 Task: Look for space in Buguma, Nigeria from 6th September, 2023 to 10th September, 2023 for 1 adult in price range Rs.10000 to Rs.15000. Place can be private room with 1  bedroom having 1 bed and 1 bathroom. Property type can be house, flat, guest house, hotel. Booking option can be shelf check-in. Required host language is English.
Action: Mouse moved to (473, 104)
Screenshot: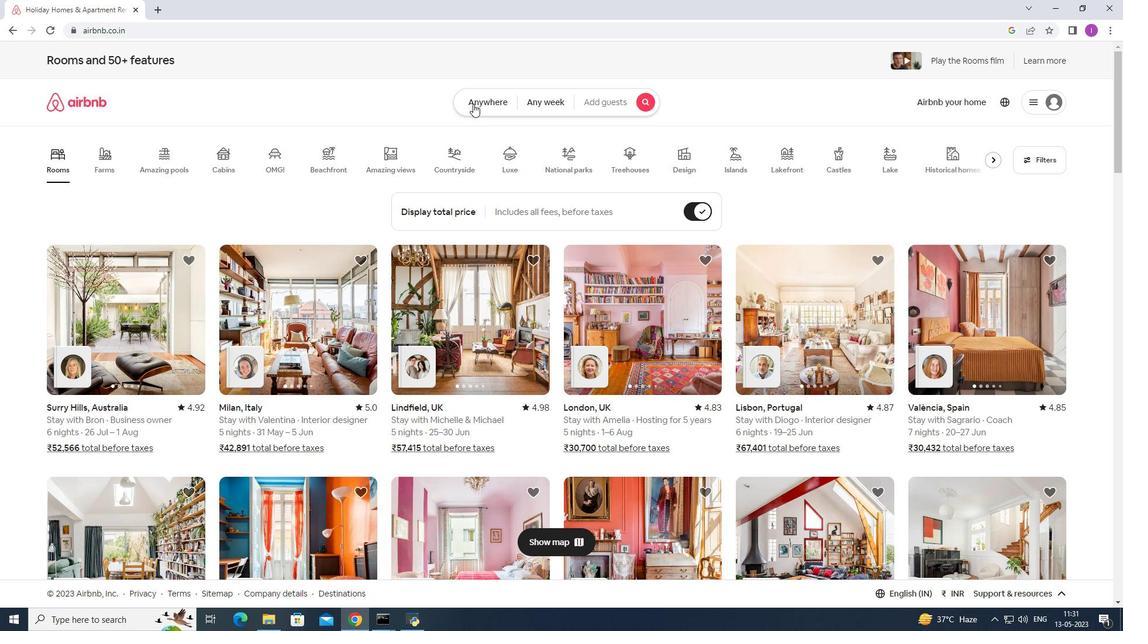 
Action: Mouse pressed left at (473, 104)
Screenshot: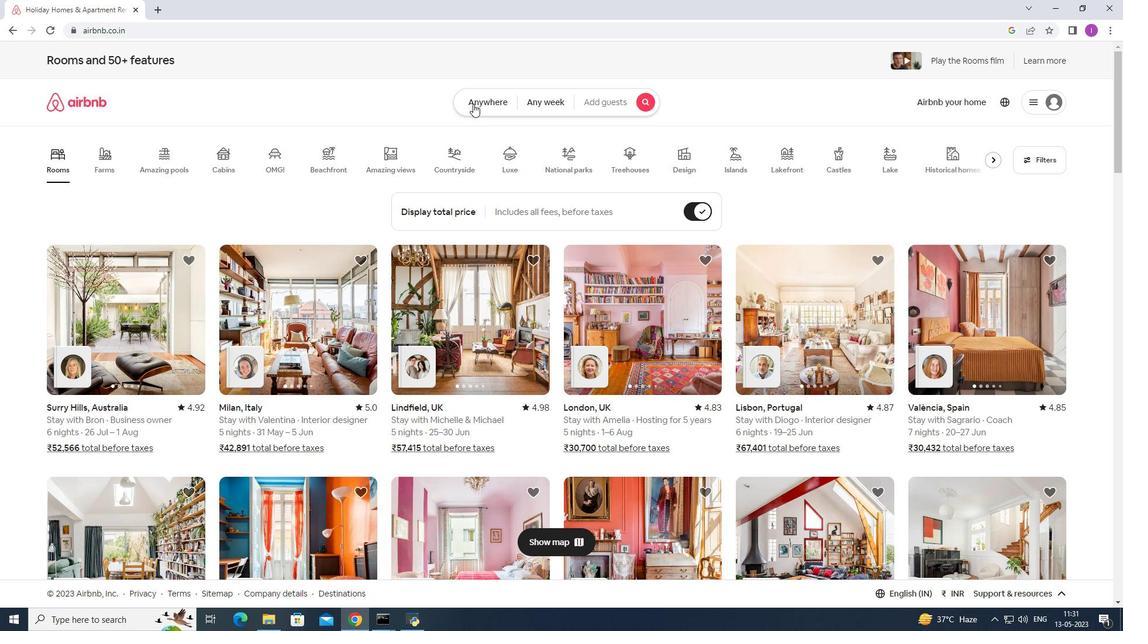 
Action: Mouse moved to (403, 145)
Screenshot: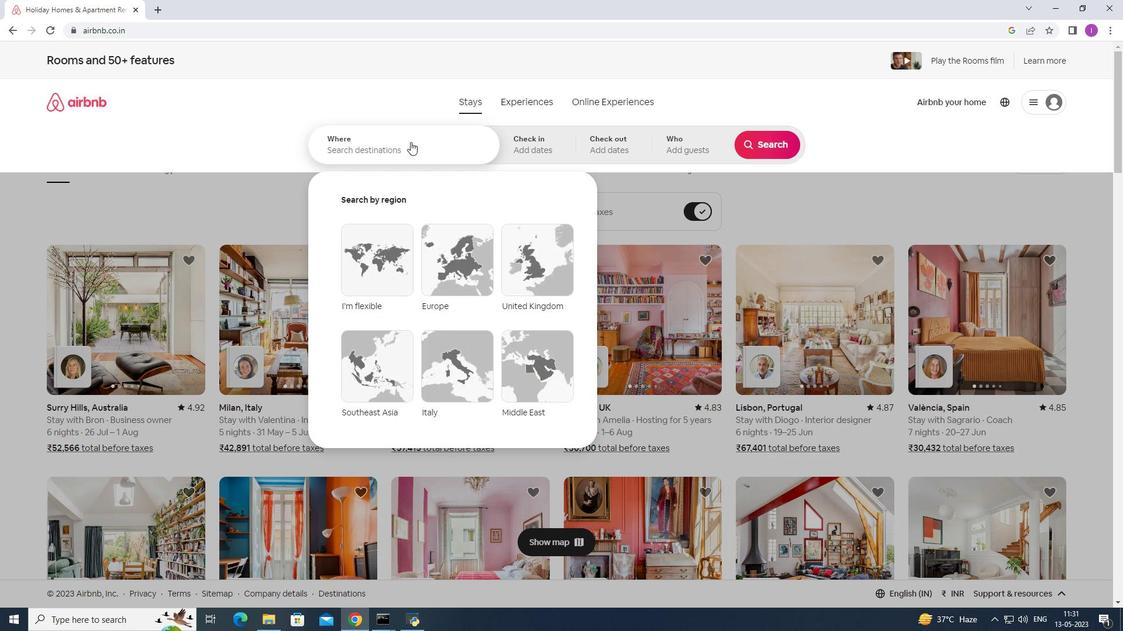 
Action: Mouse pressed left at (403, 145)
Screenshot: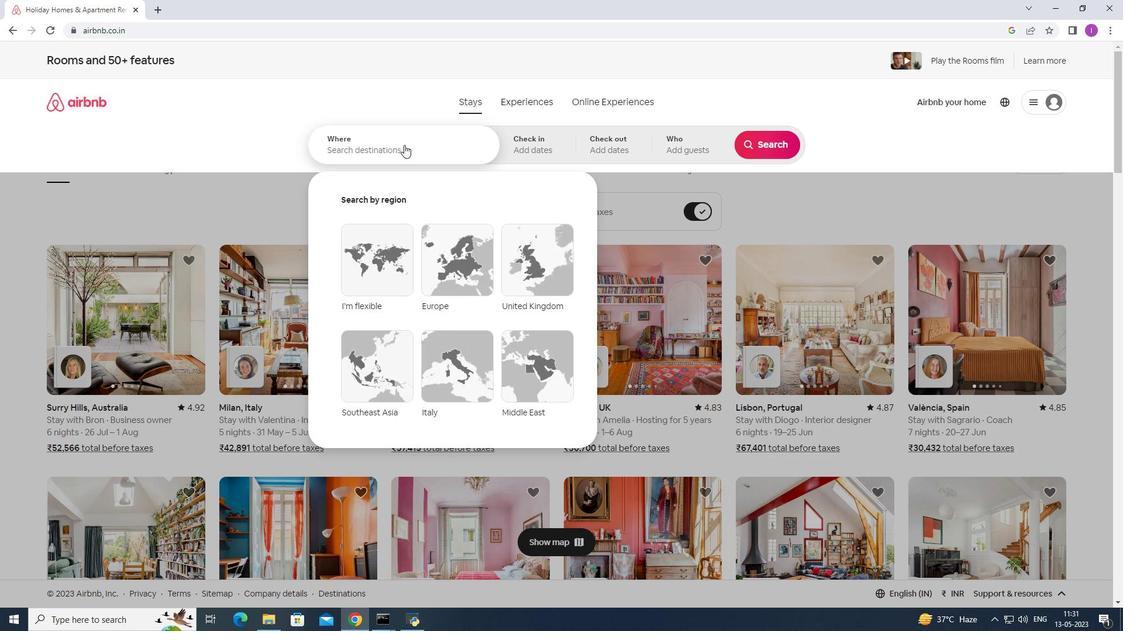 
Action: Mouse moved to (403, 147)
Screenshot: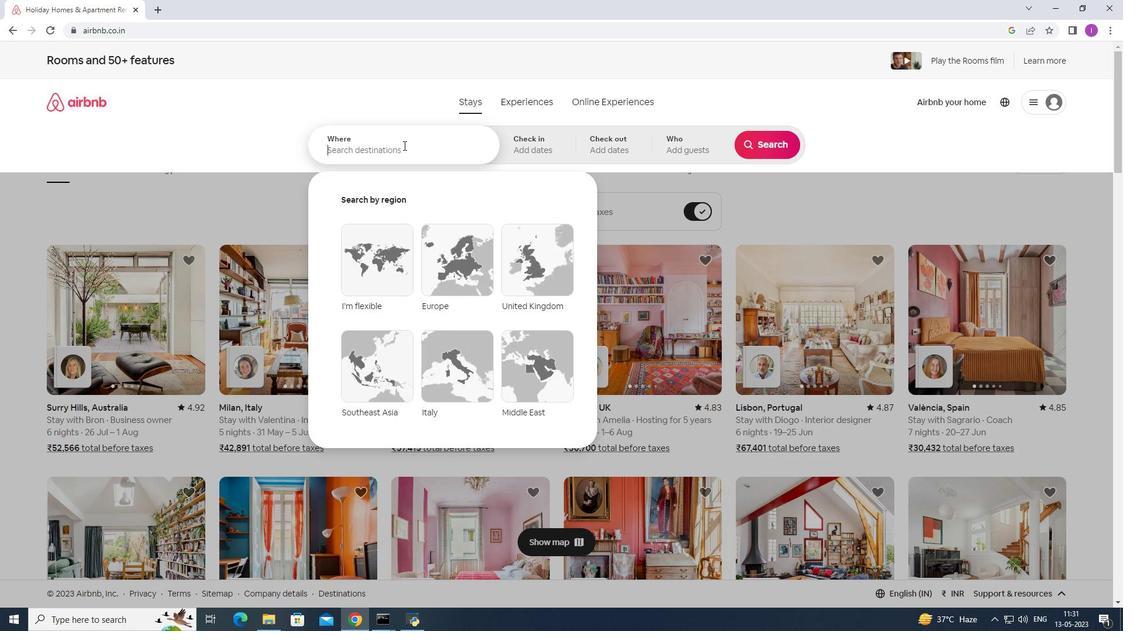 
Action: Key pressed <Key.shift>Bugun<Key.backspace>ma
Screenshot: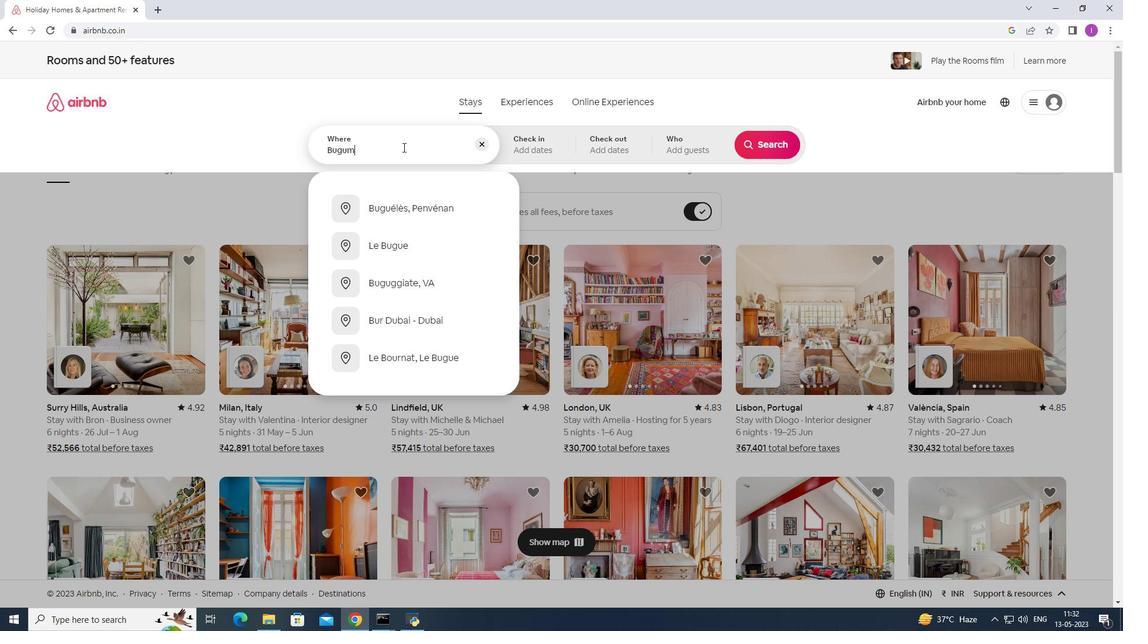 
Action: Mouse moved to (382, 206)
Screenshot: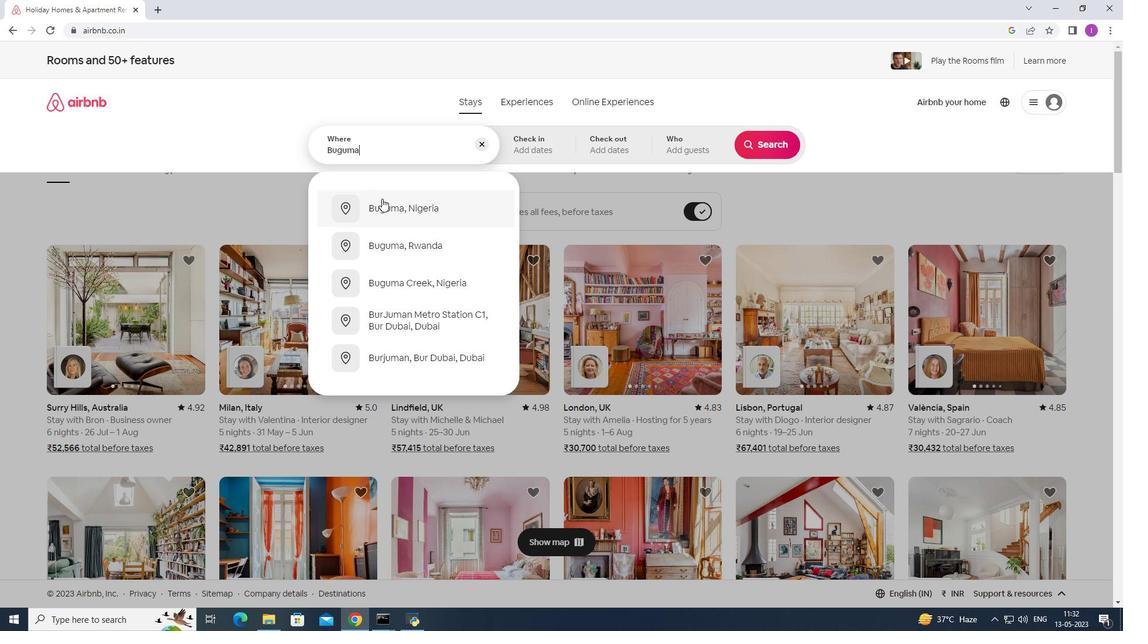 
Action: Mouse pressed left at (382, 206)
Screenshot: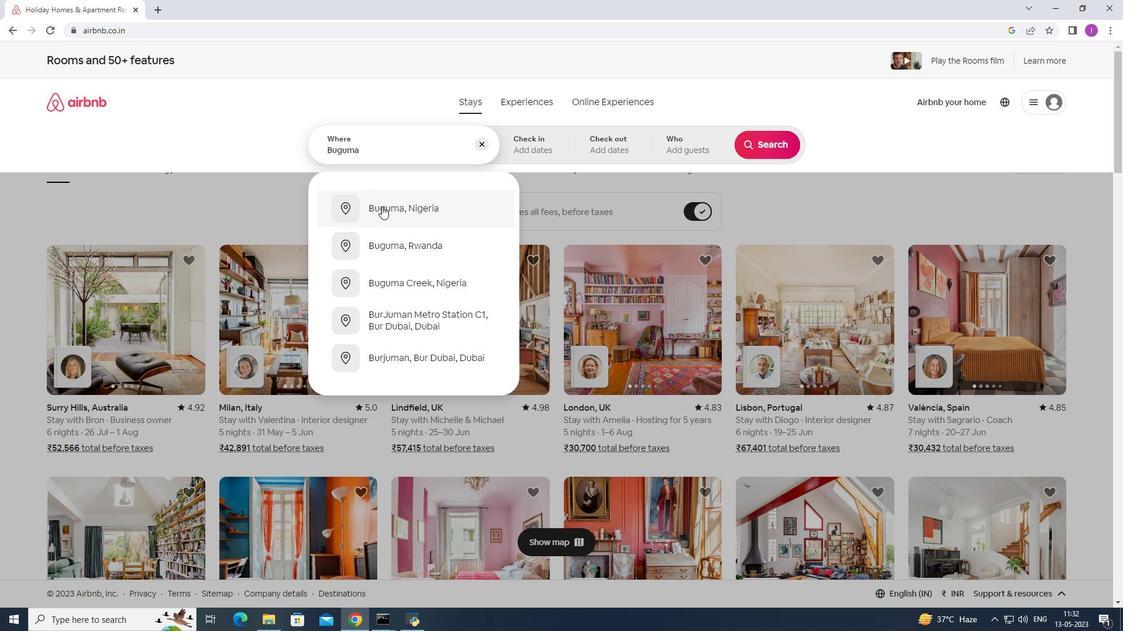 
Action: Mouse moved to (774, 238)
Screenshot: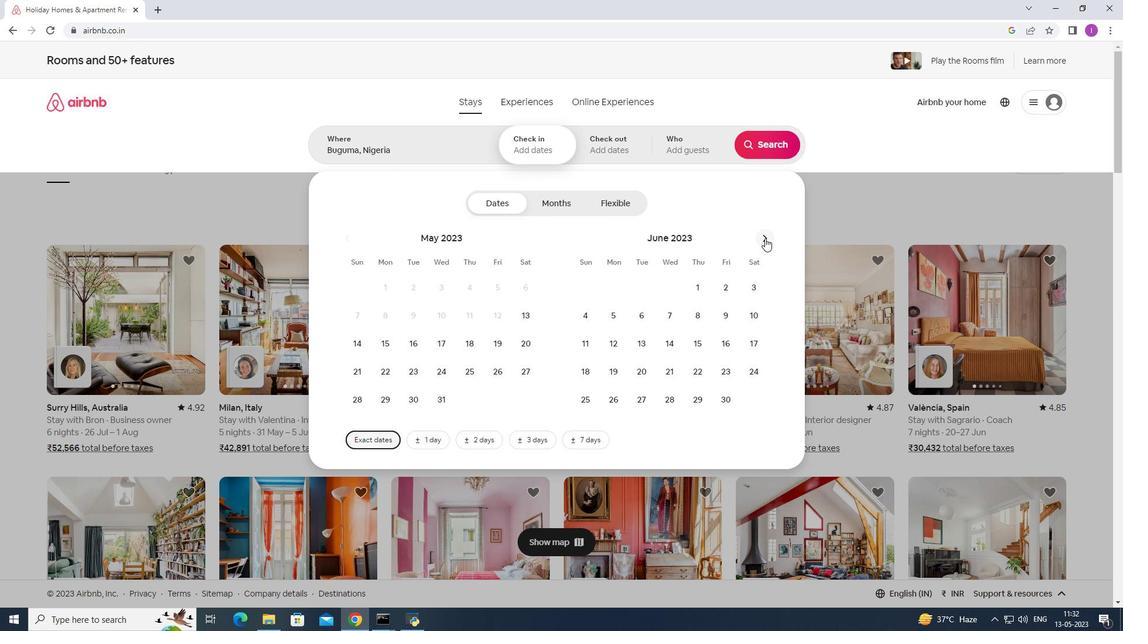 
Action: Mouse pressed left at (774, 238)
Screenshot: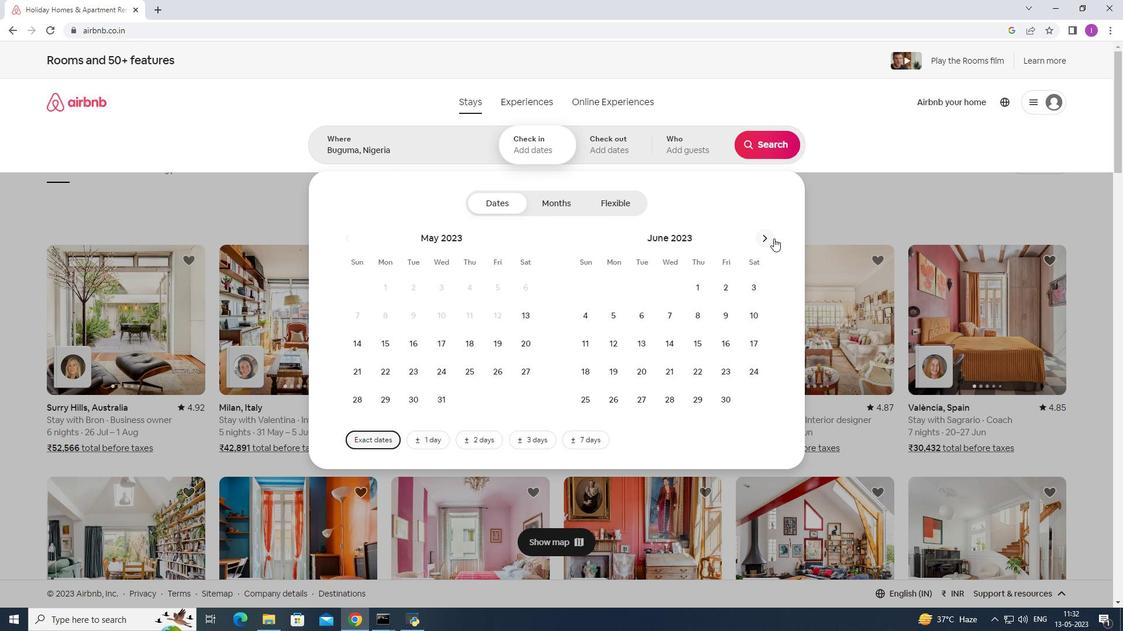 
Action: Mouse pressed left at (774, 238)
Screenshot: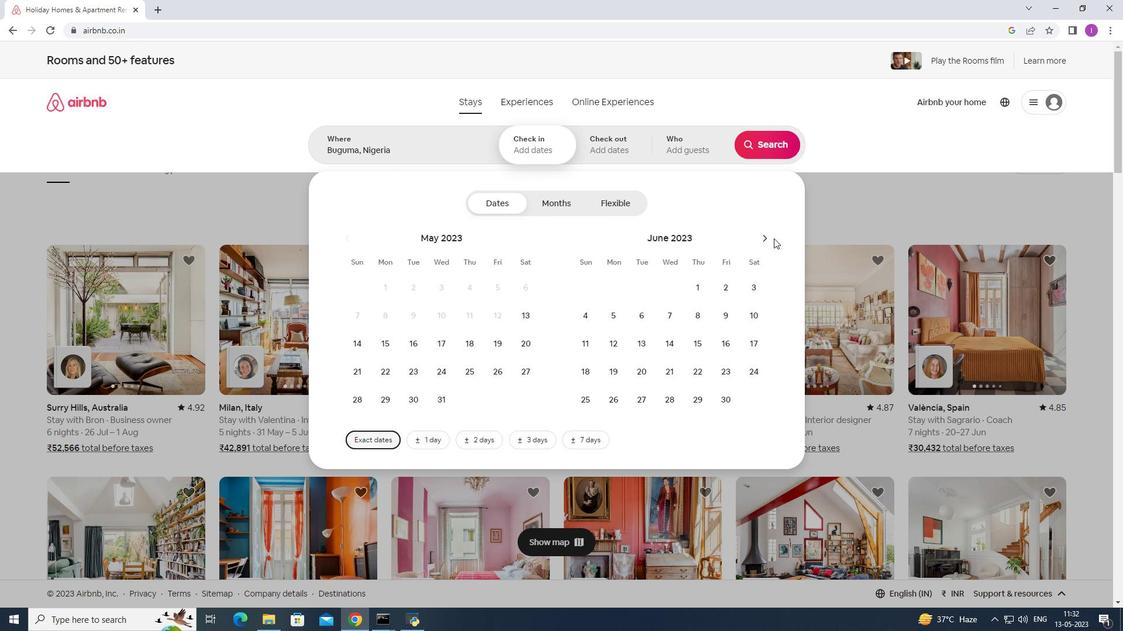
Action: Mouse moved to (774, 238)
Screenshot: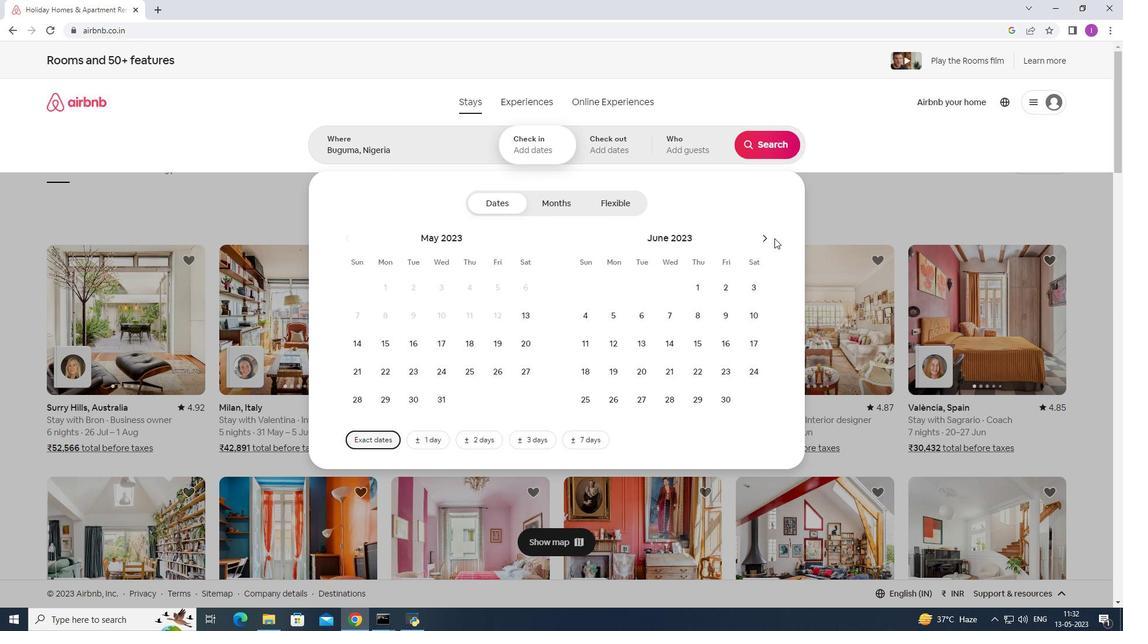 
Action: Mouse pressed left at (774, 238)
Screenshot: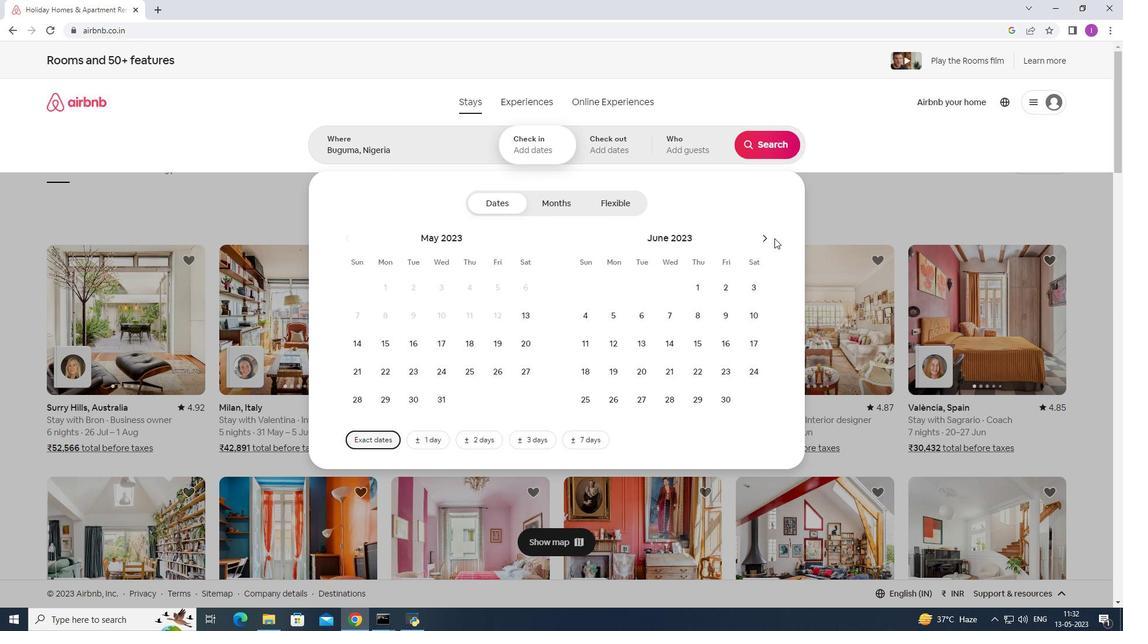 
Action: Mouse moved to (769, 239)
Screenshot: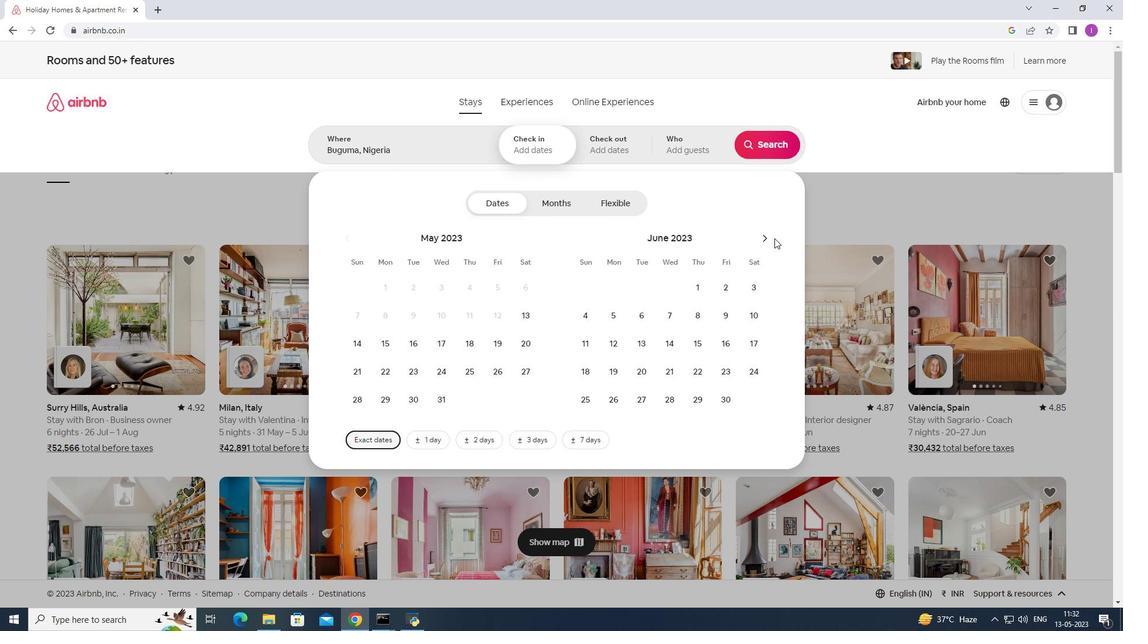
Action: Mouse pressed left at (769, 239)
Screenshot: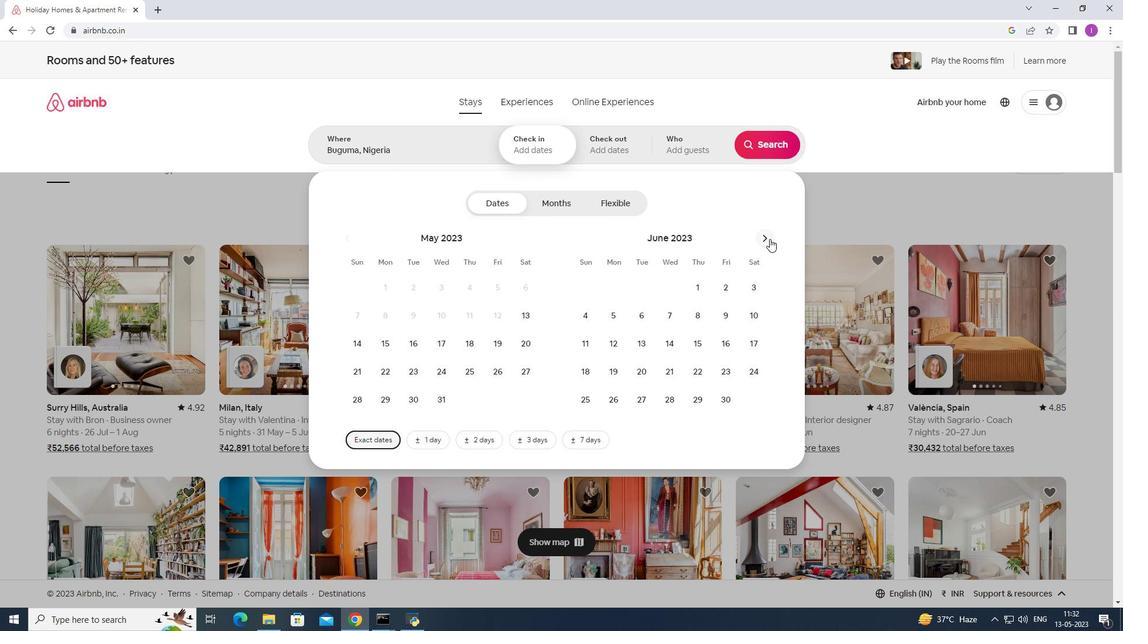 
Action: Mouse moved to (769, 239)
Screenshot: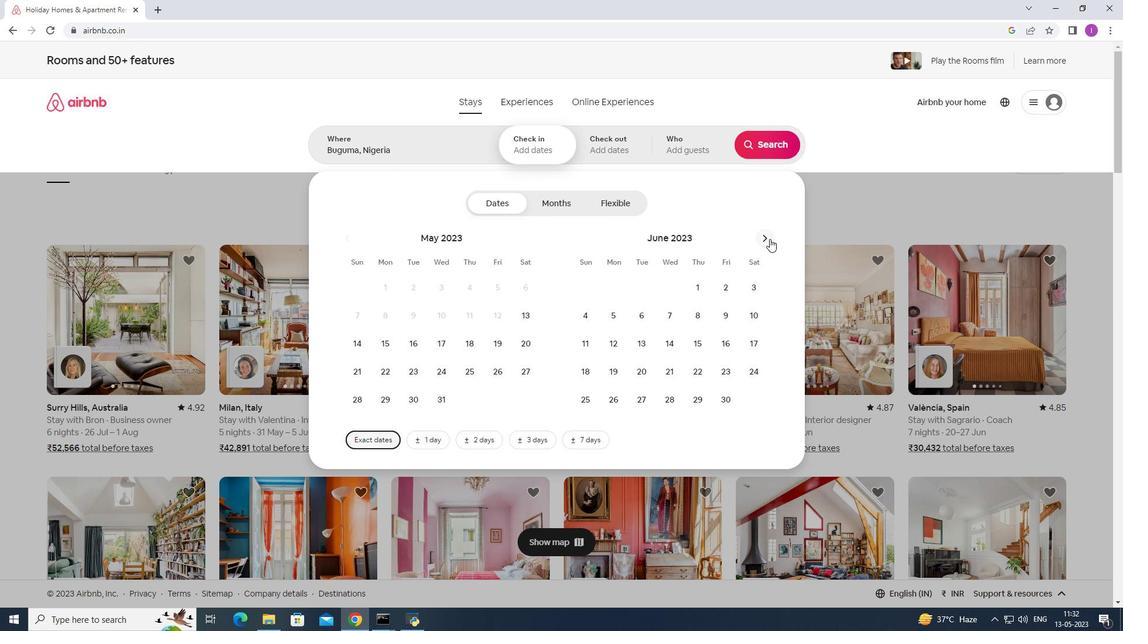 
Action: Mouse pressed left at (769, 239)
Screenshot: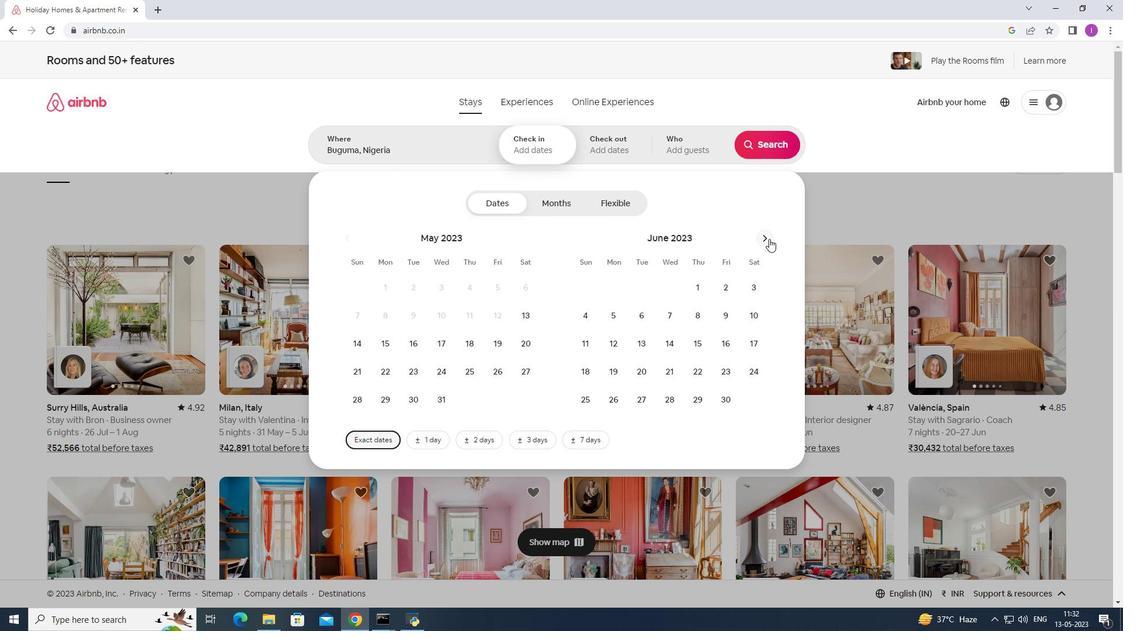 
Action: Mouse pressed left at (769, 239)
Screenshot: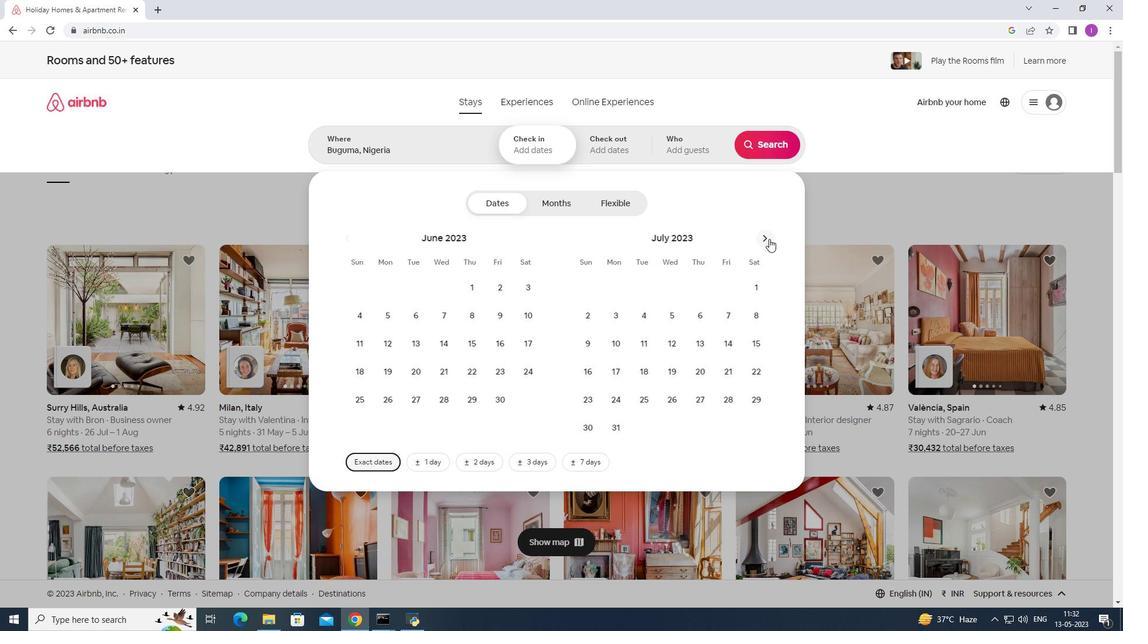 
Action: Mouse moved to (673, 315)
Screenshot: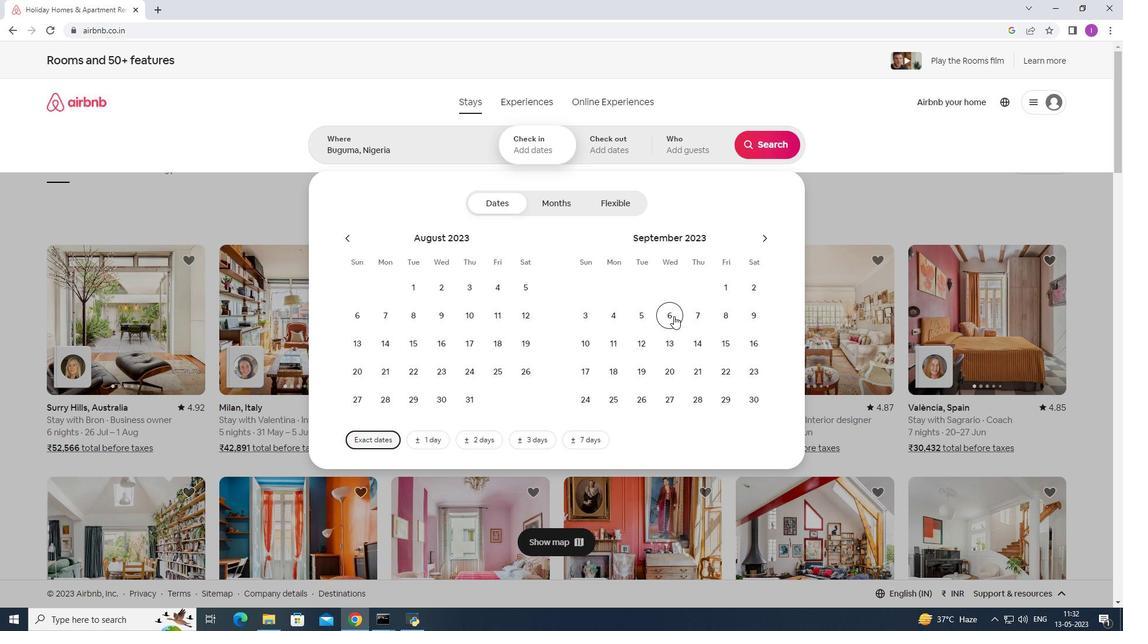 
Action: Mouse pressed left at (673, 315)
Screenshot: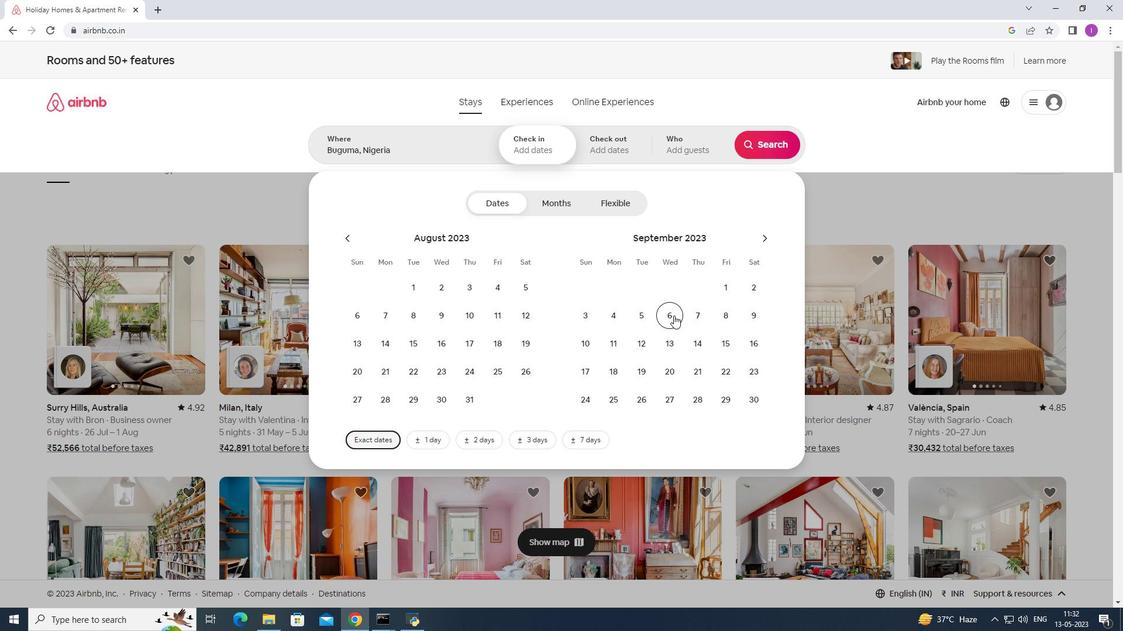 
Action: Mouse pressed left at (673, 315)
Screenshot: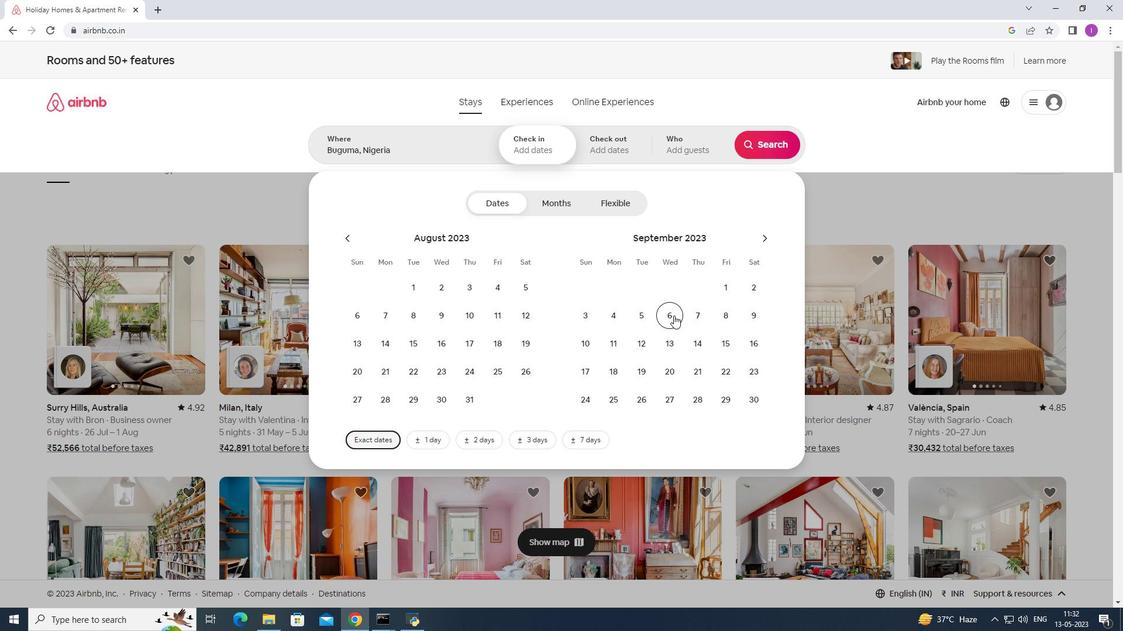 
Action: Mouse moved to (592, 340)
Screenshot: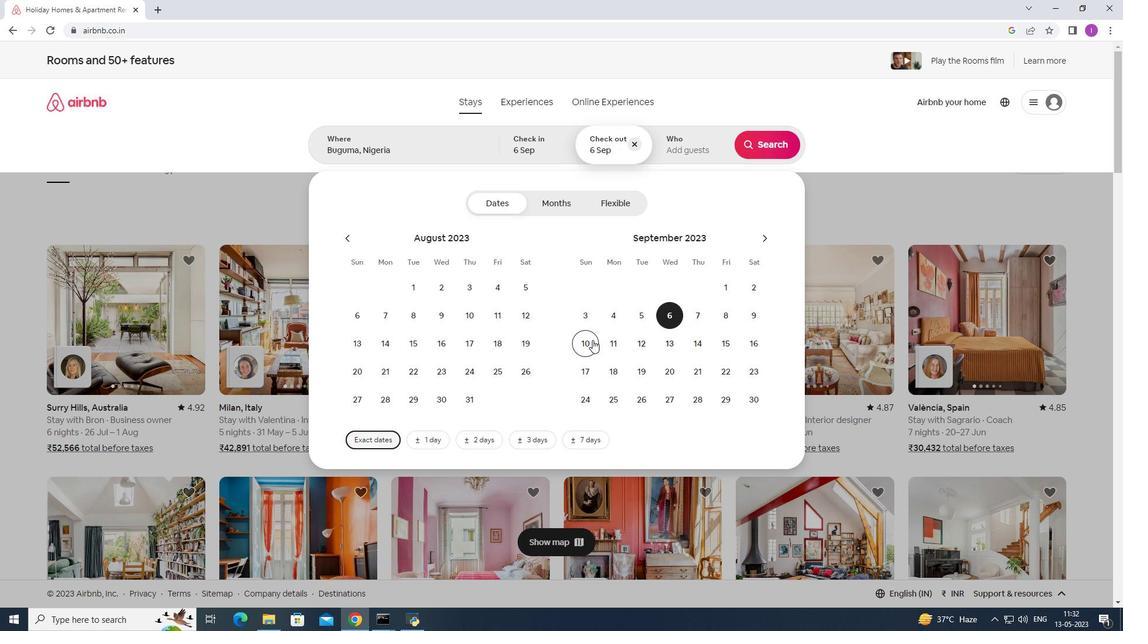 
Action: Mouse pressed left at (592, 340)
Screenshot: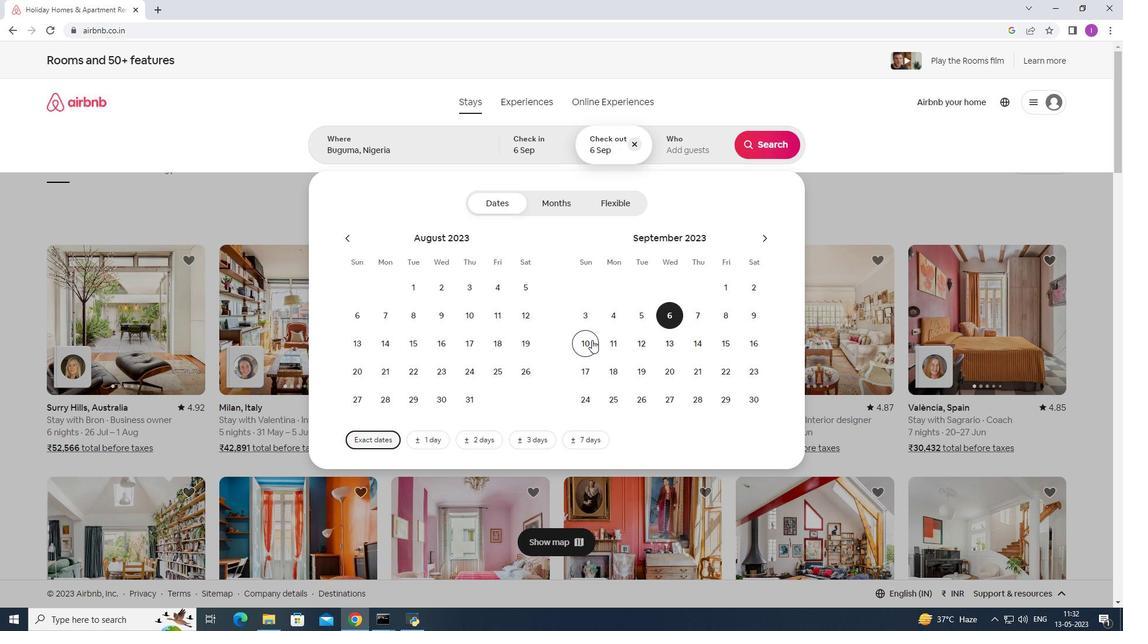 
Action: Mouse moved to (696, 159)
Screenshot: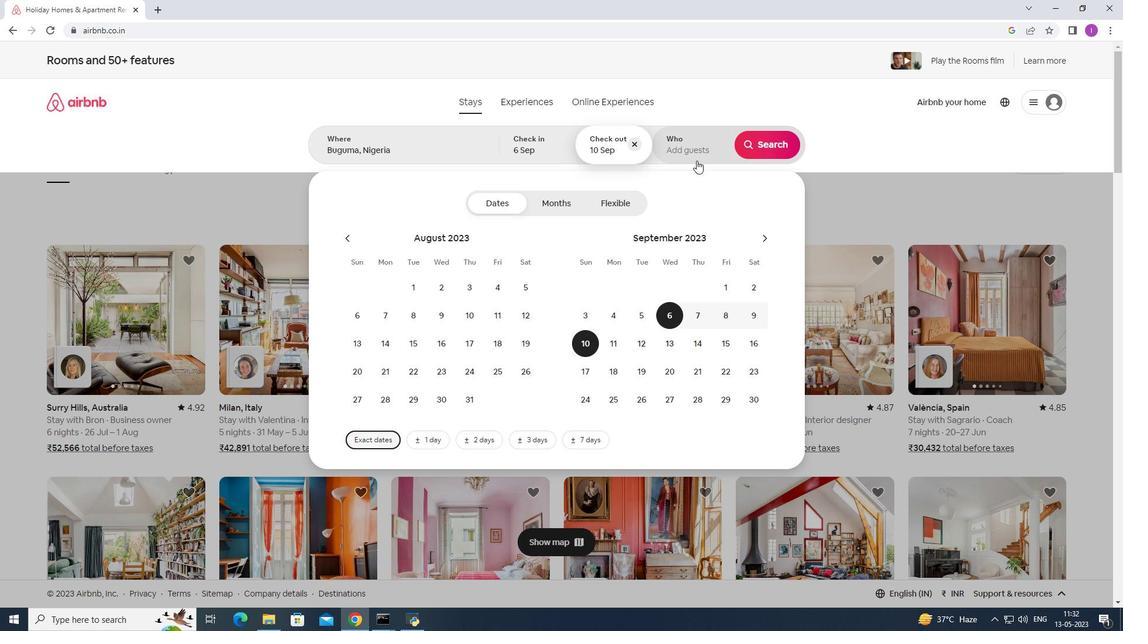 
Action: Mouse pressed left at (696, 159)
Screenshot: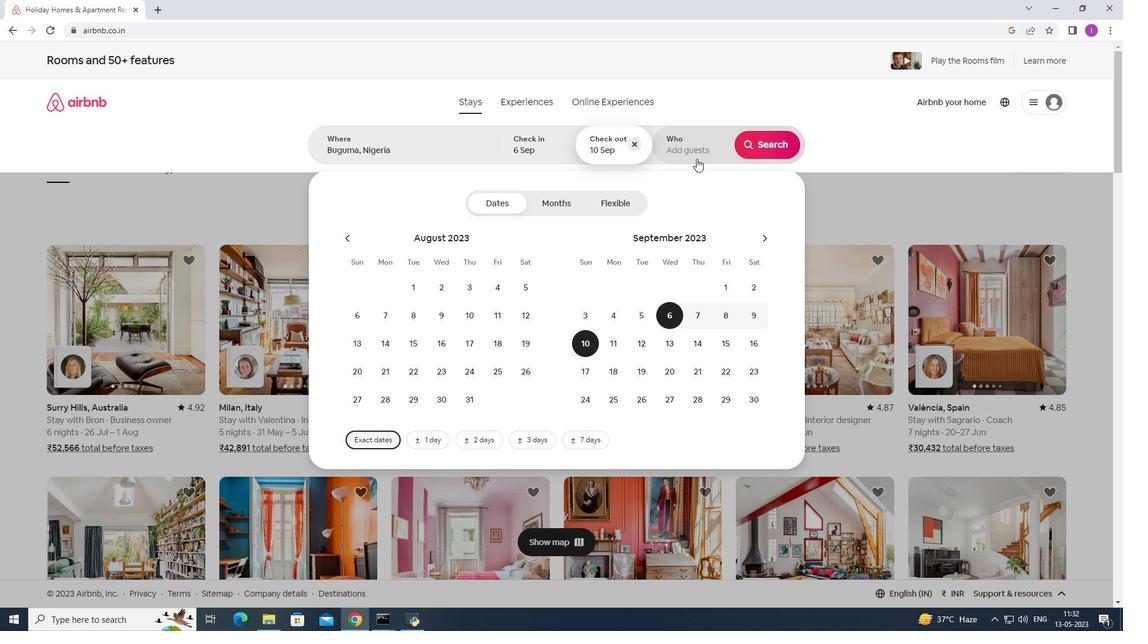 
Action: Mouse moved to (774, 205)
Screenshot: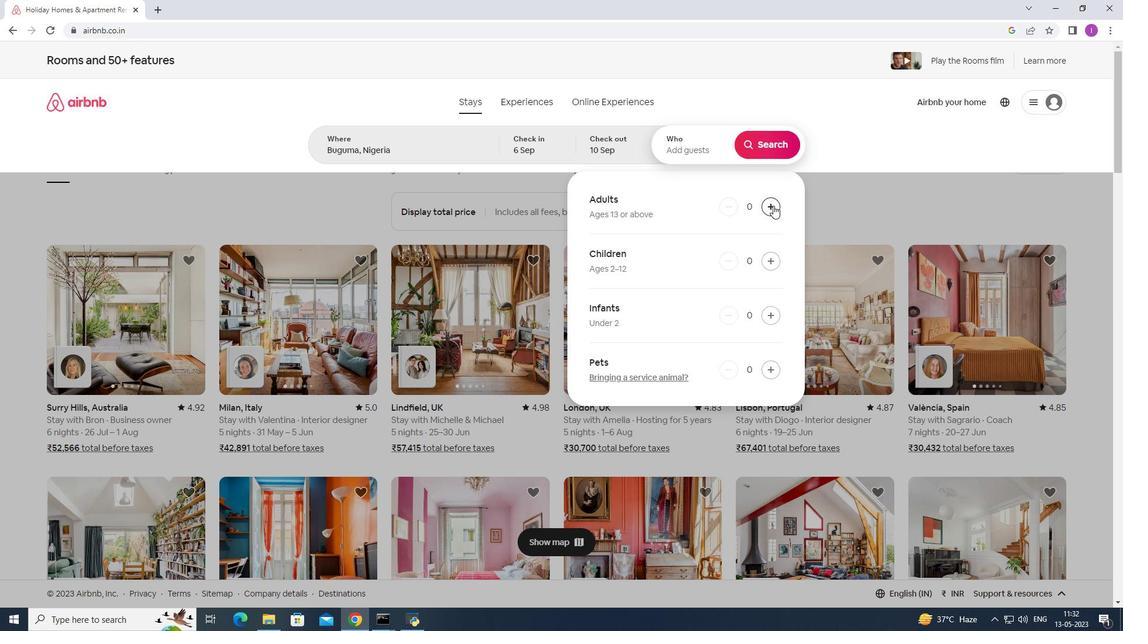 
Action: Mouse pressed left at (774, 205)
Screenshot: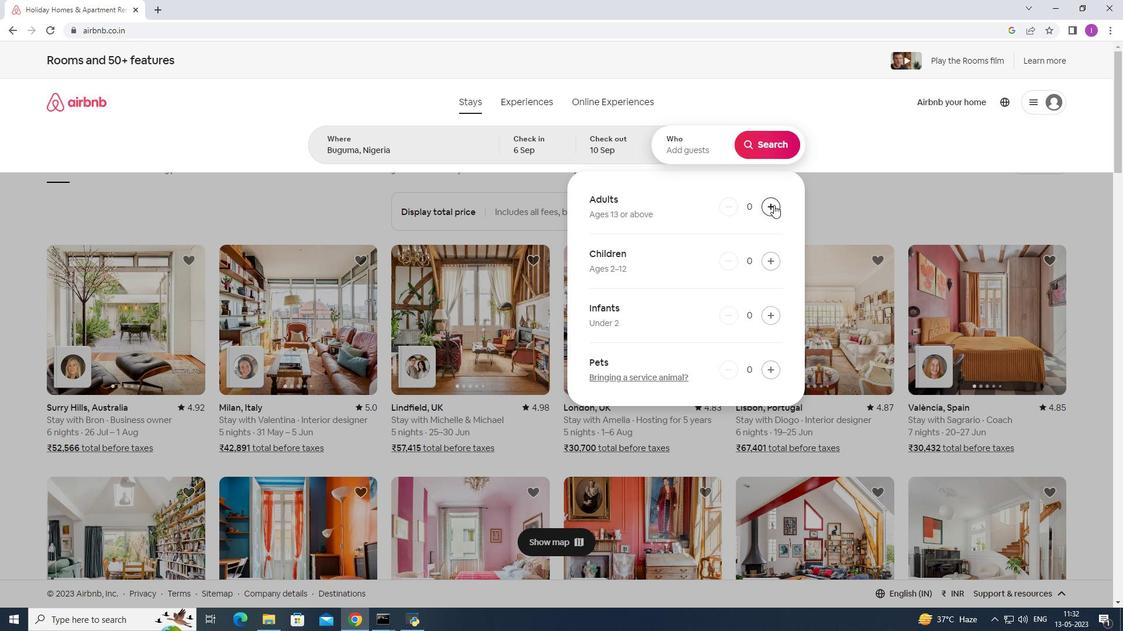 
Action: Mouse moved to (774, 204)
Screenshot: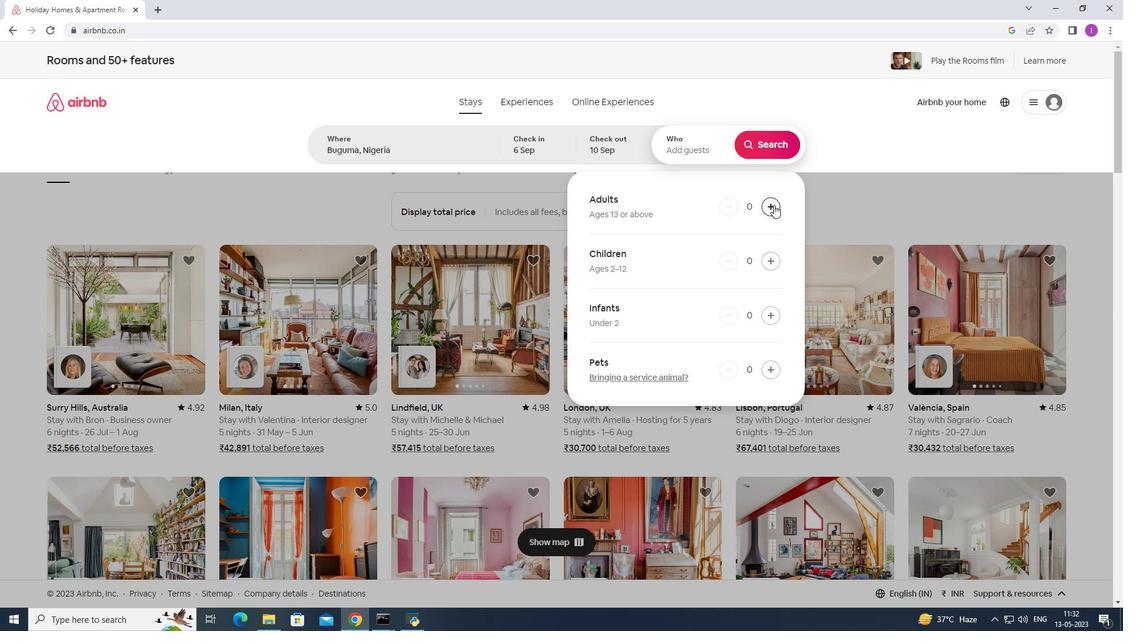 
Action: Mouse pressed left at (774, 204)
Screenshot: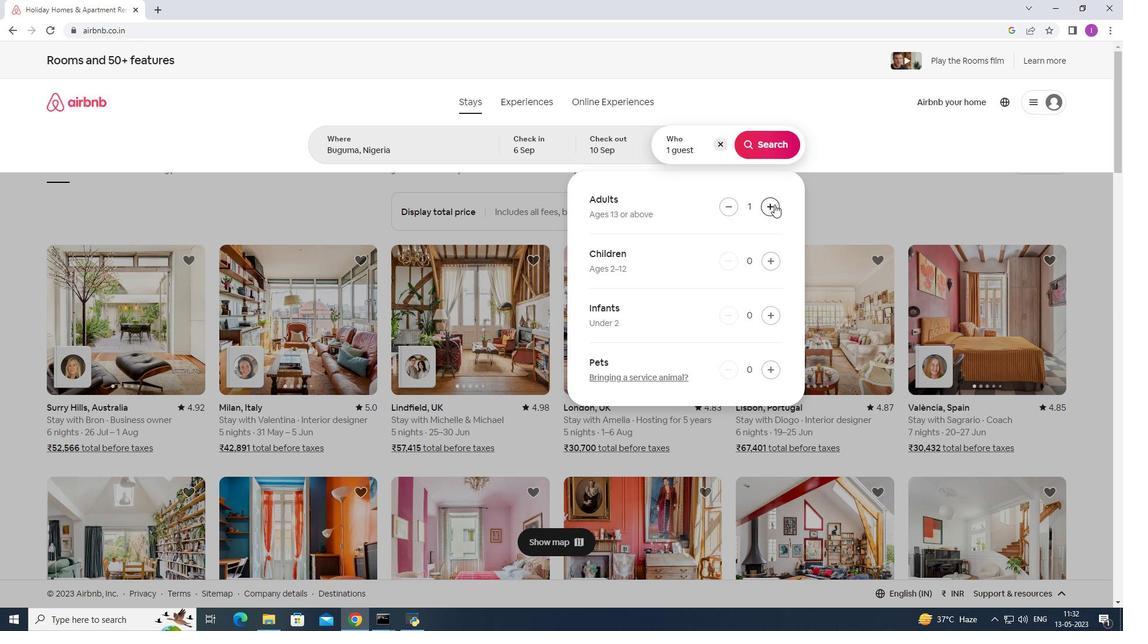 
Action: Mouse moved to (730, 204)
Screenshot: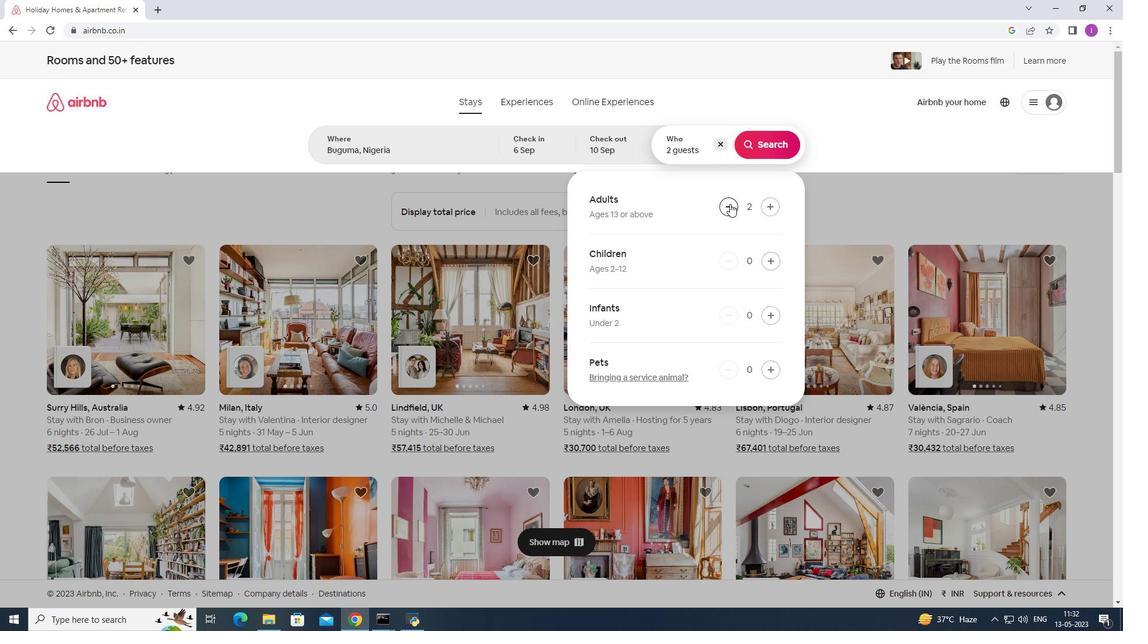 
Action: Mouse pressed left at (730, 204)
Screenshot: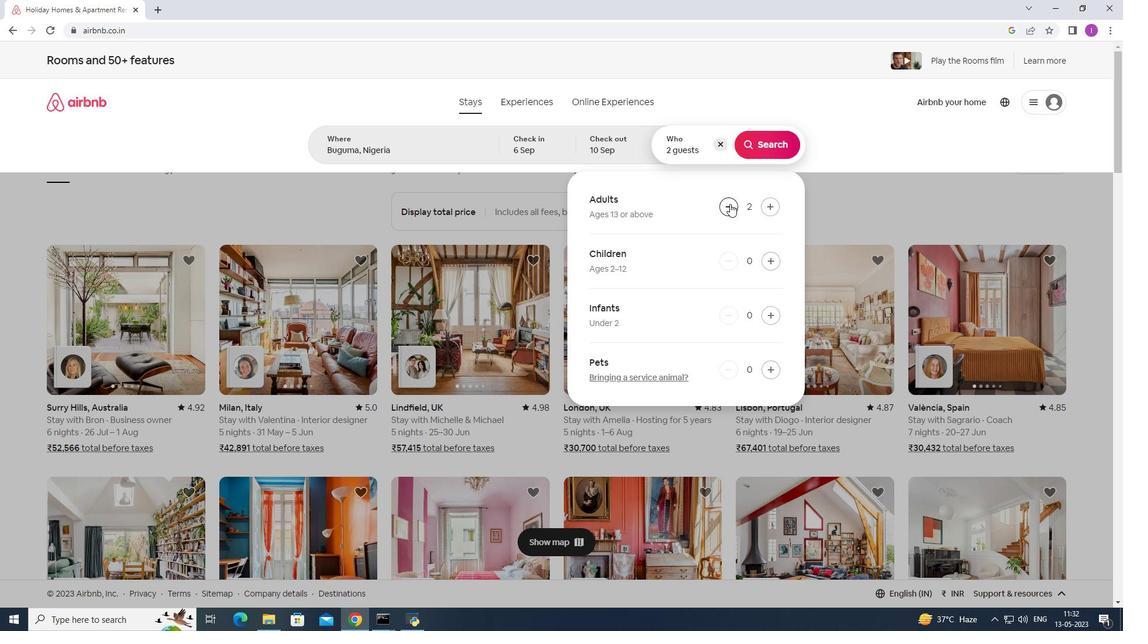 
Action: Mouse moved to (768, 151)
Screenshot: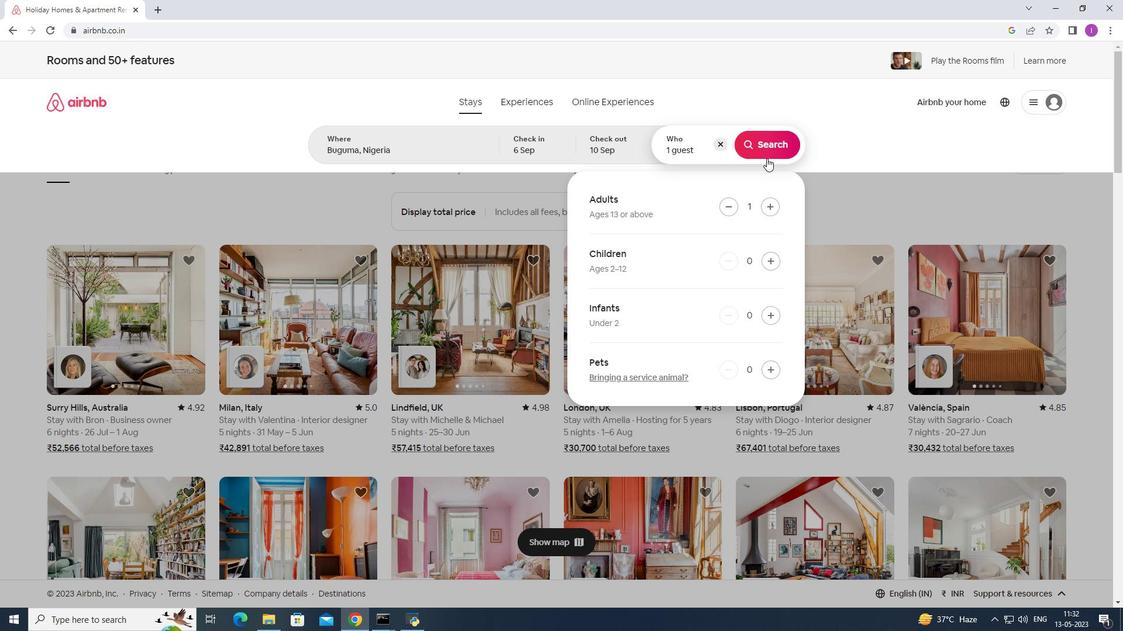 
Action: Mouse pressed left at (768, 151)
Screenshot: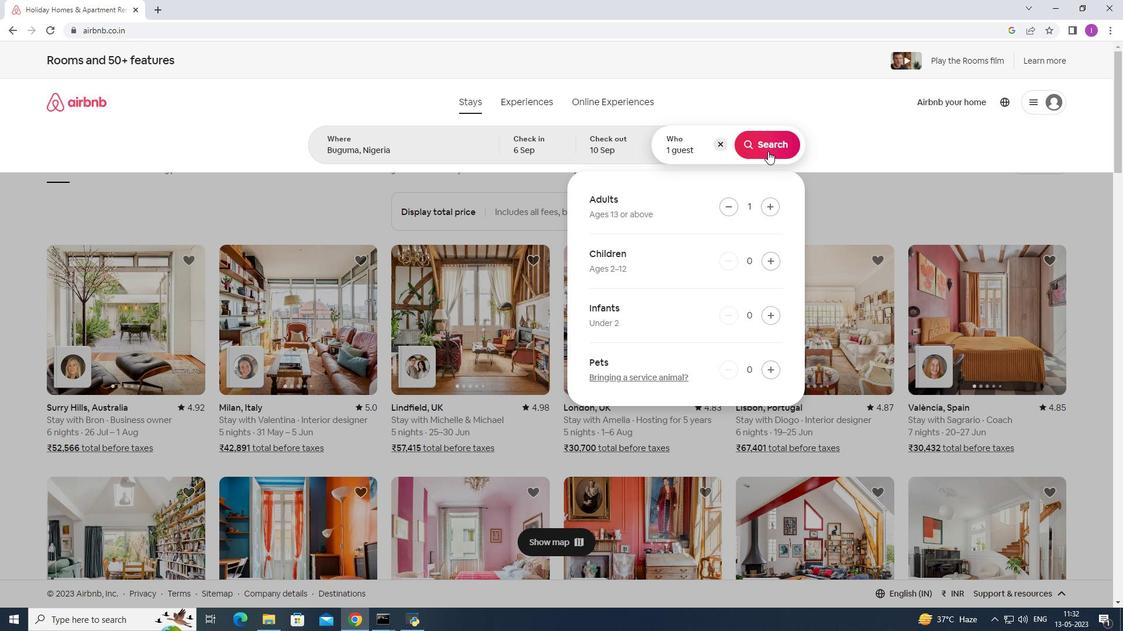 
Action: Mouse moved to (1070, 115)
Screenshot: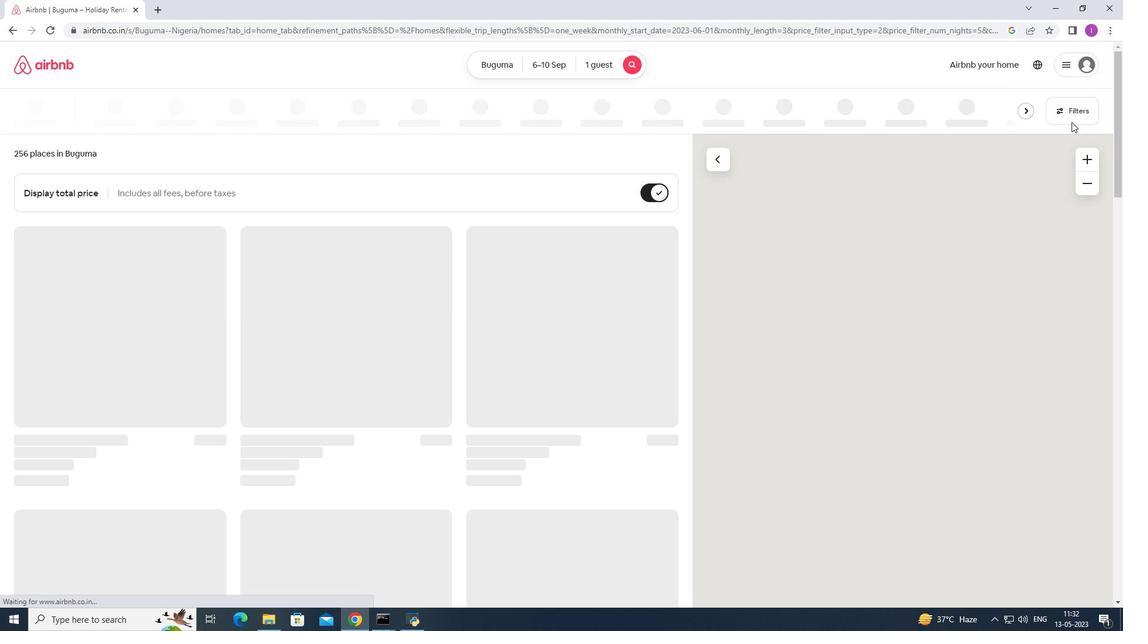 
Action: Mouse pressed left at (1070, 115)
Screenshot: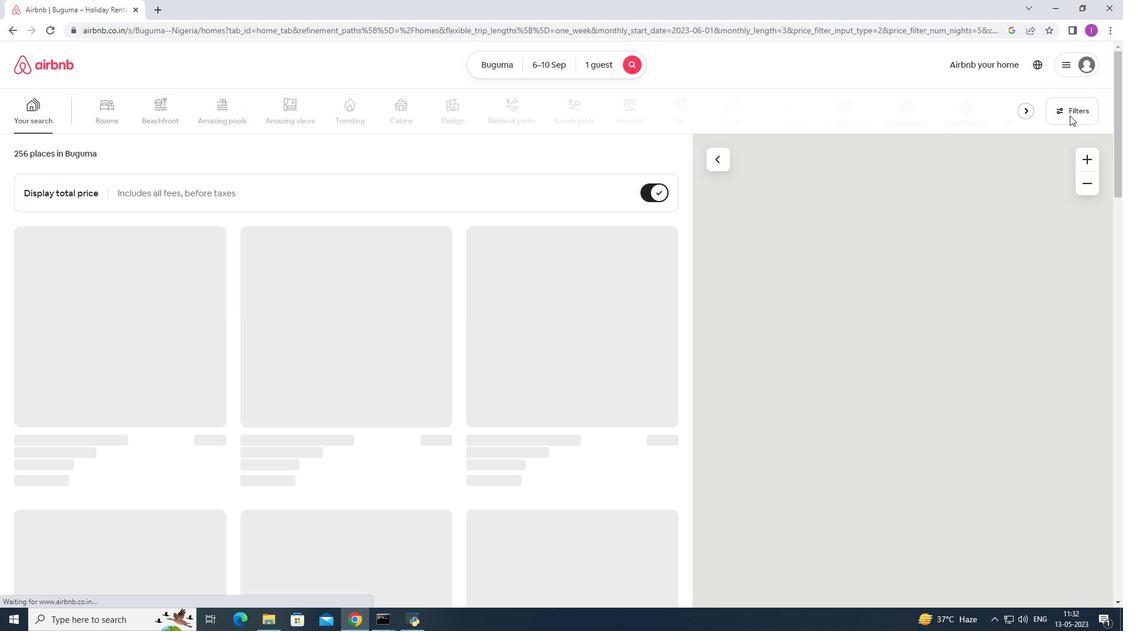 
Action: Mouse moved to (627, 398)
Screenshot: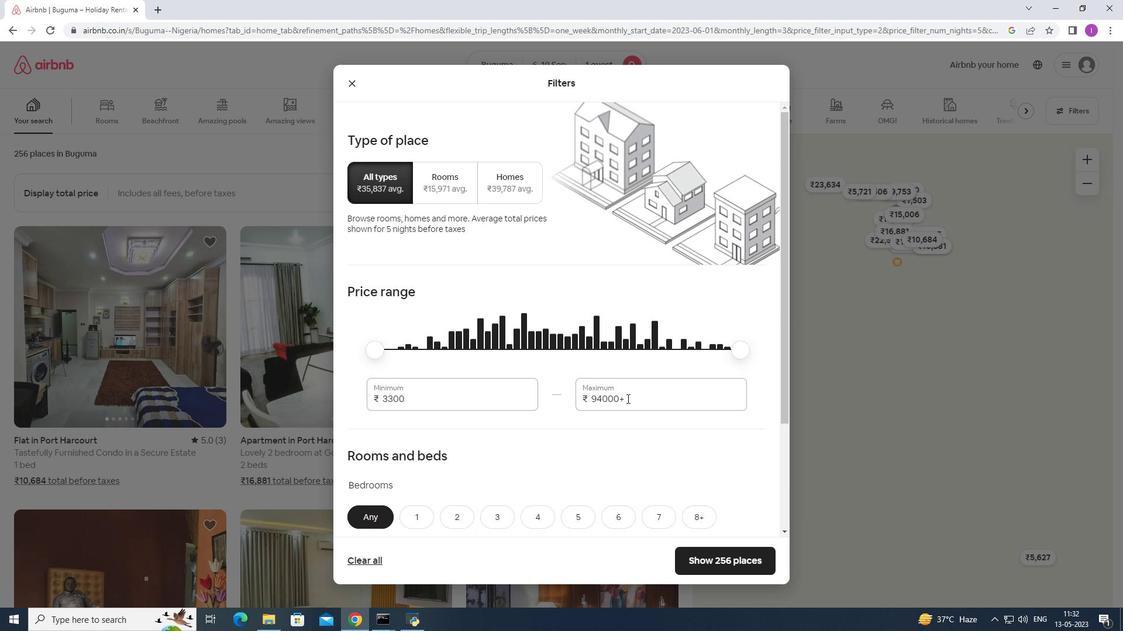 
Action: Mouse pressed left at (627, 398)
Screenshot: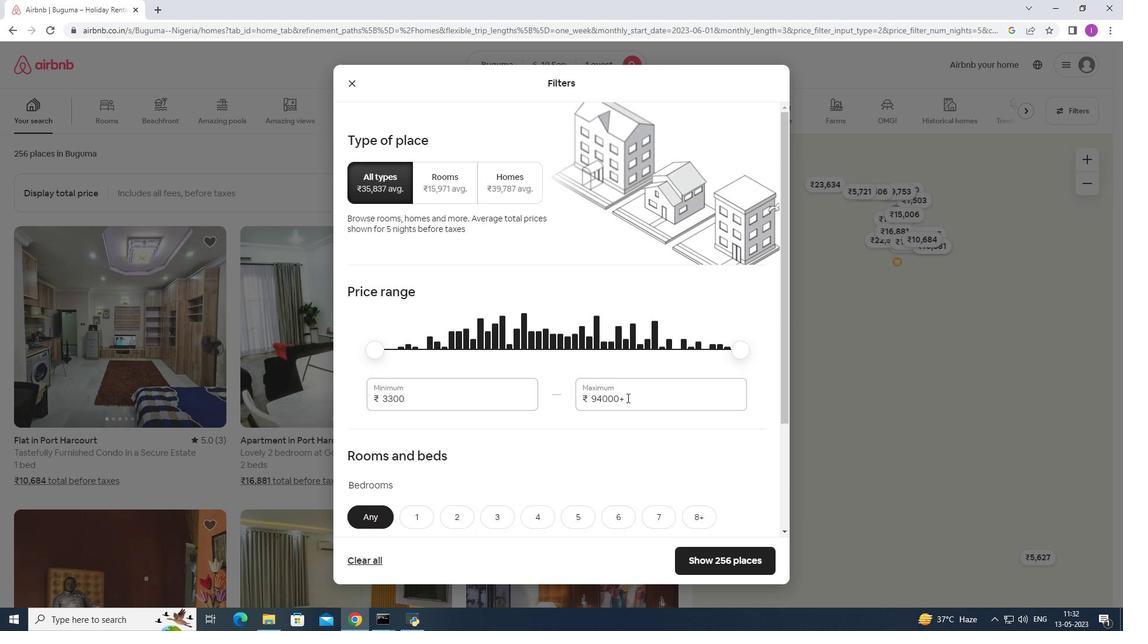 
Action: Mouse moved to (682, 418)
Screenshot: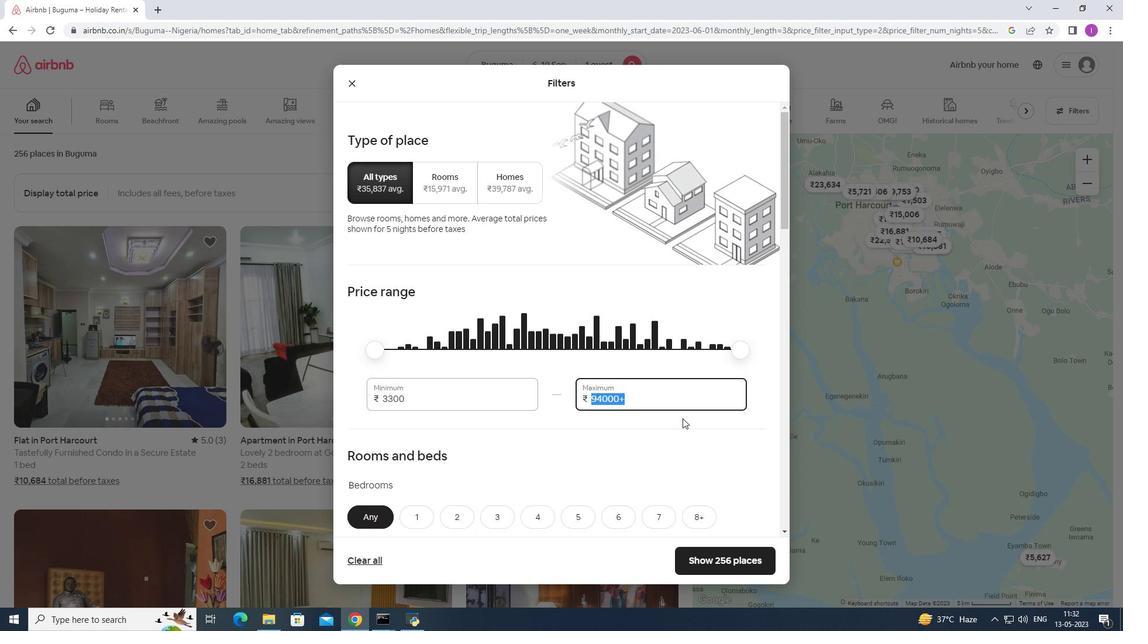 
Action: Key pressed 156000
Screenshot: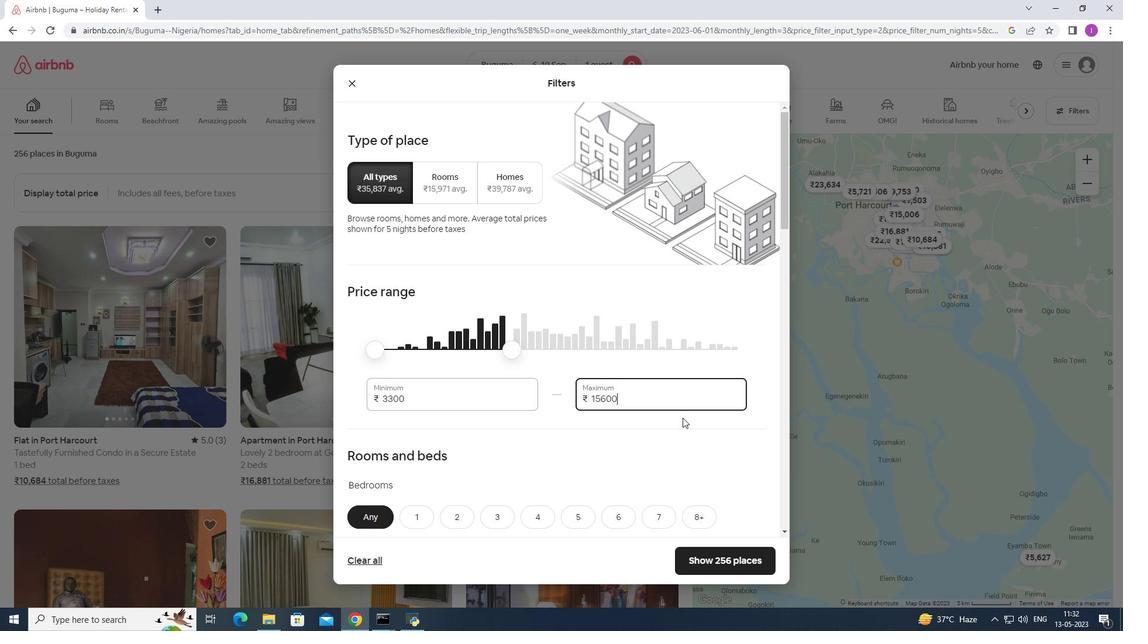 
Action: Mouse moved to (682, 418)
Screenshot: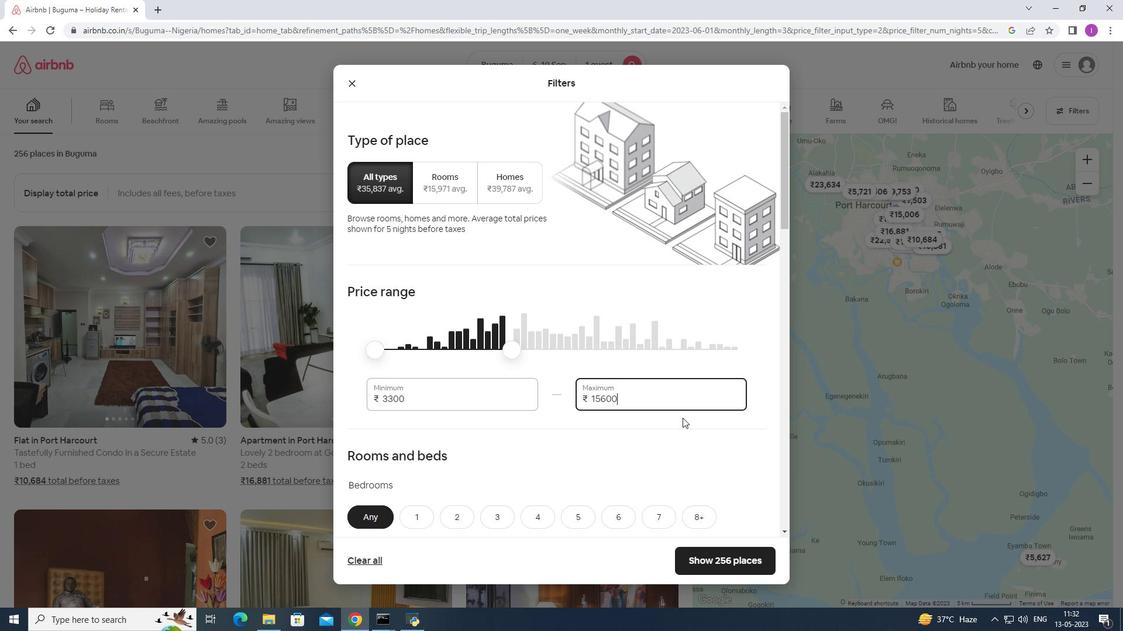 
Action: Key pressed <Key.backspace><Key.backspace><Key.backspace><Key.backspace>
Screenshot: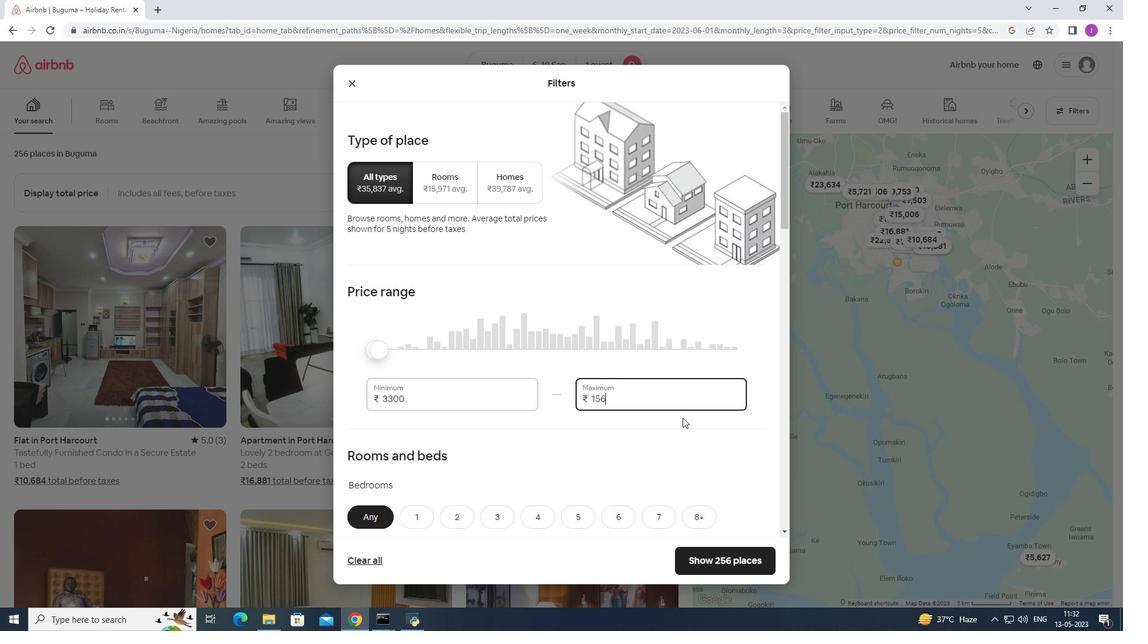 
Action: Mouse moved to (680, 419)
Screenshot: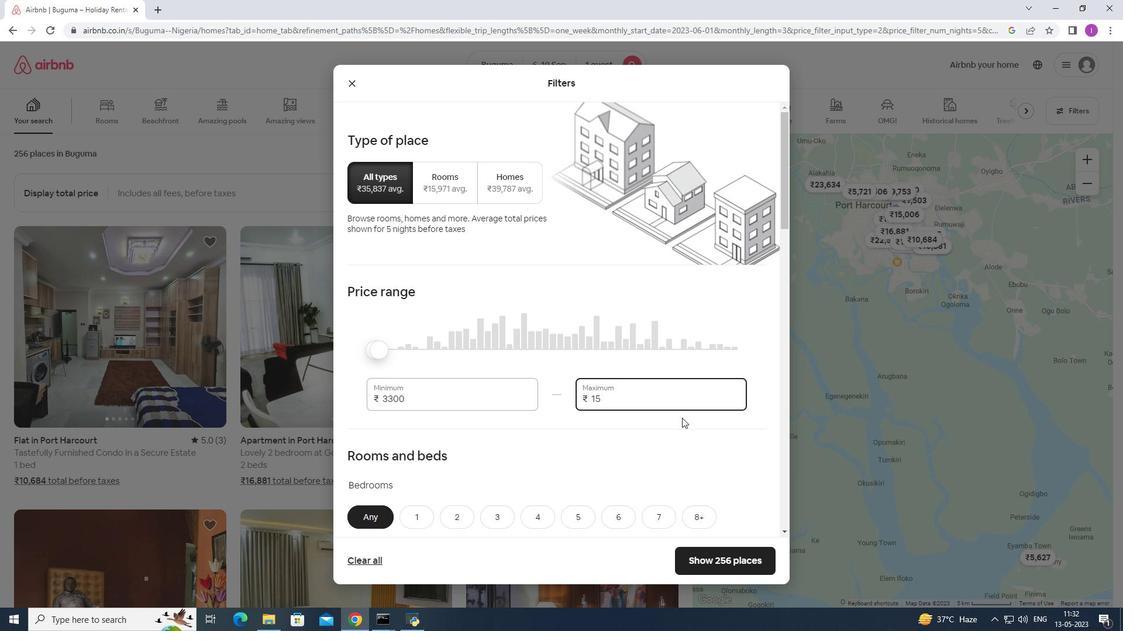 
Action: Key pressed 000
Screenshot: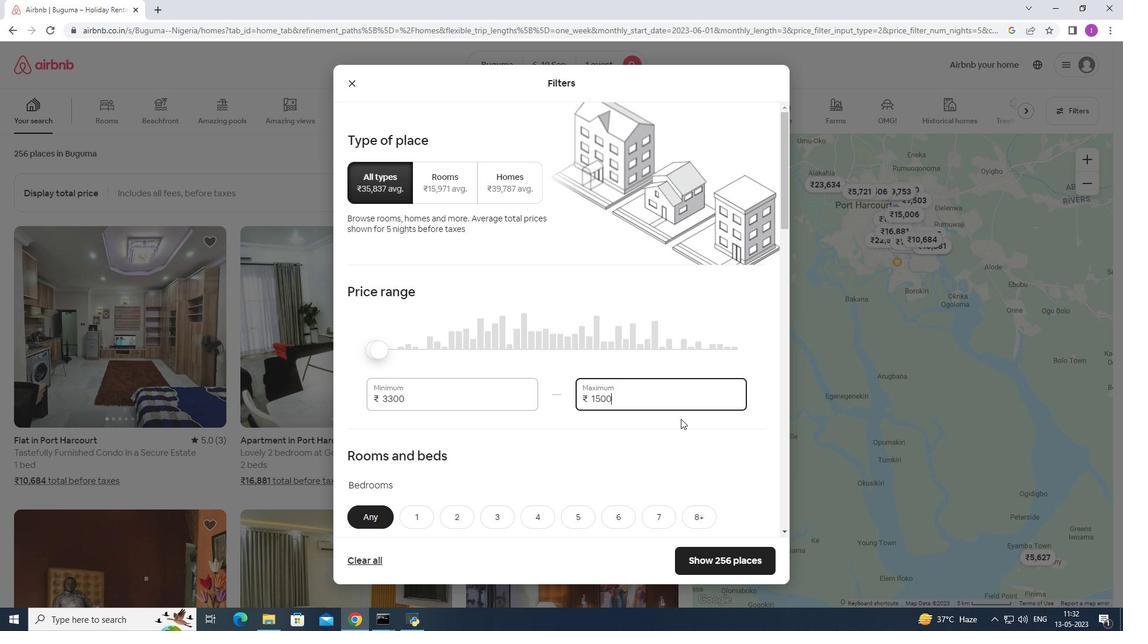 
Action: Mouse moved to (421, 398)
Screenshot: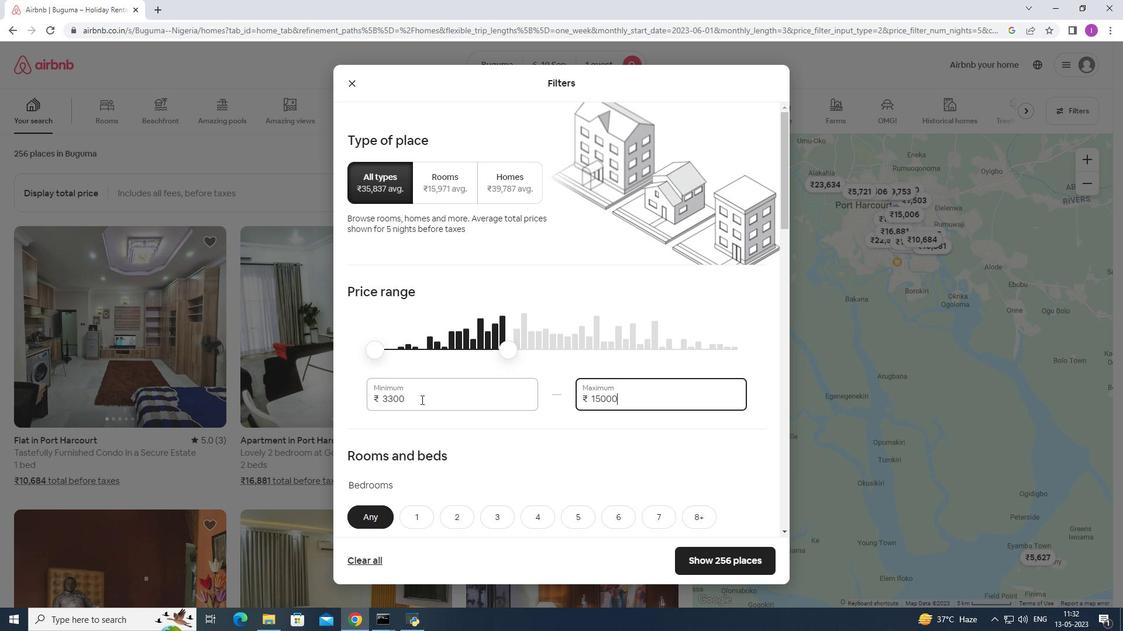 
Action: Mouse pressed left at (421, 398)
Screenshot: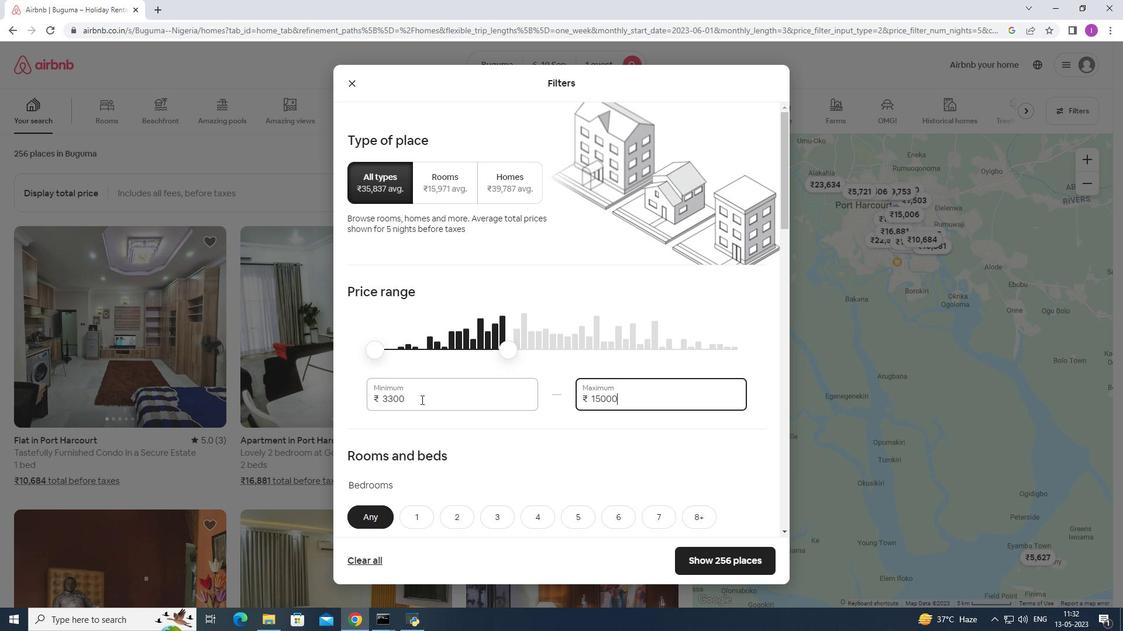 
Action: Mouse moved to (475, 406)
Screenshot: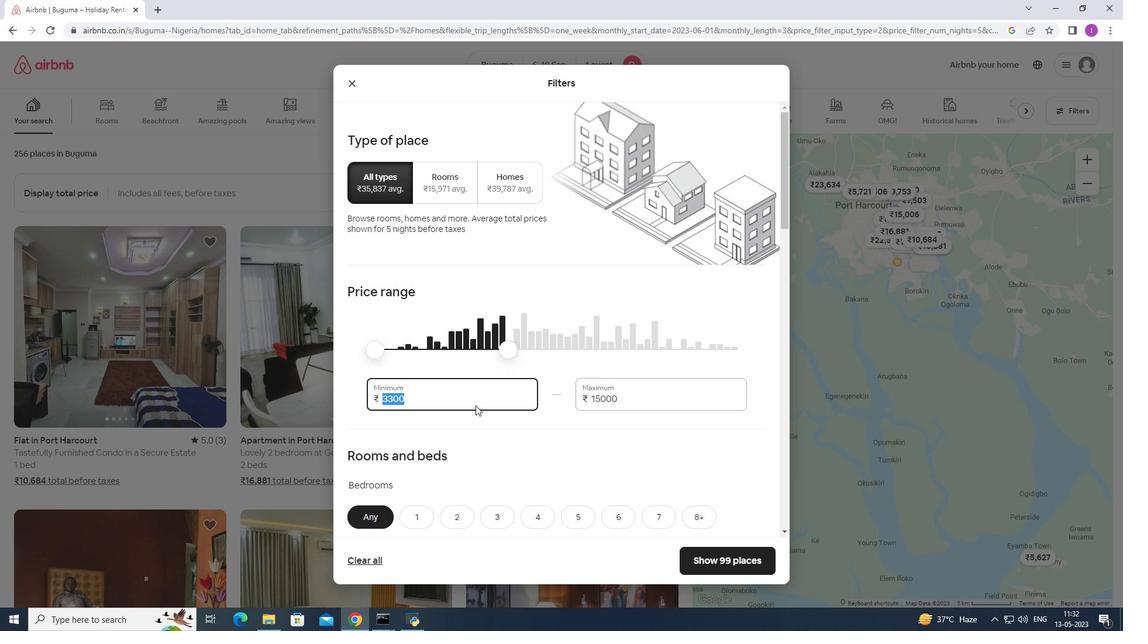 
Action: Key pressed 1
Screenshot: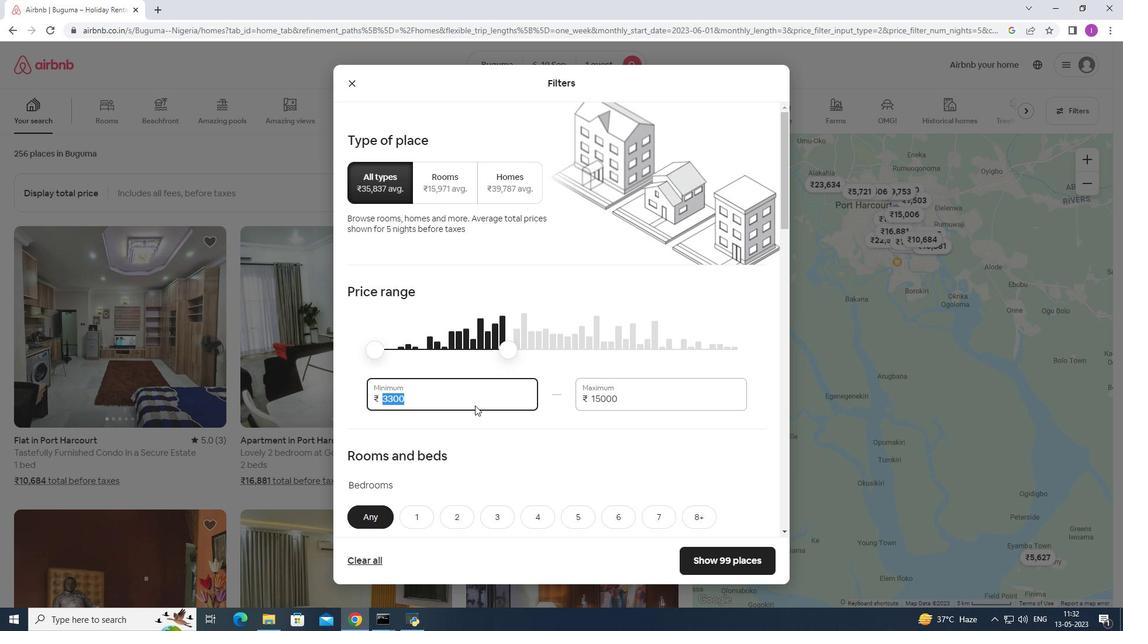 
Action: Mouse moved to (475, 406)
Screenshot: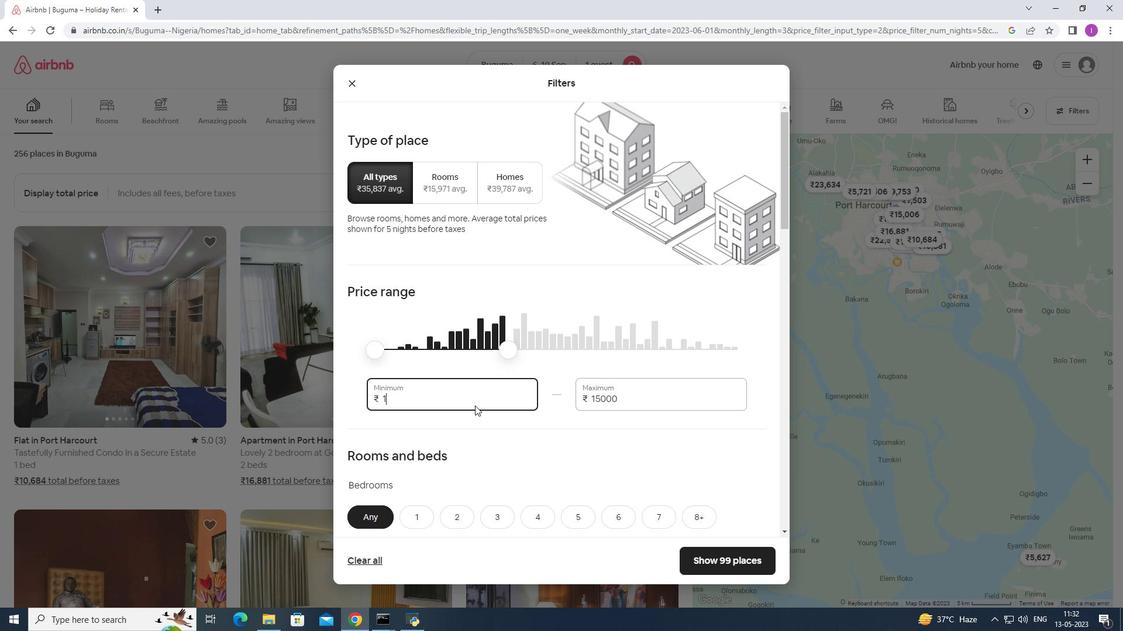 
Action: Key pressed 00
Screenshot: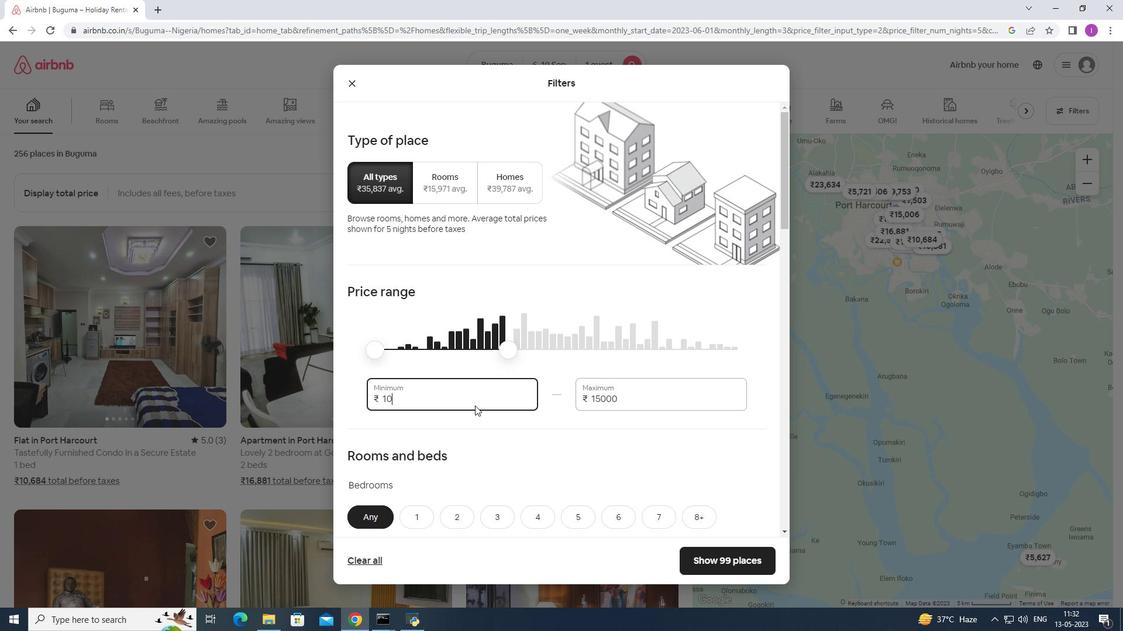 
Action: Mouse moved to (473, 406)
Screenshot: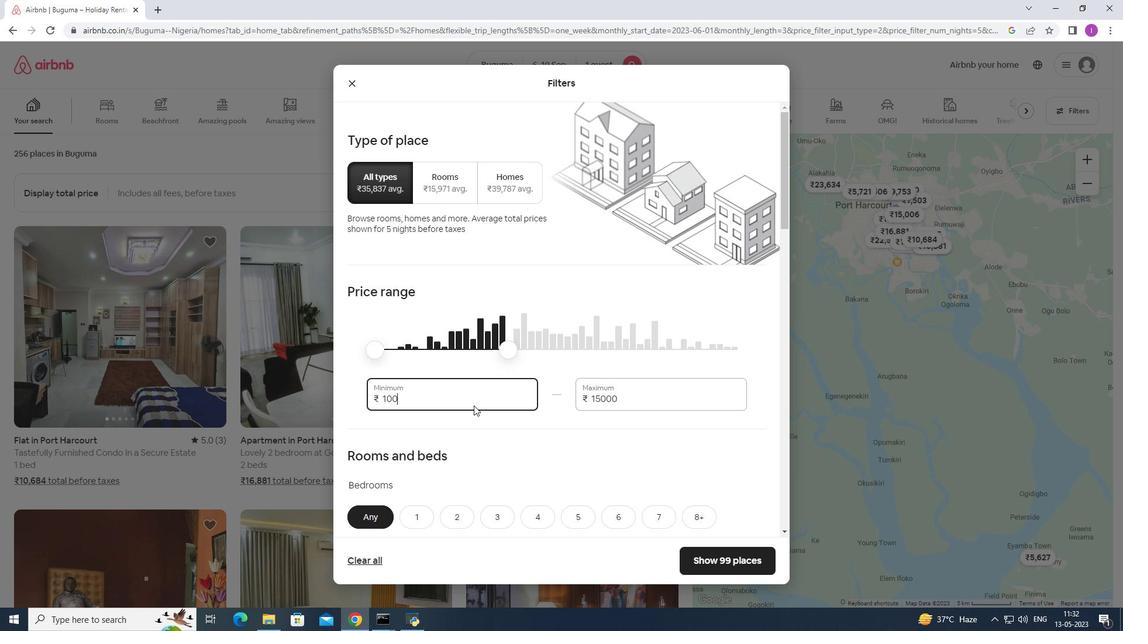 
Action: Key pressed 0
Screenshot: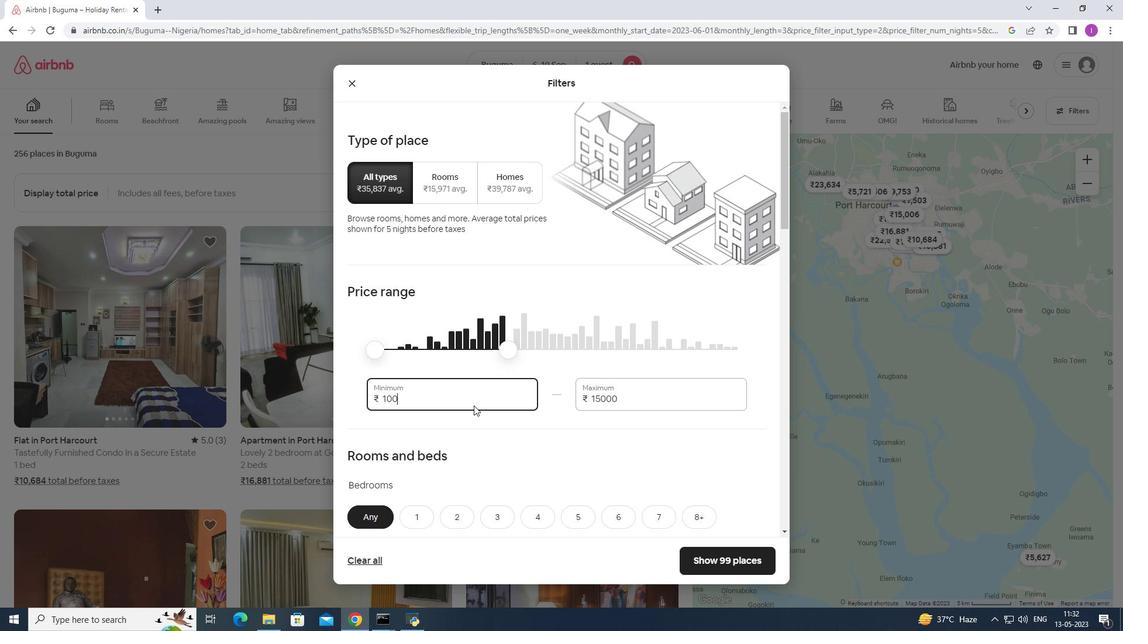 
Action: Mouse moved to (469, 406)
Screenshot: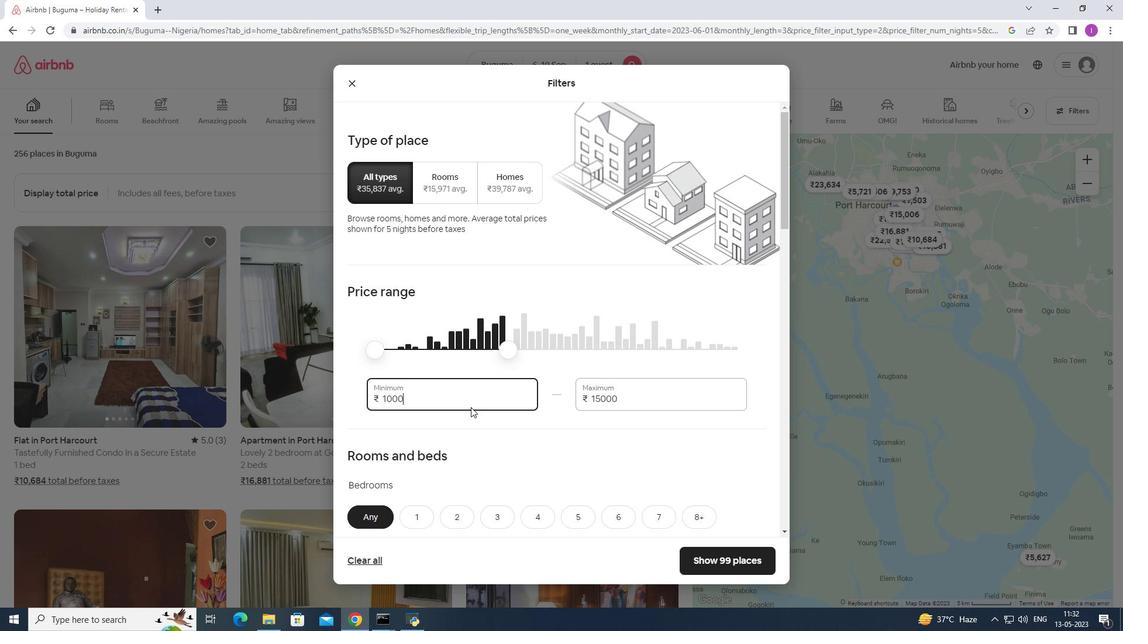 
Action: Key pressed 0
Screenshot: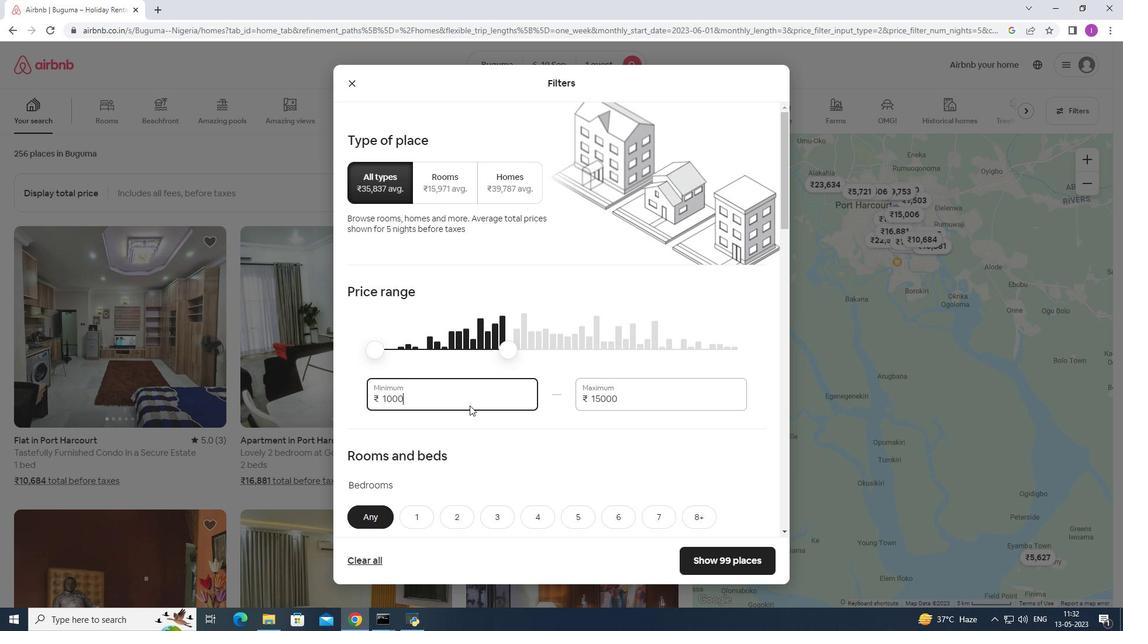 
Action: Mouse moved to (448, 397)
Screenshot: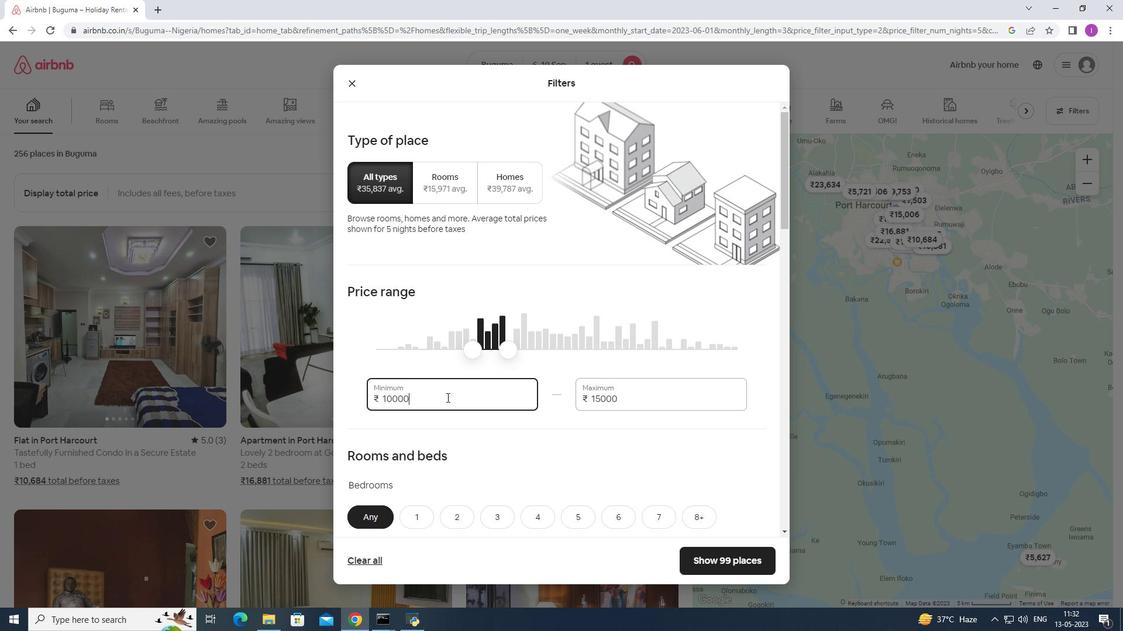 
Action: Mouse scrolled (448, 397) with delta (0, 0)
Screenshot: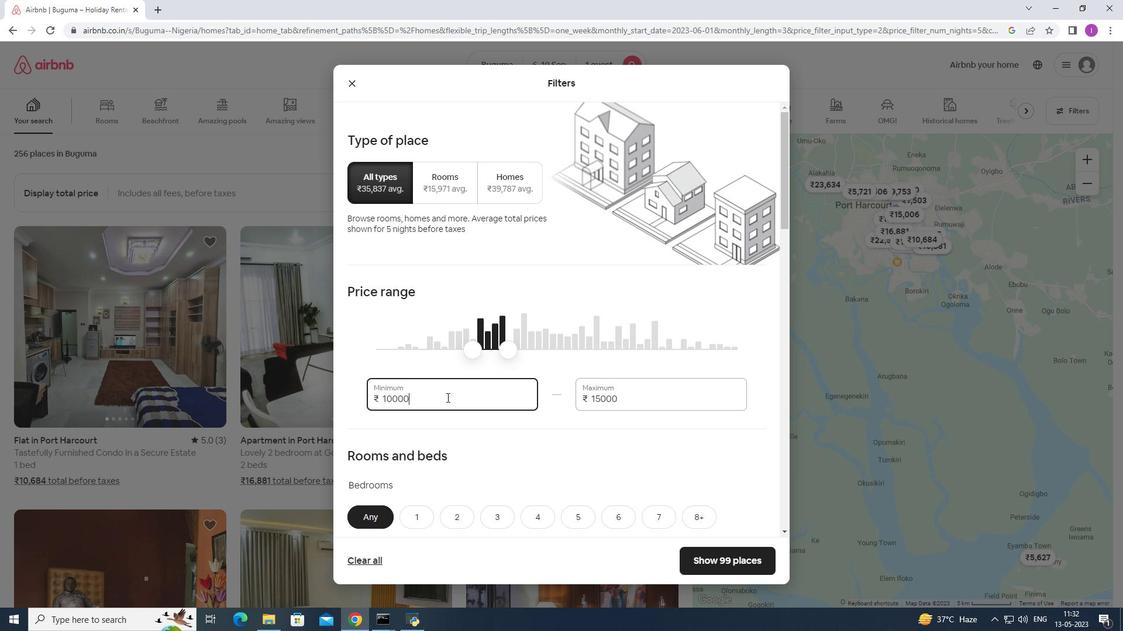 
Action: Mouse moved to (450, 399)
Screenshot: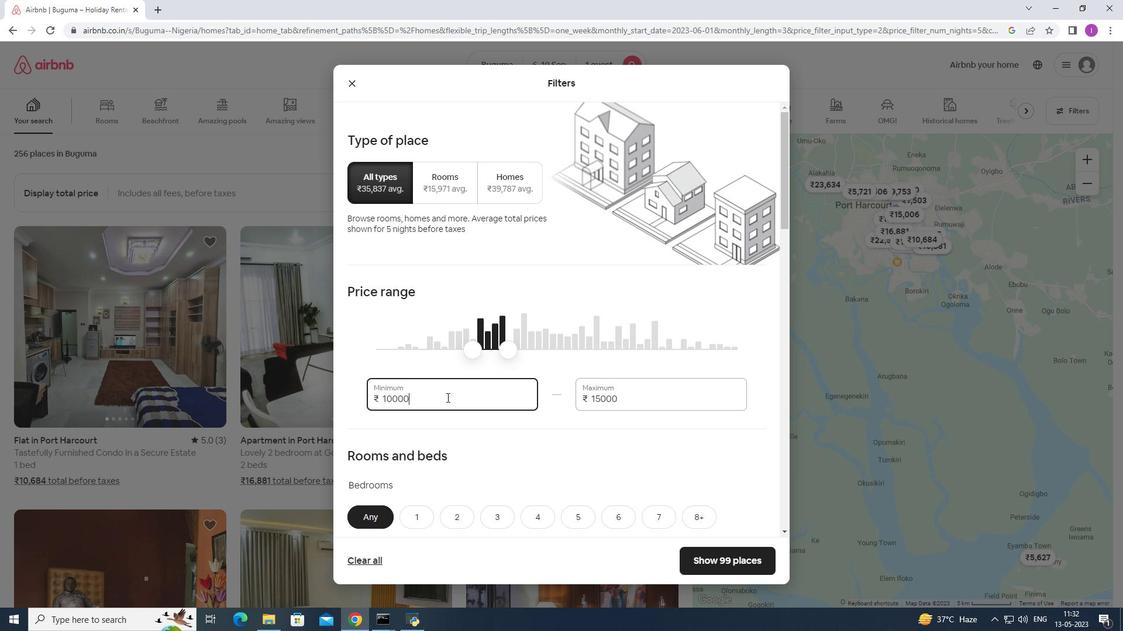 
Action: Mouse scrolled (450, 399) with delta (0, 0)
Screenshot: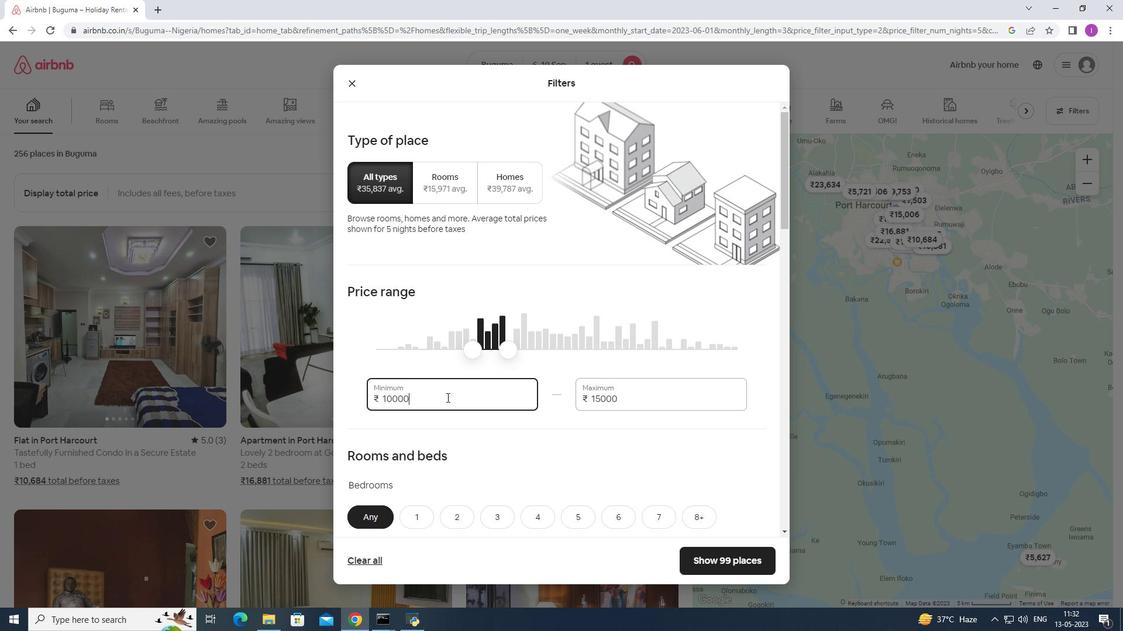 
Action: Mouse scrolled (450, 399) with delta (0, 0)
Screenshot: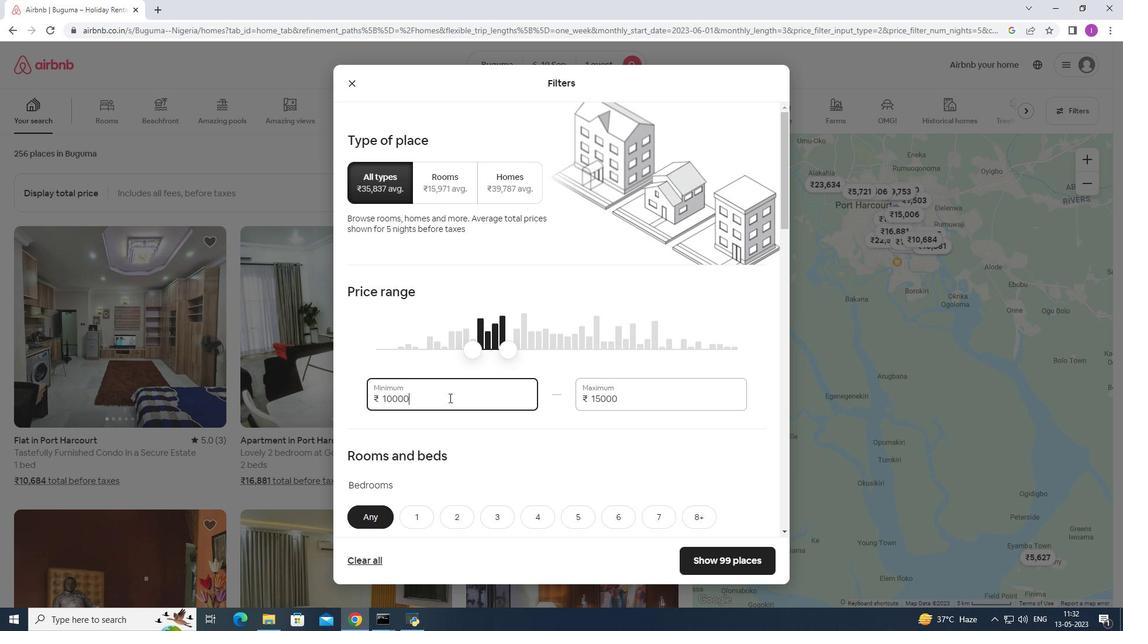 
Action: Mouse moved to (418, 346)
Screenshot: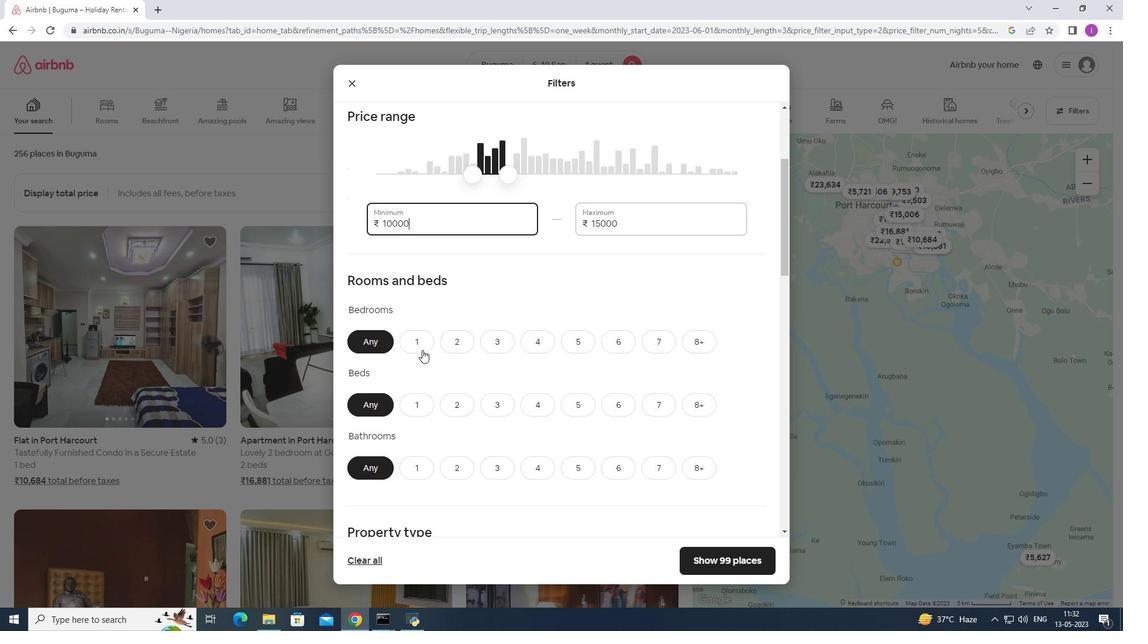 
Action: Mouse pressed left at (418, 346)
Screenshot: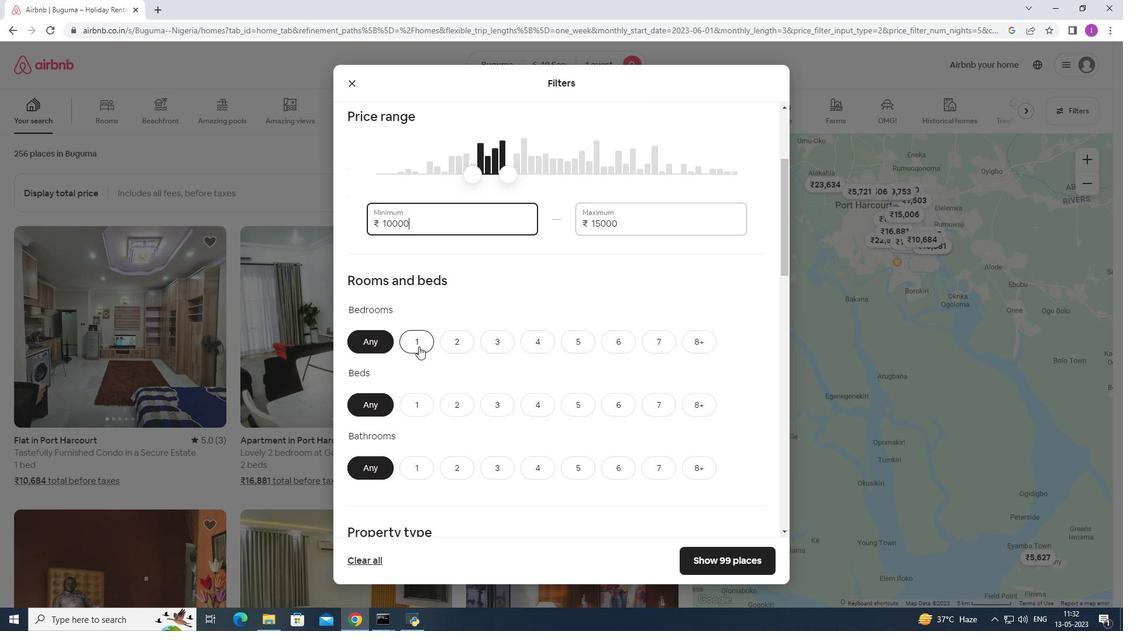 
Action: Mouse moved to (417, 401)
Screenshot: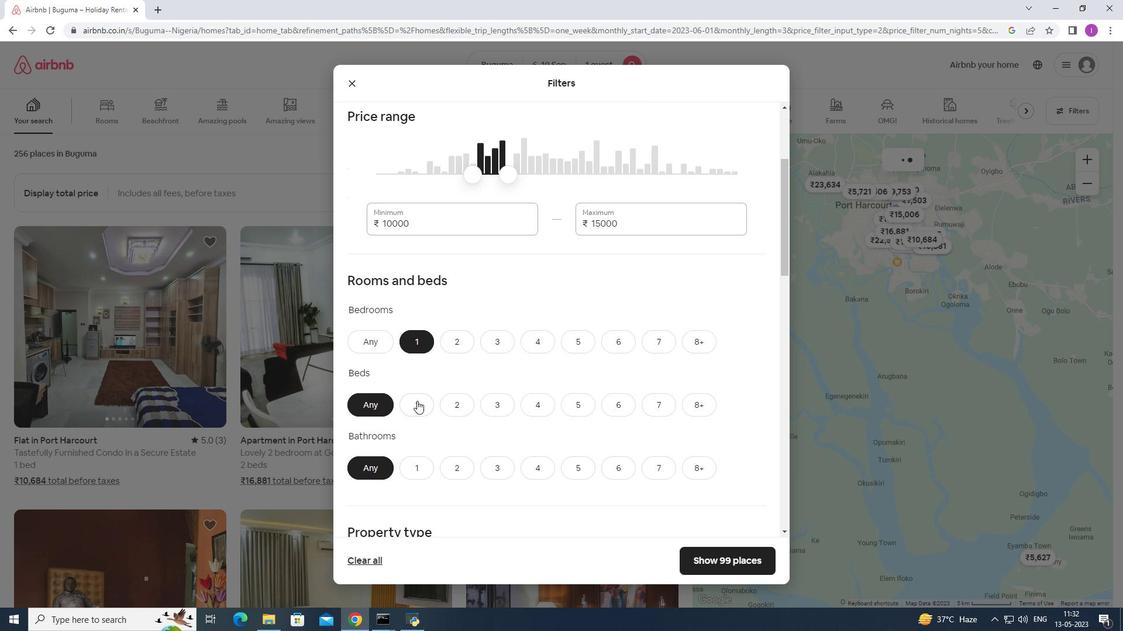 
Action: Mouse pressed left at (417, 401)
Screenshot: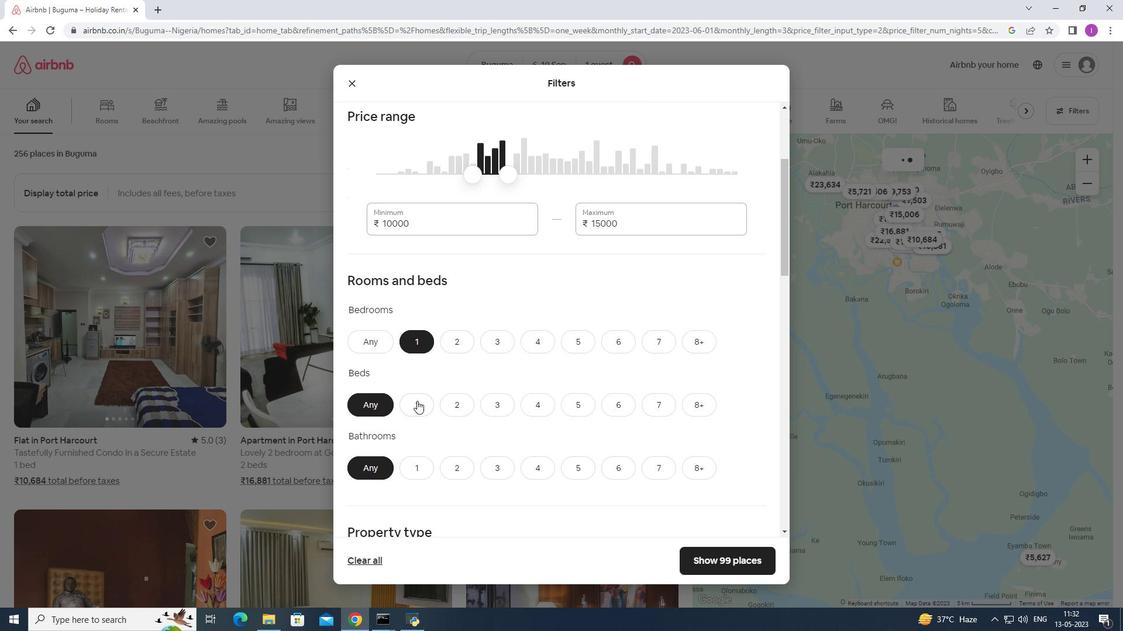 
Action: Mouse moved to (415, 461)
Screenshot: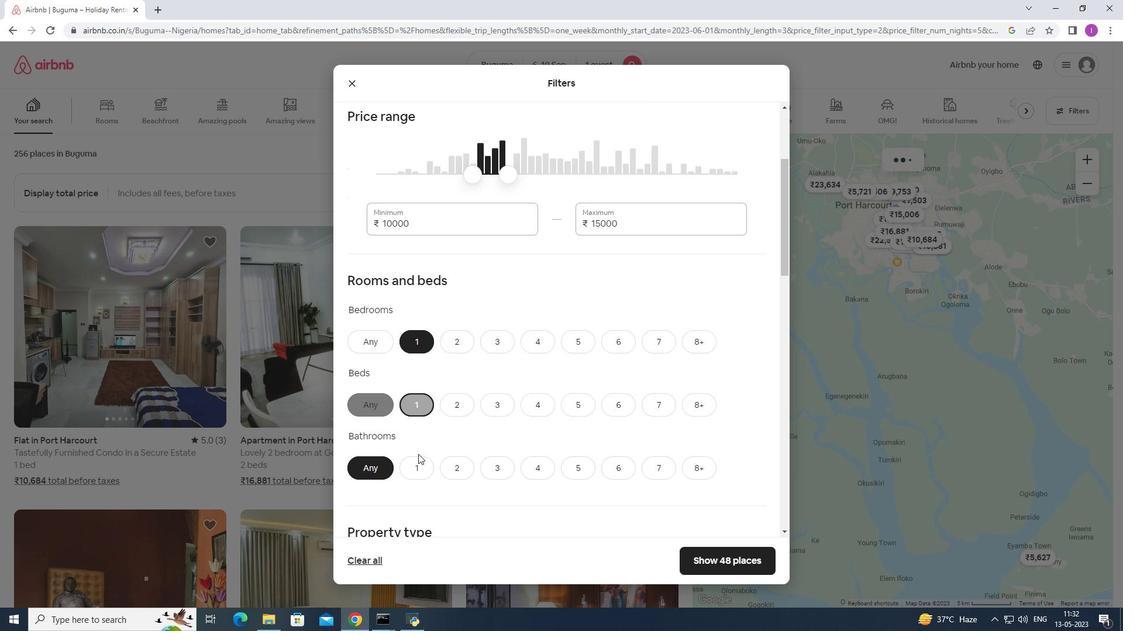 
Action: Mouse pressed left at (415, 461)
Screenshot: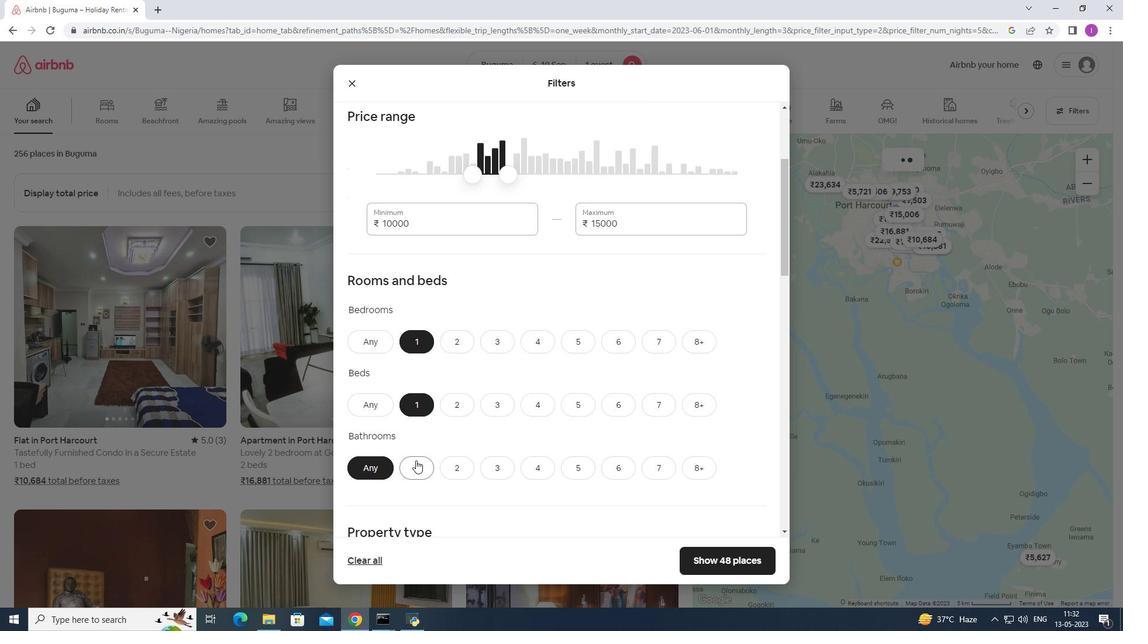 
Action: Mouse moved to (441, 394)
Screenshot: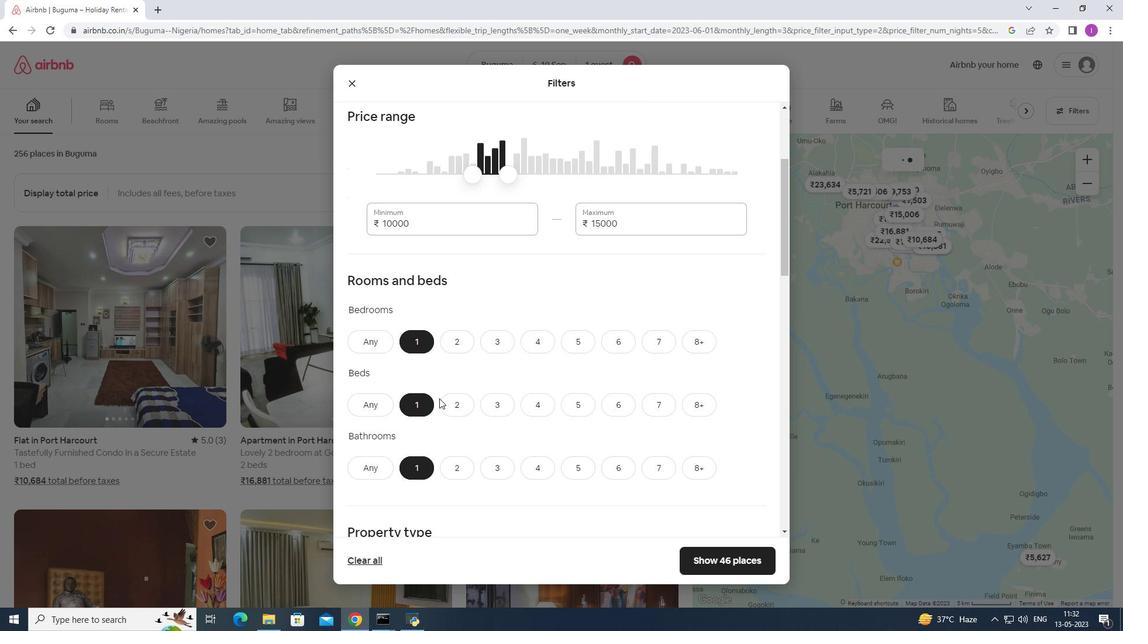 
Action: Mouse scrolled (441, 393) with delta (0, 0)
Screenshot: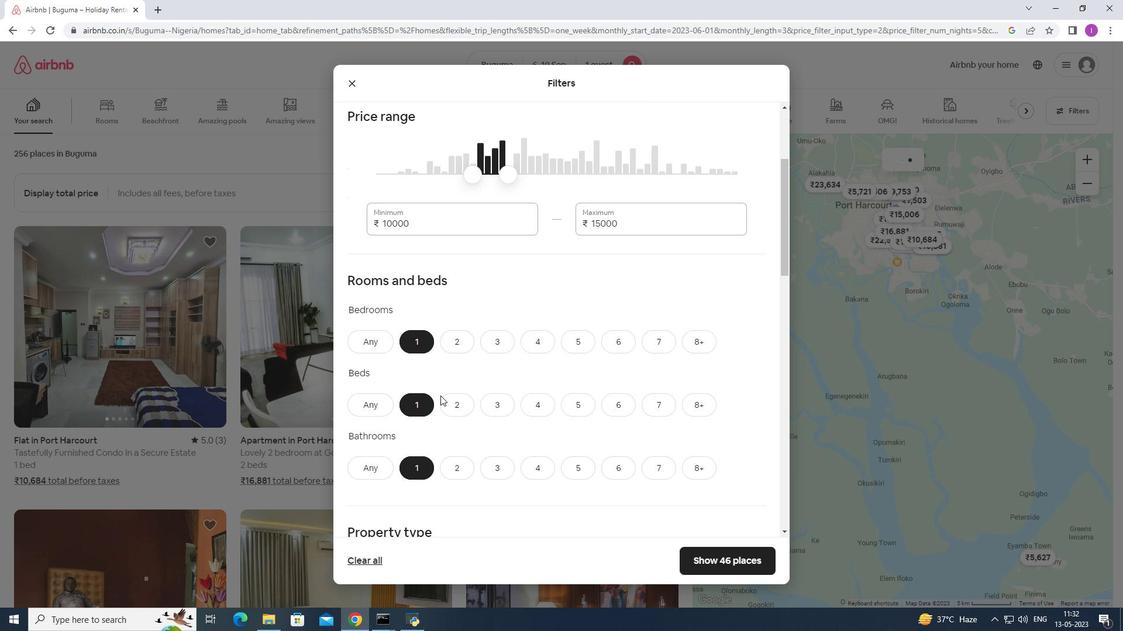 
Action: Mouse scrolled (441, 393) with delta (0, 0)
Screenshot: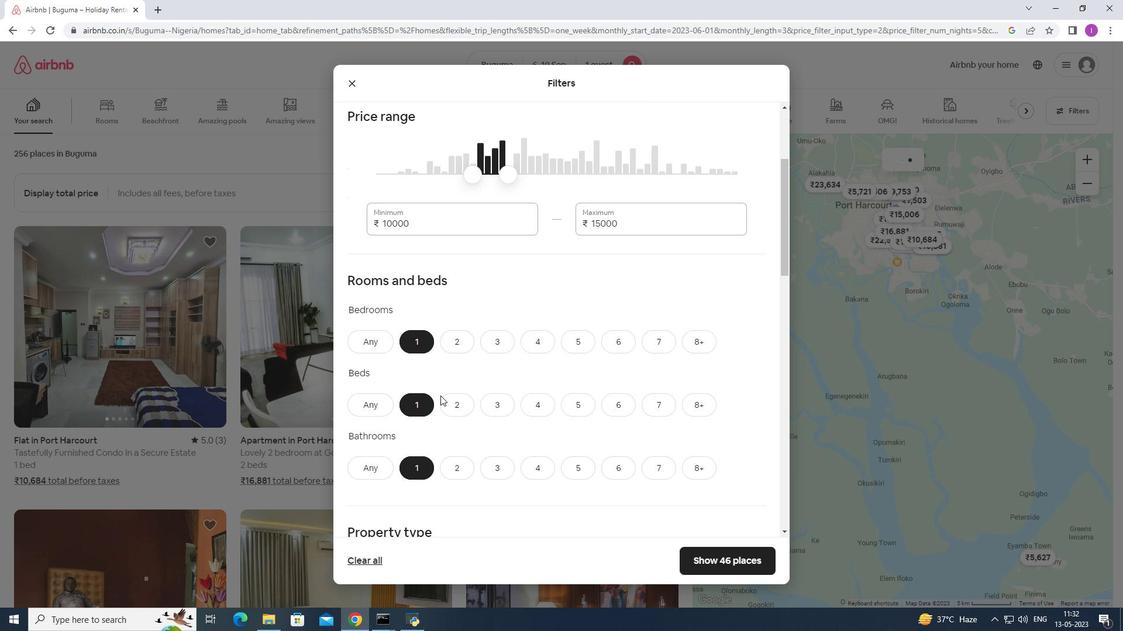 
Action: Mouse scrolled (441, 393) with delta (0, 0)
Screenshot: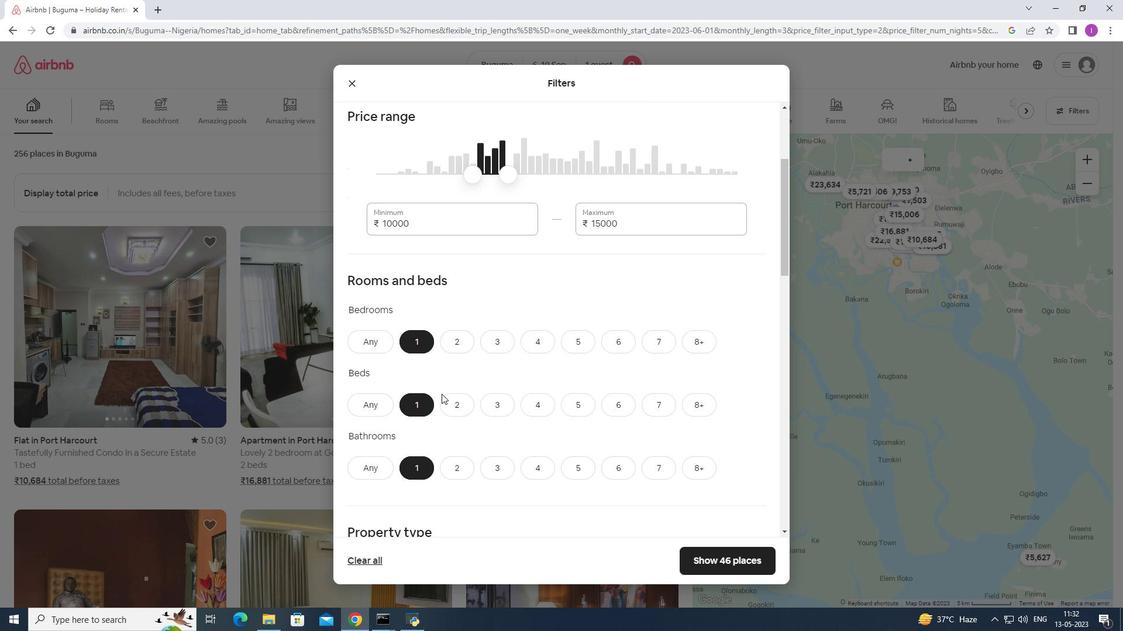 
Action: Mouse scrolled (441, 393) with delta (0, 0)
Screenshot: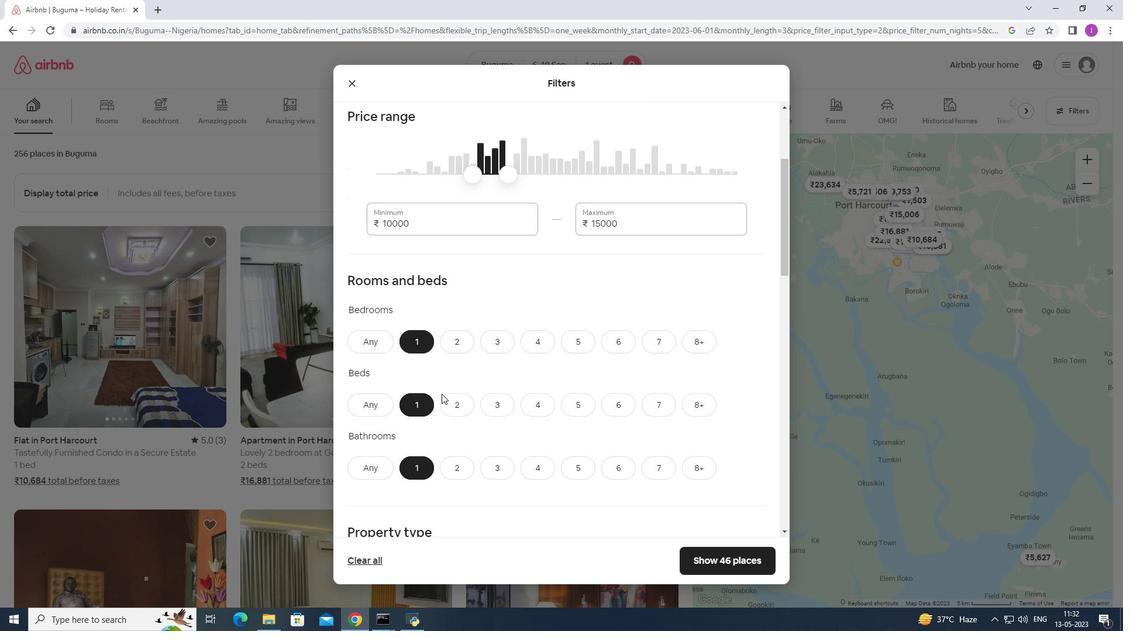 
Action: Mouse scrolled (441, 393) with delta (0, 0)
Screenshot: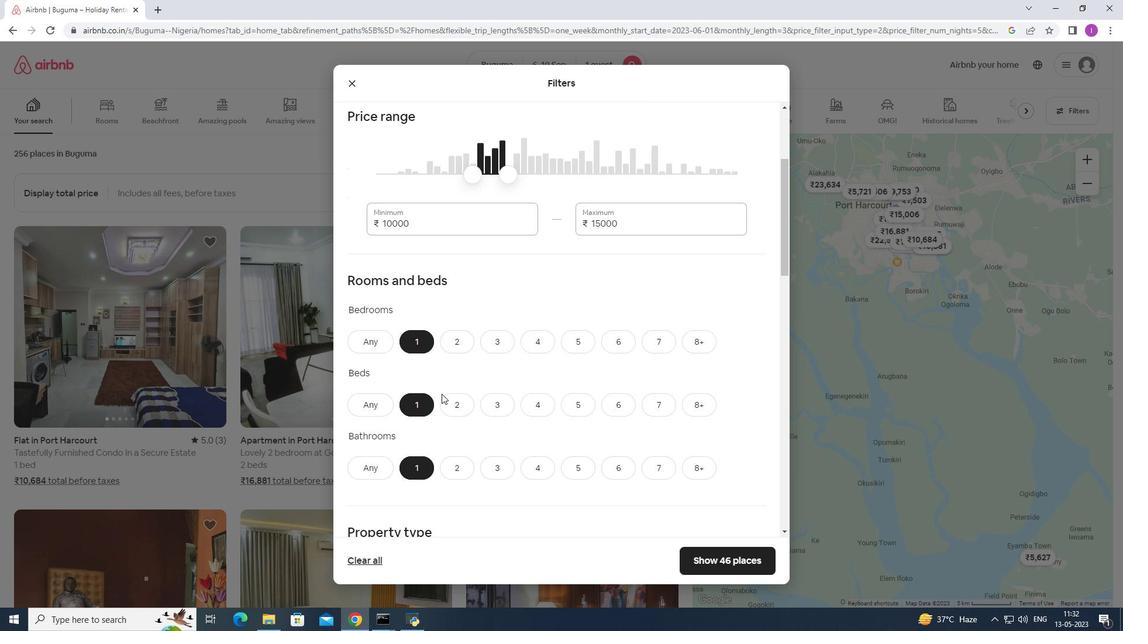 
Action: Mouse moved to (396, 324)
Screenshot: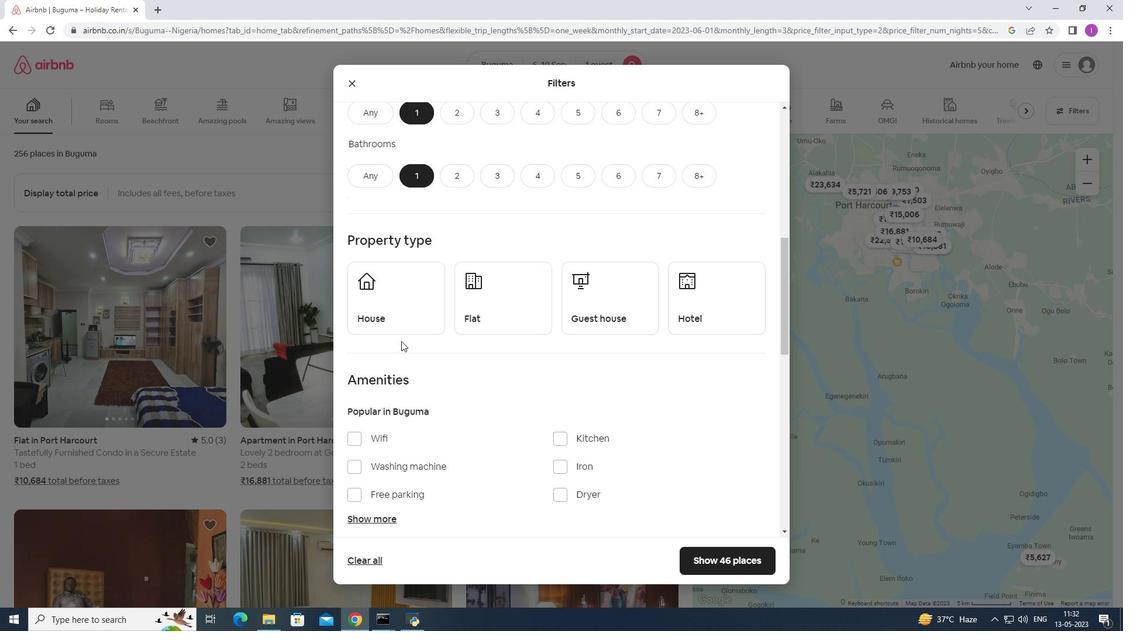 
Action: Mouse pressed left at (396, 324)
Screenshot: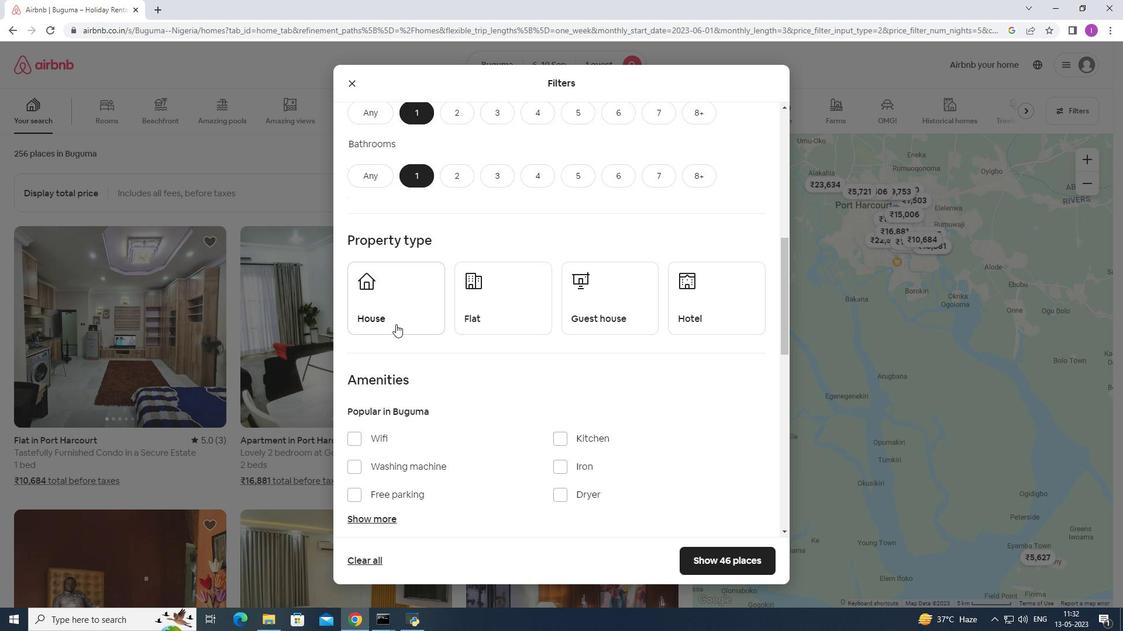 
Action: Mouse moved to (511, 320)
Screenshot: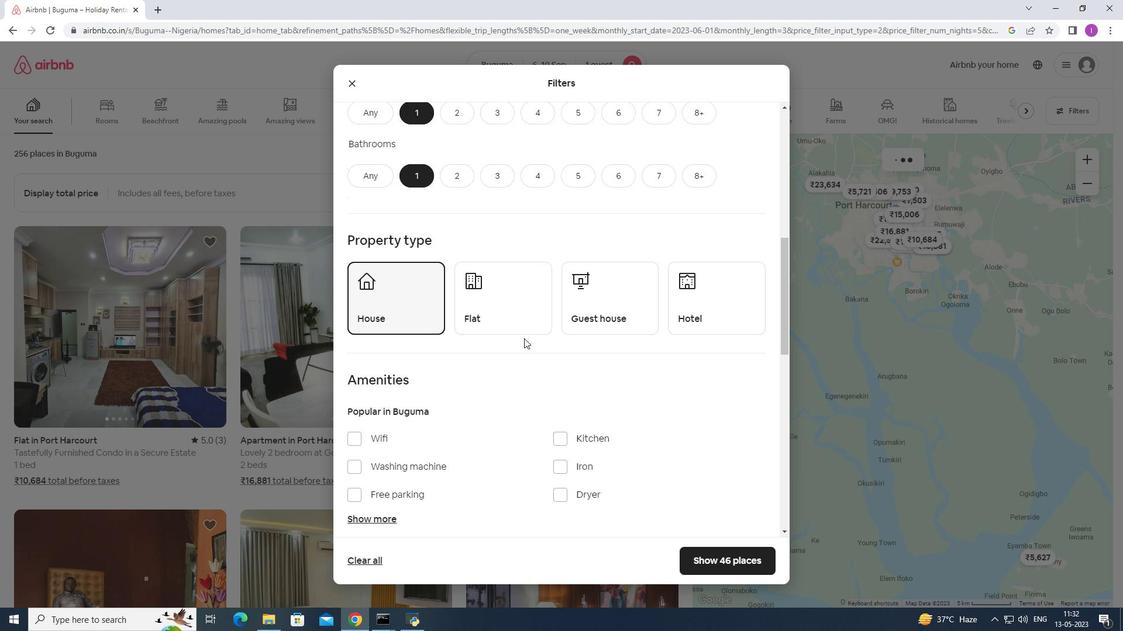 
Action: Mouse pressed left at (511, 320)
Screenshot: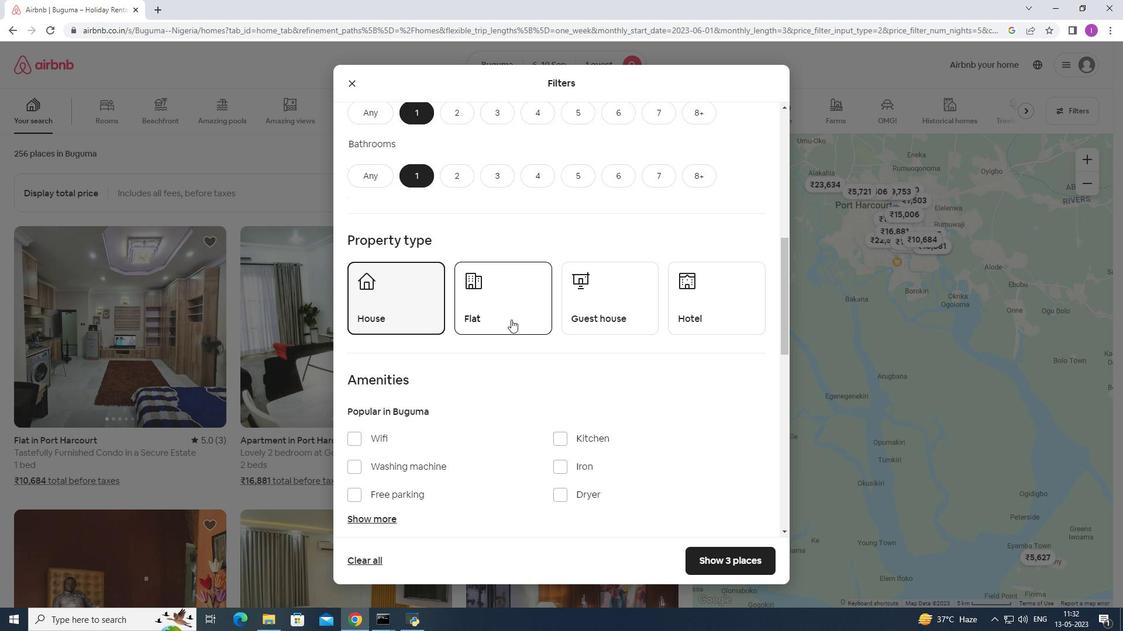 
Action: Mouse moved to (590, 315)
Screenshot: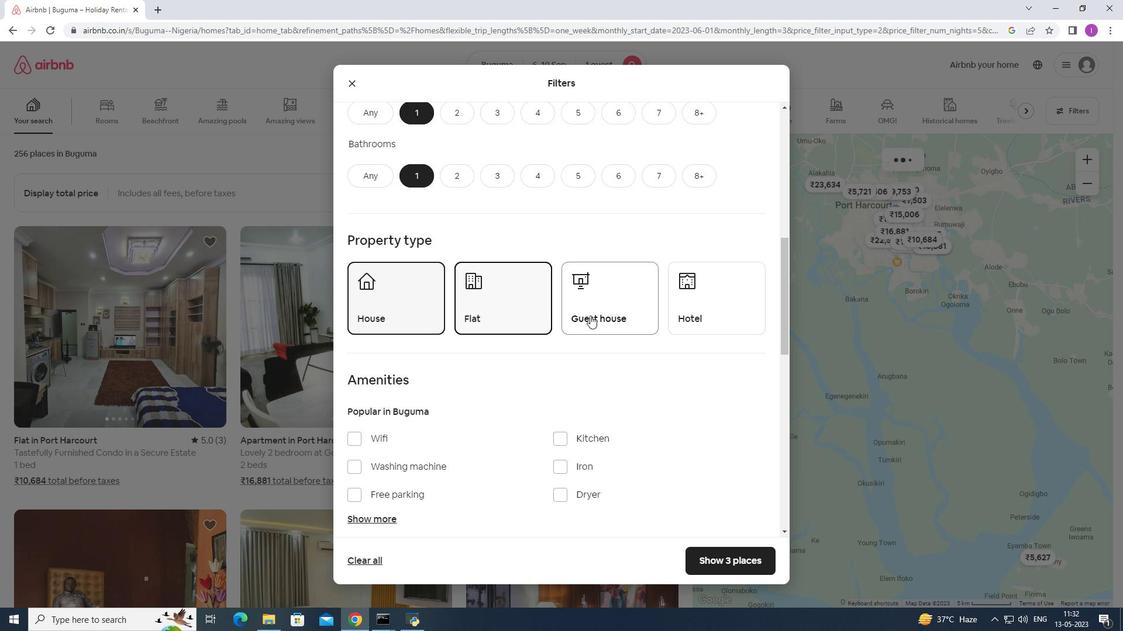 
Action: Mouse pressed left at (590, 315)
Screenshot: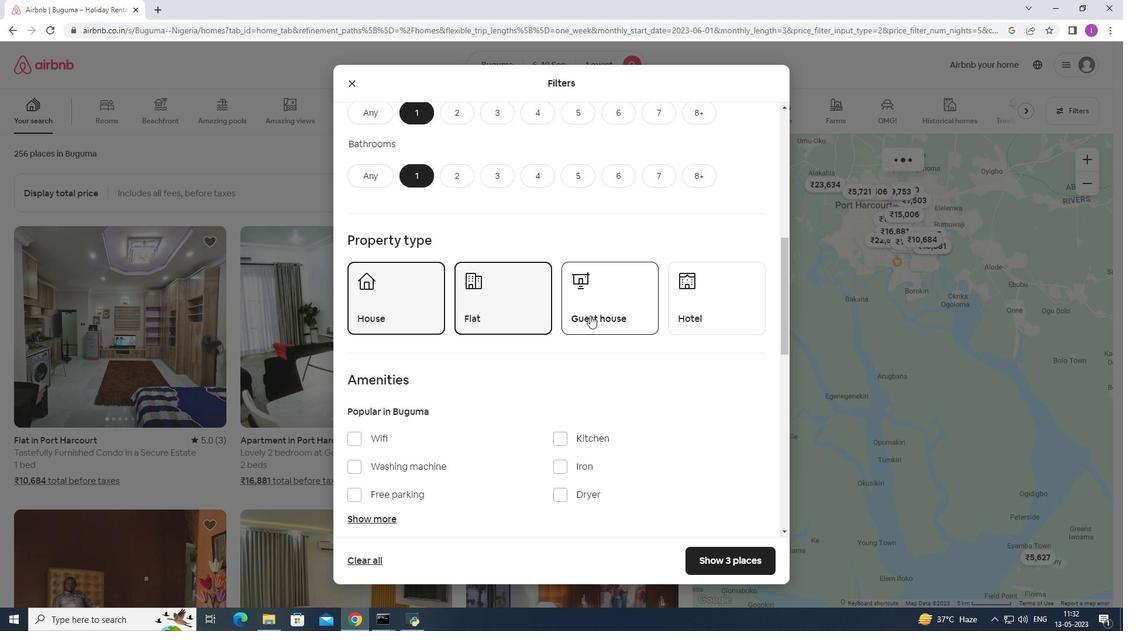 
Action: Mouse moved to (709, 314)
Screenshot: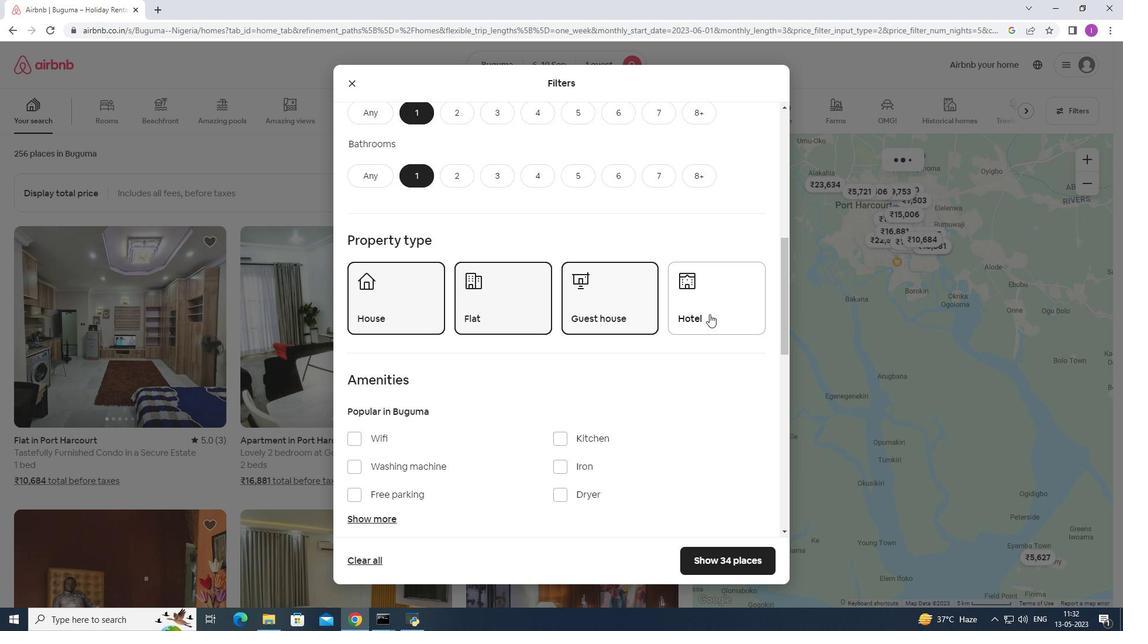 
Action: Mouse pressed left at (709, 314)
Screenshot: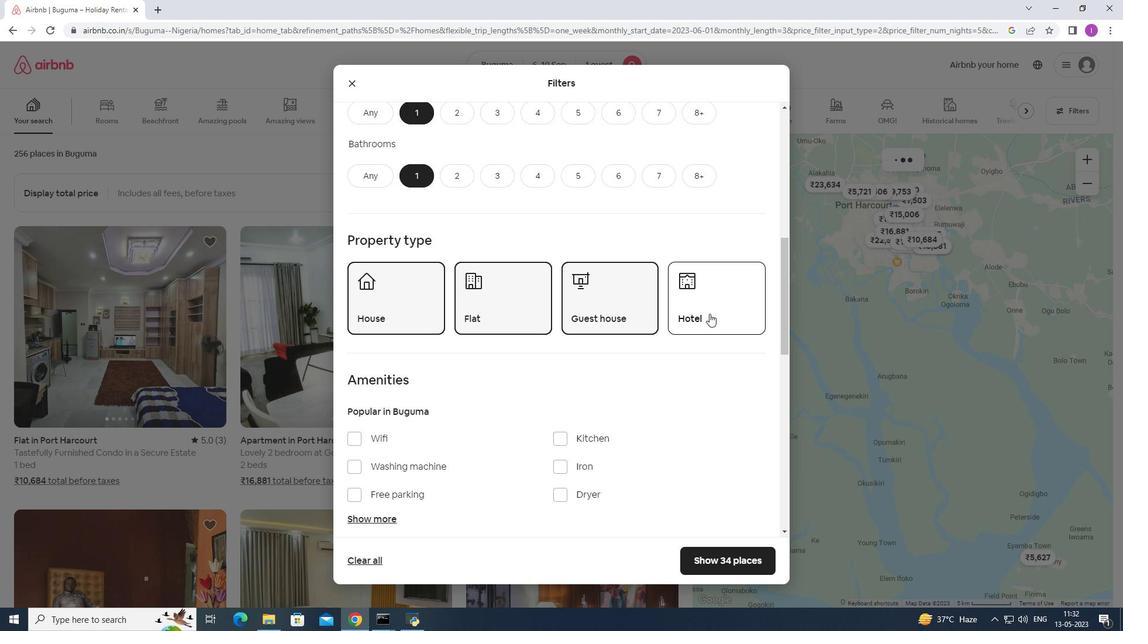 
Action: Mouse moved to (607, 349)
Screenshot: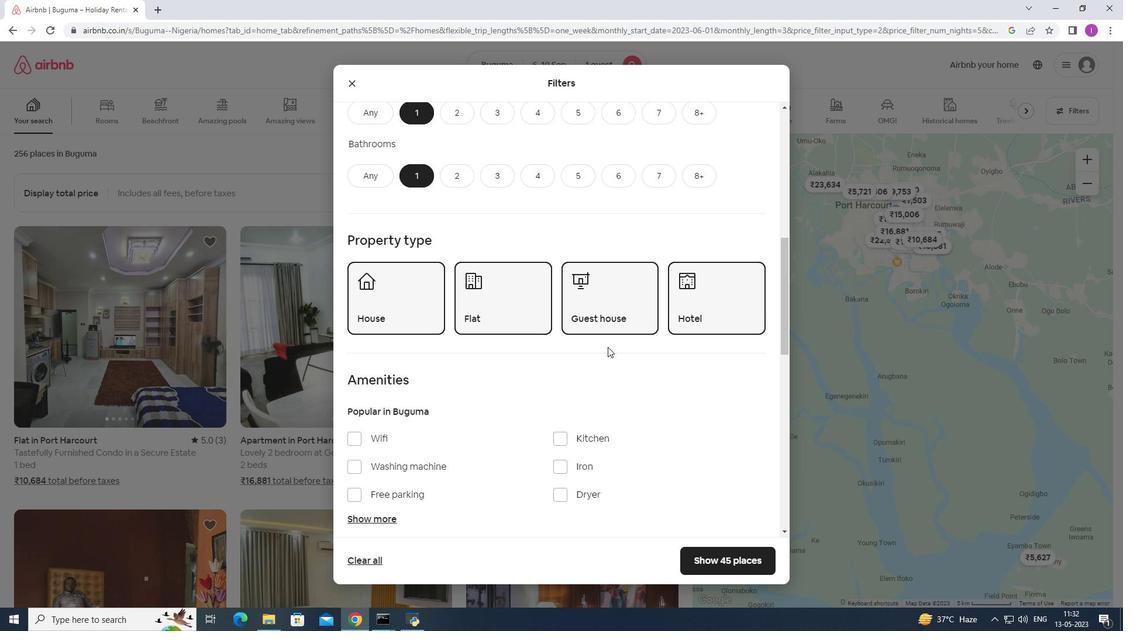 
Action: Mouse scrolled (607, 348) with delta (0, 0)
Screenshot: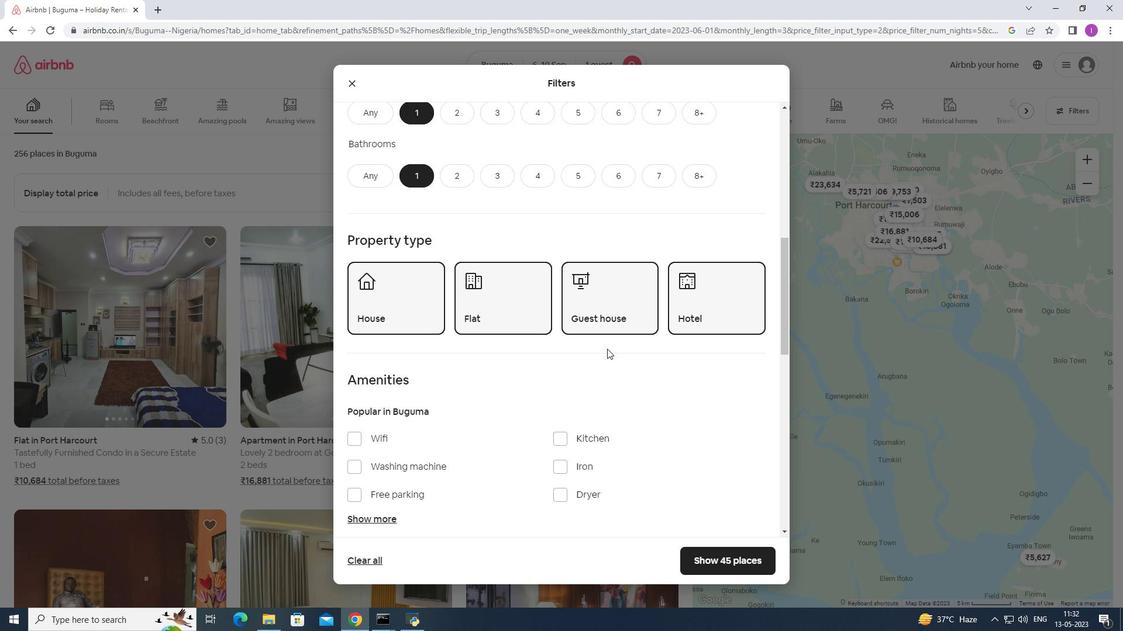 
Action: Mouse moved to (605, 349)
Screenshot: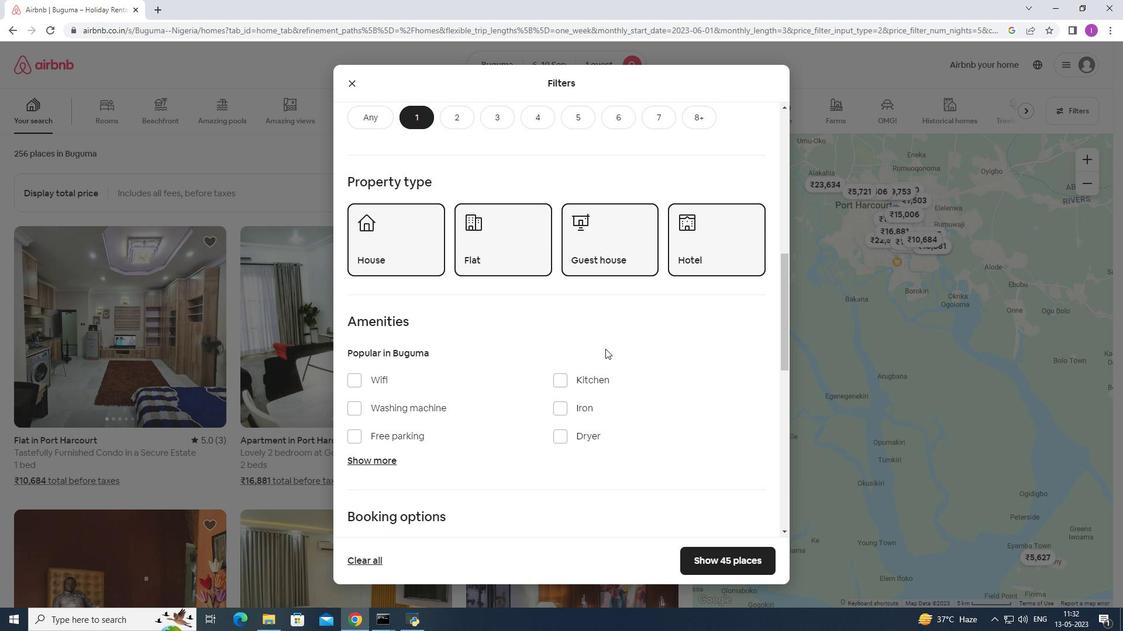 
Action: Mouse scrolled (605, 348) with delta (0, 0)
Screenshot: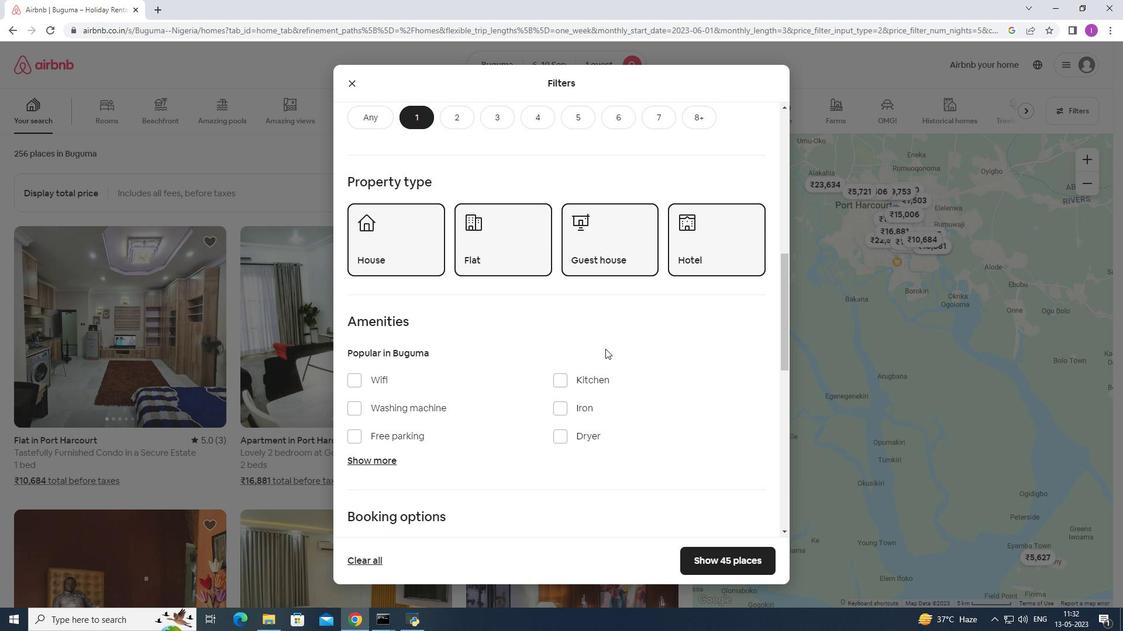 
Action: Mouse moved to (606, 343)
Screenshot: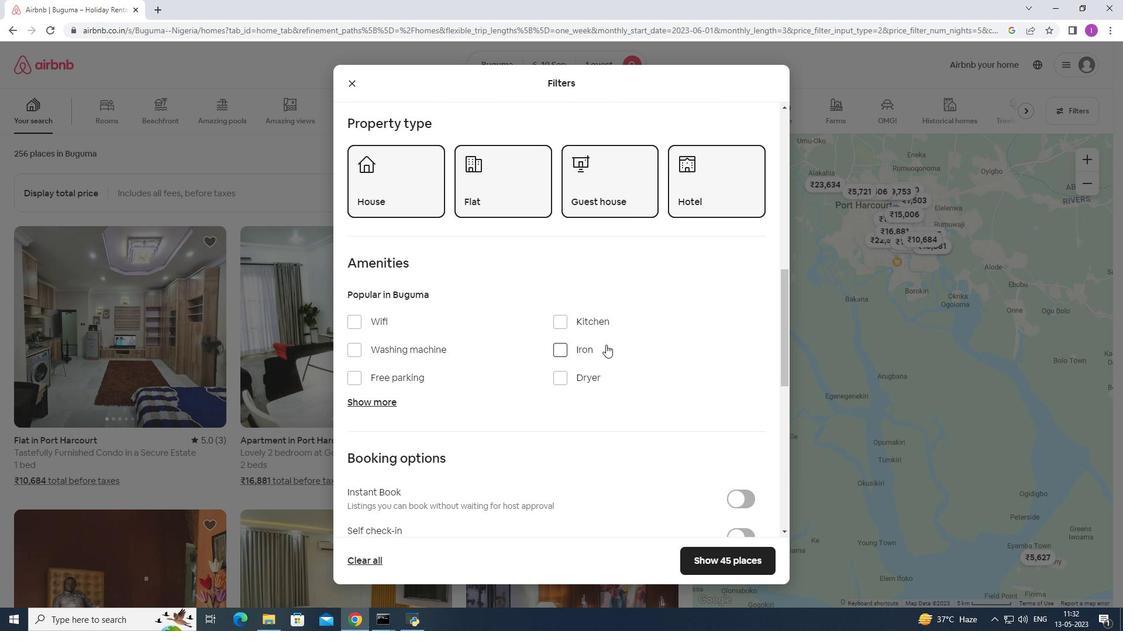 
Action: Mouse scrolled (606, 342) with delta (0, 0)
Screenshot: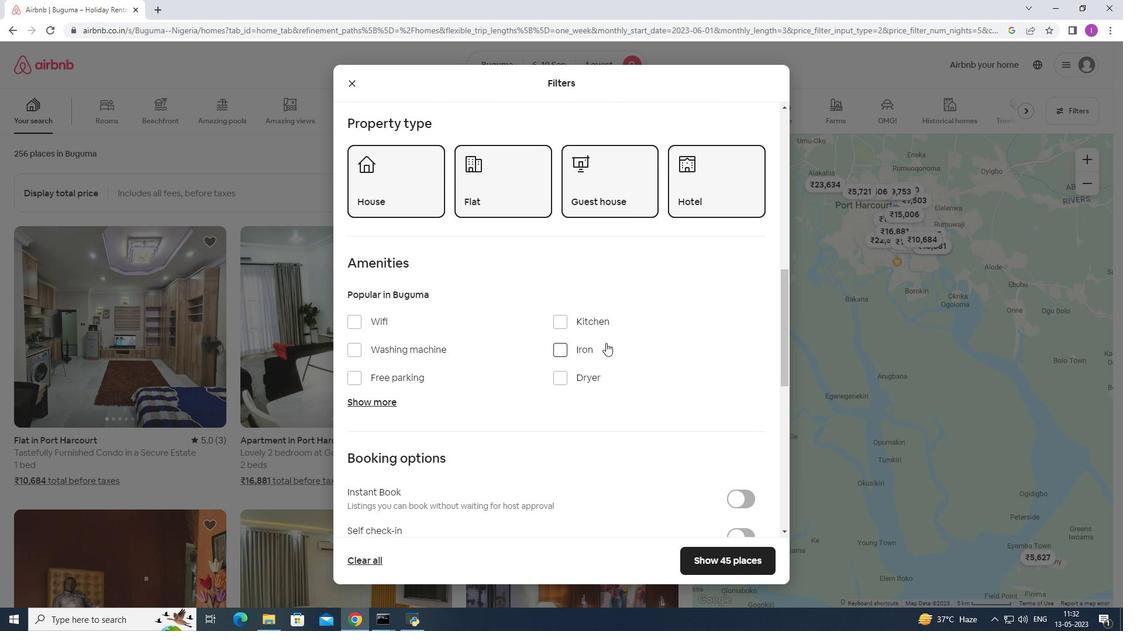 
Action: Mouse moved to (622, 358)
Screenshot: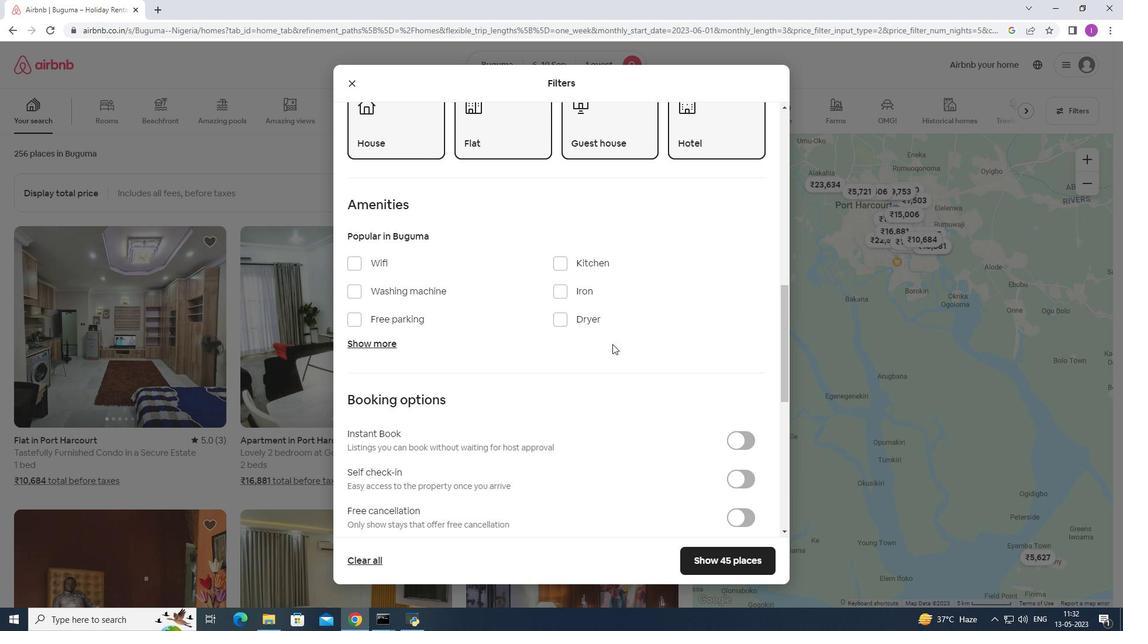 
Action: Mouse scrolled (622, 358) with delta (0, 0)
Screenshot: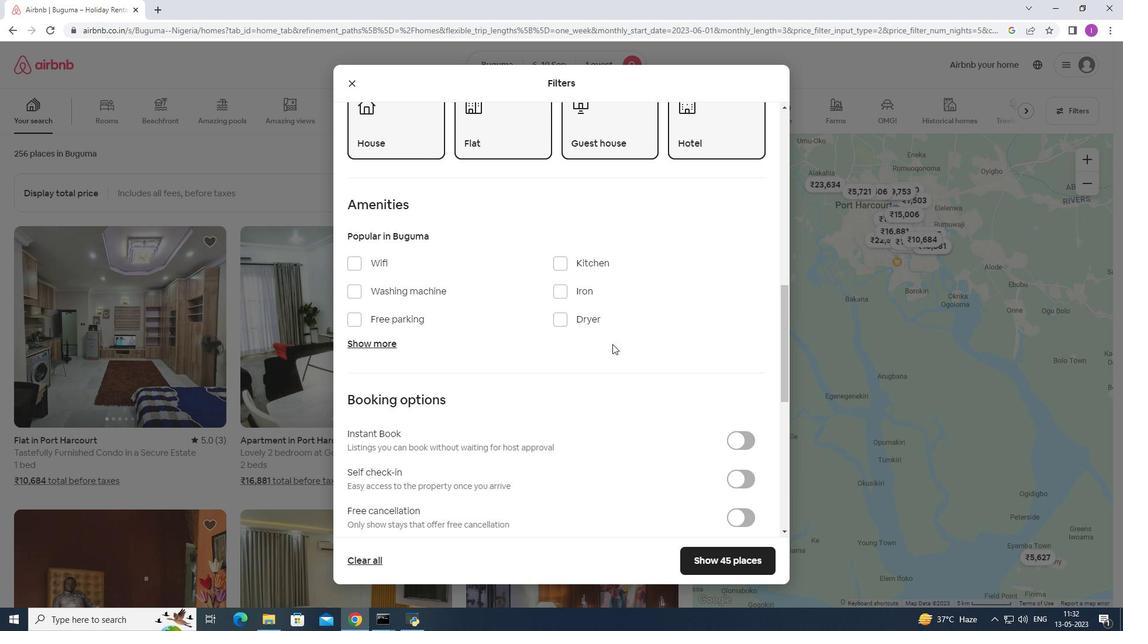 
Action: Mouse moved to (628, 373)
Screenshot: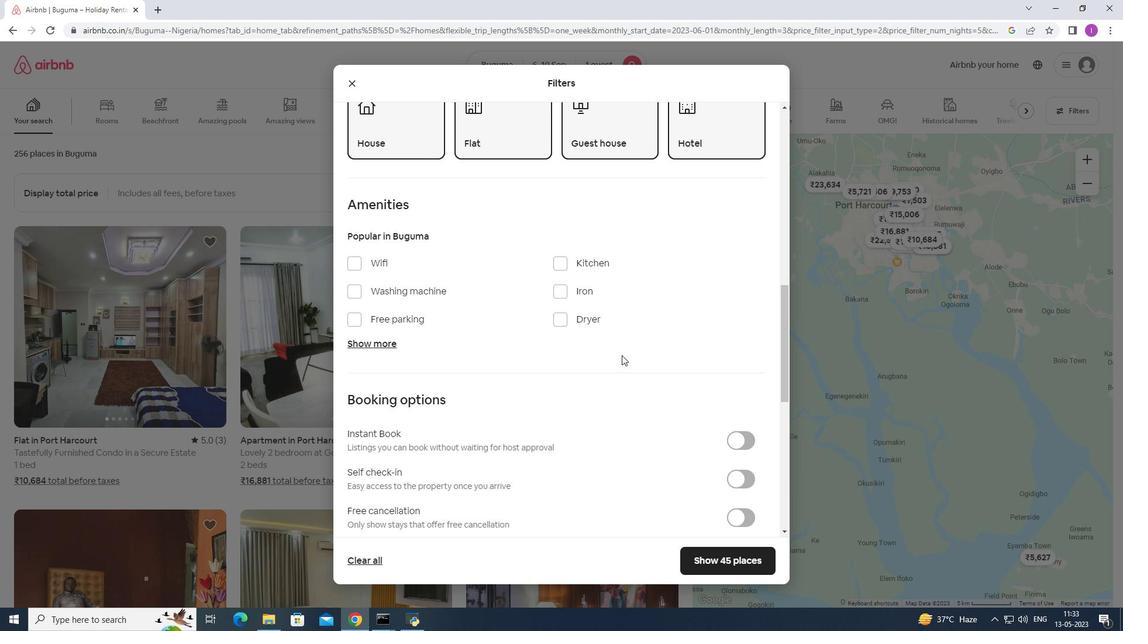
Action: Mouse scrolled (628, 372) with delta (0, 0)
Screenshot: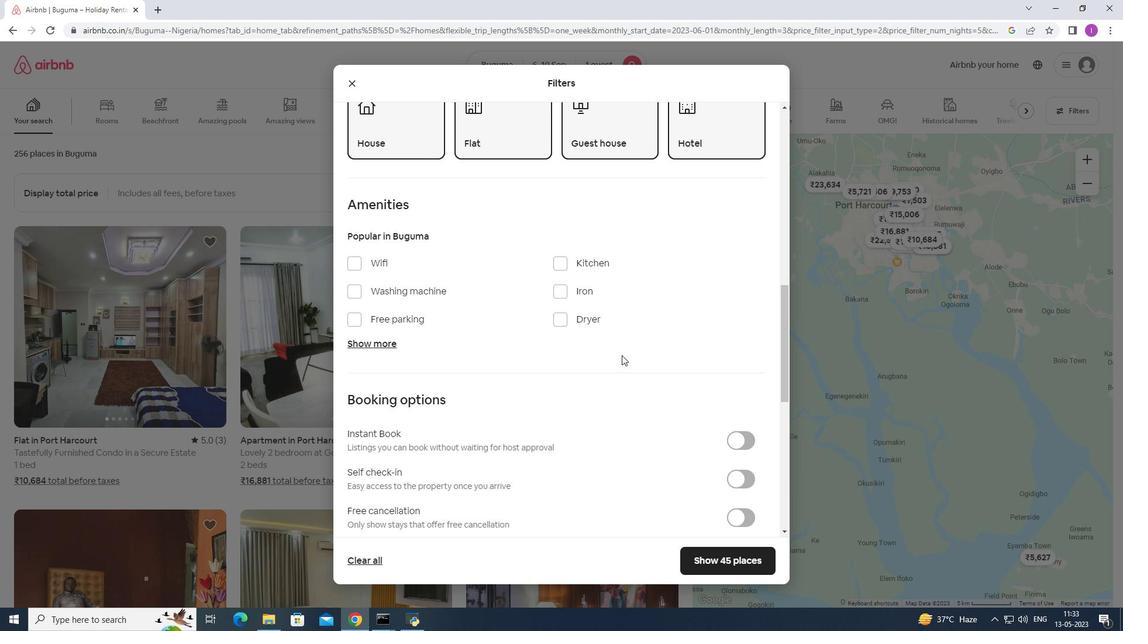 
Action: Mouse moved to (743, 360)
Screenshot: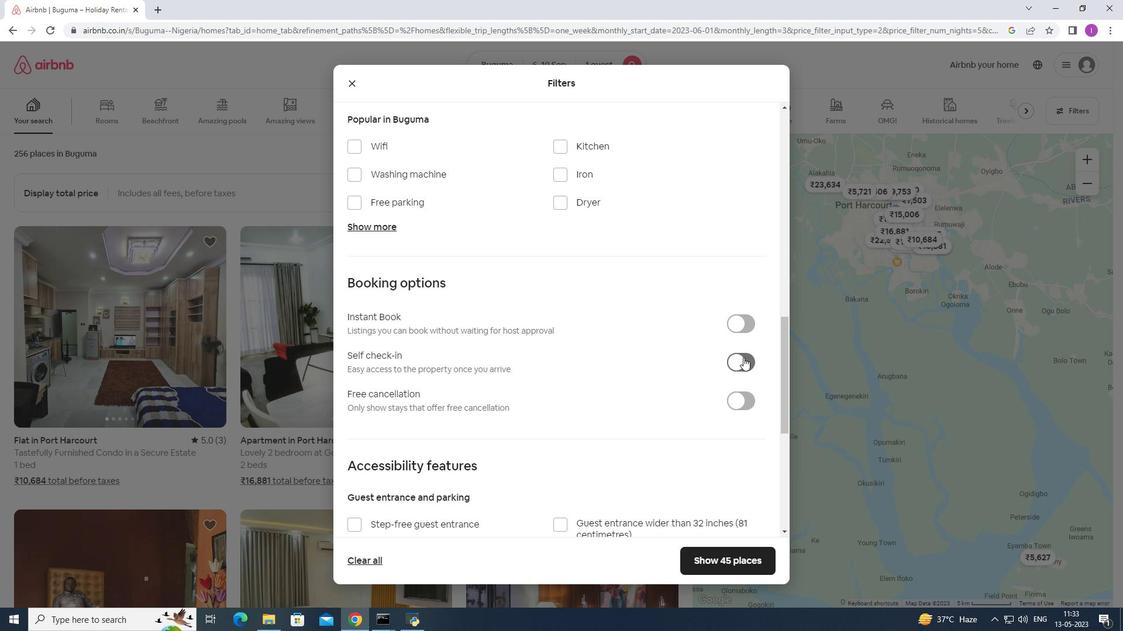 
Action: Mouse pressed left at (743, 360)
Screenshot: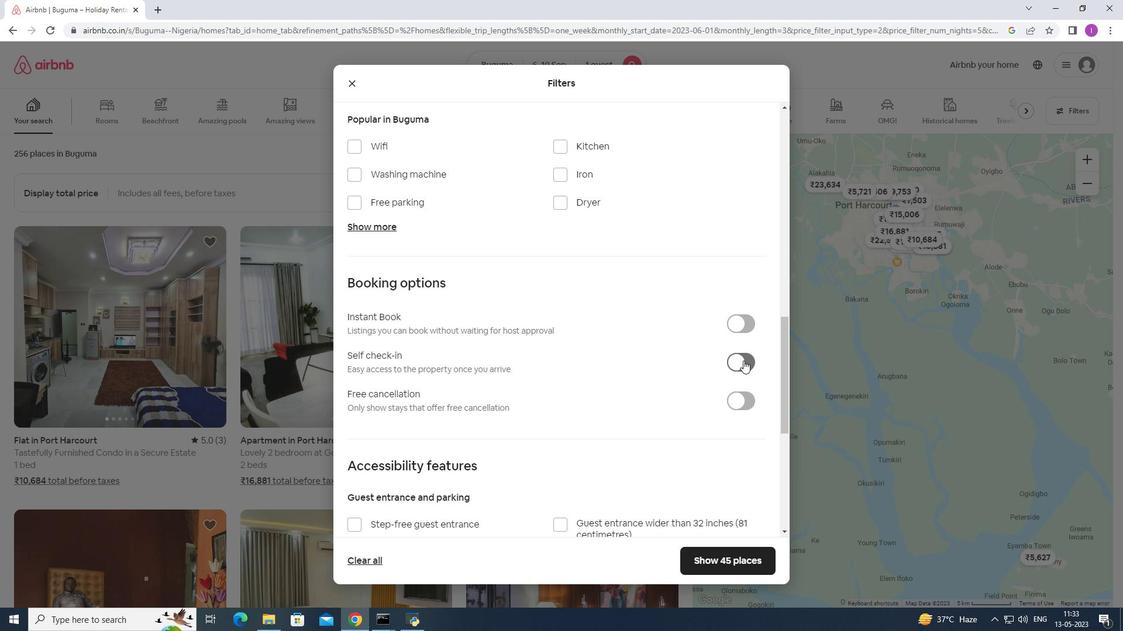 
Action: Mouse moved to (612, 352)
Screenshot: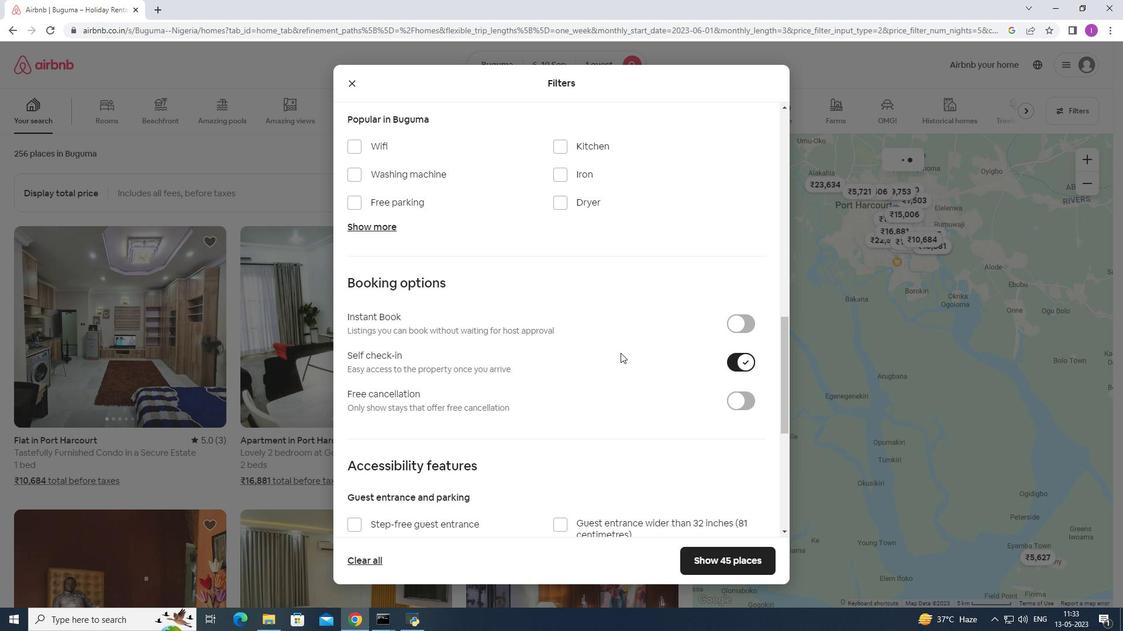 
Action: Mouse scrolled (612, 352) with delta (0, 0)
Screenshot: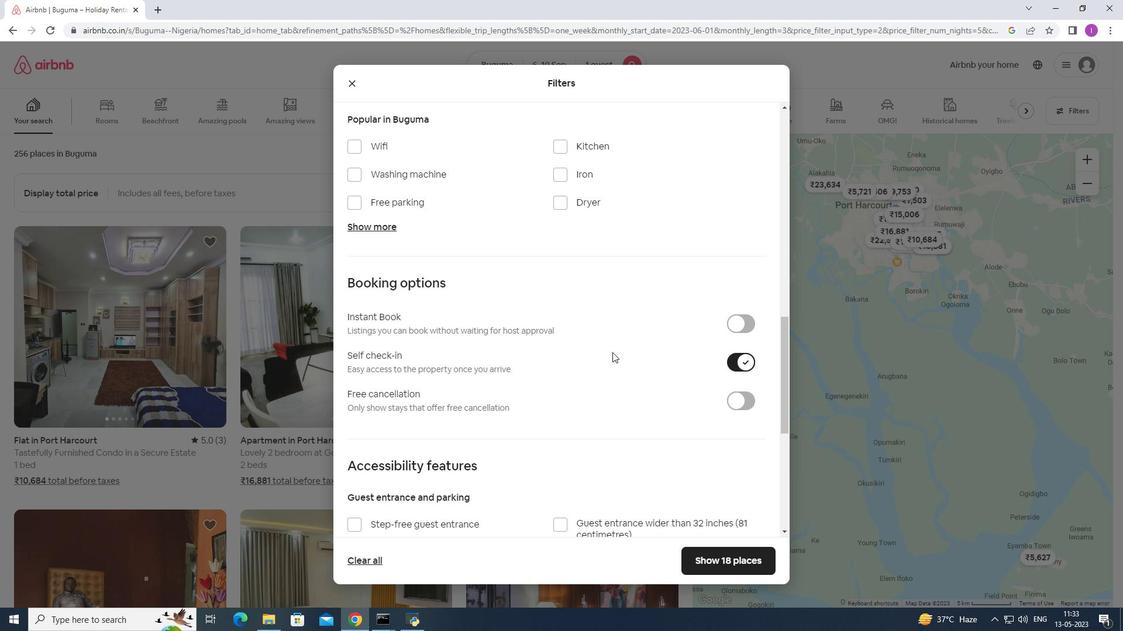 
Action: Mouse scrolled (612, 352) with delta (0, 0)
Screenshot: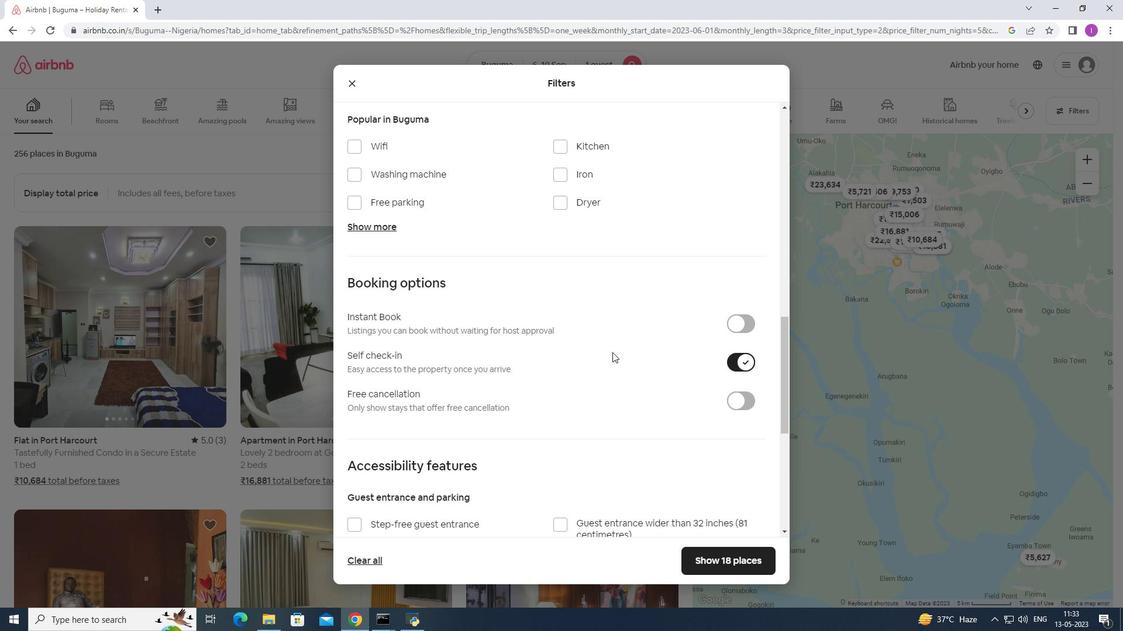 
Action: Mouse moved to (612, 351)
Screenshot: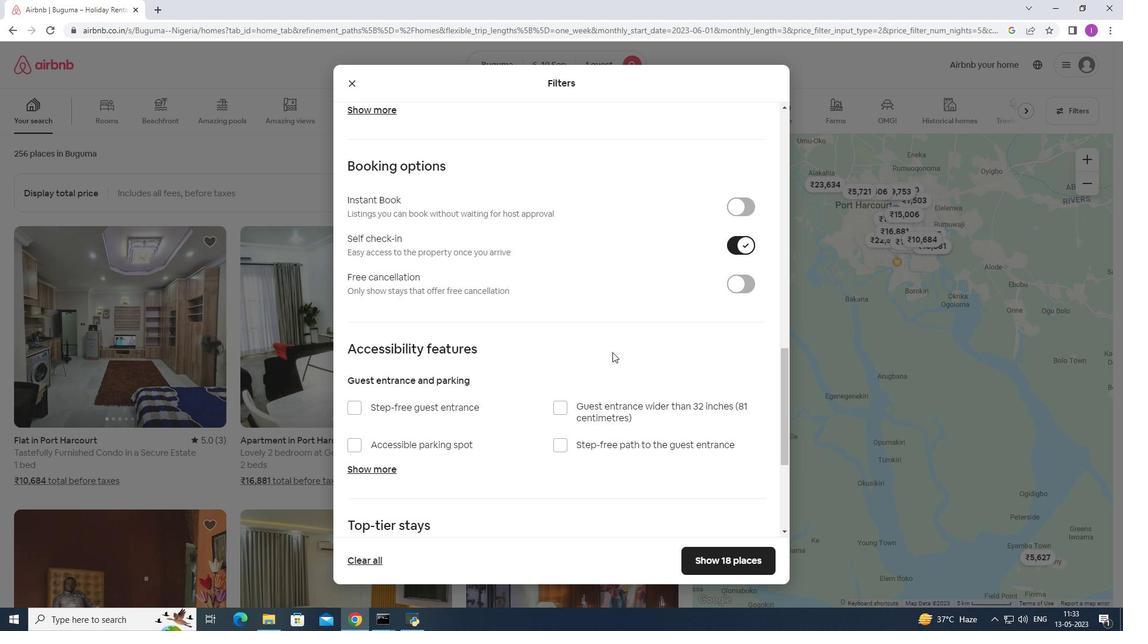 
Action: Mouse scrolled (612, 350) with delta (0, 0)
Screenshot: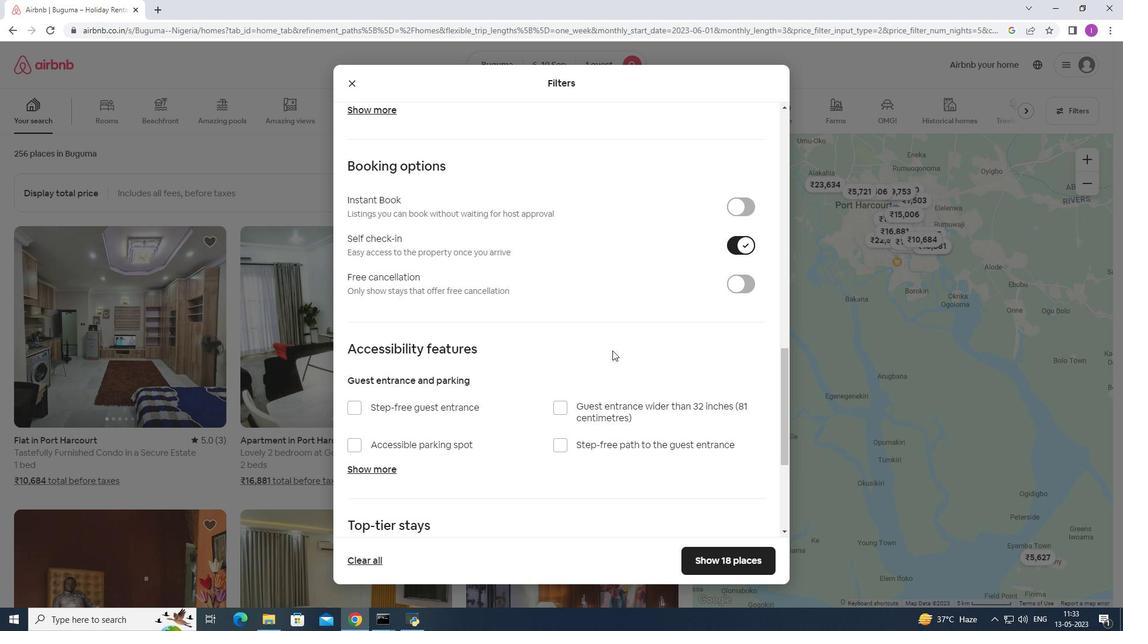 
Action: Mouse scrolled (612, 350) with delta (0, 0)
Screenshot: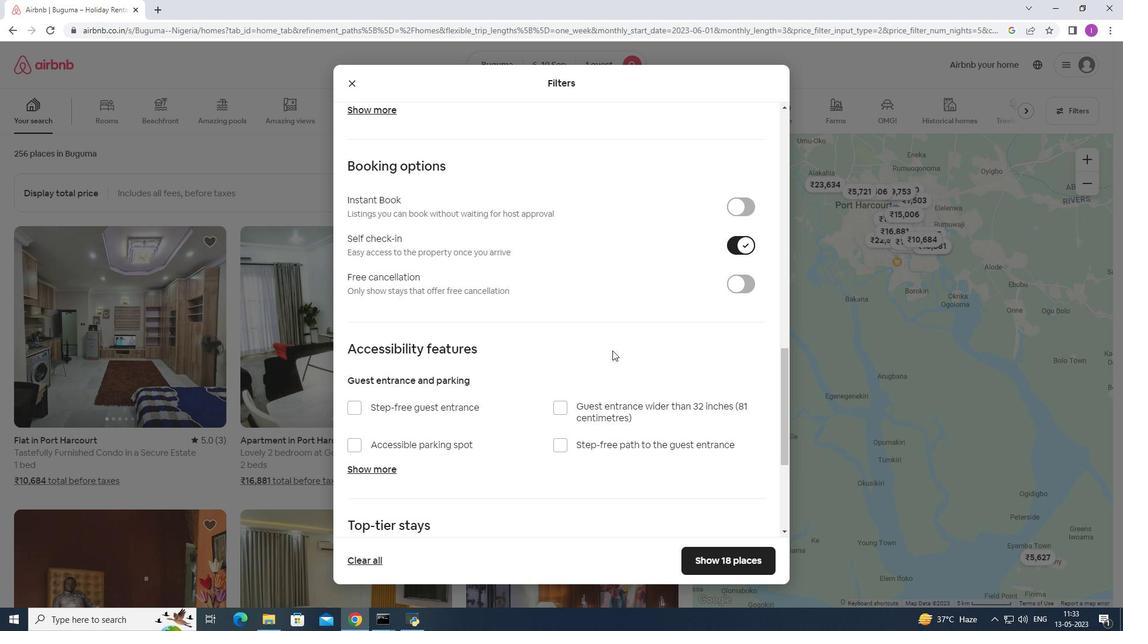 
Action: Mouse scrolled (612, 350) with delta (0, 0)
Screenshot: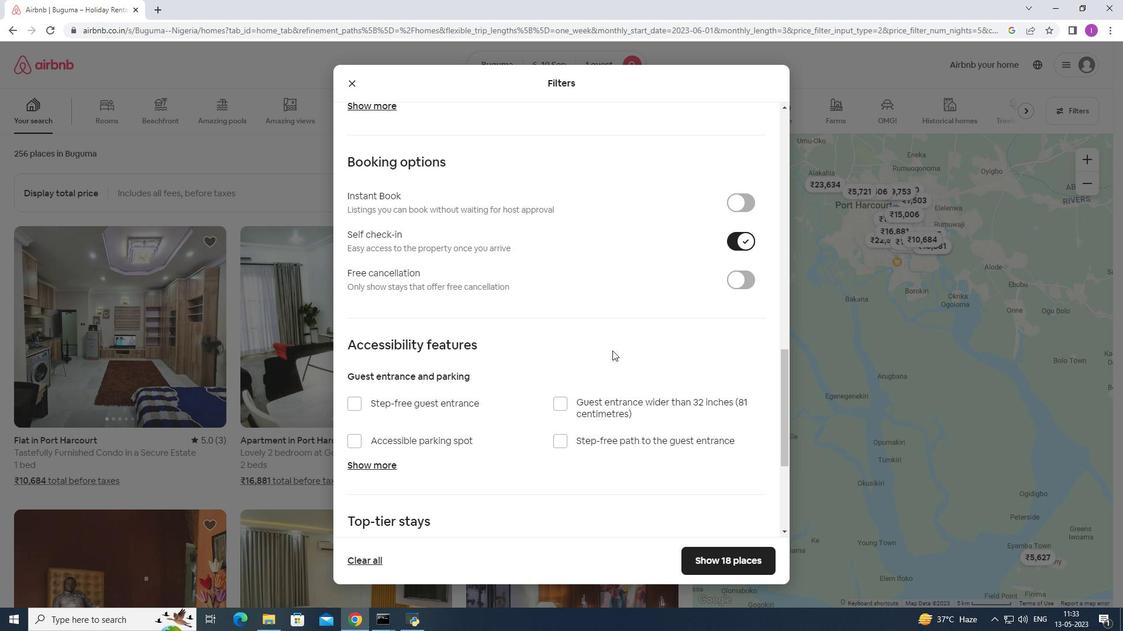 
Action: Mouse moved to (616, 342)
Screenshot: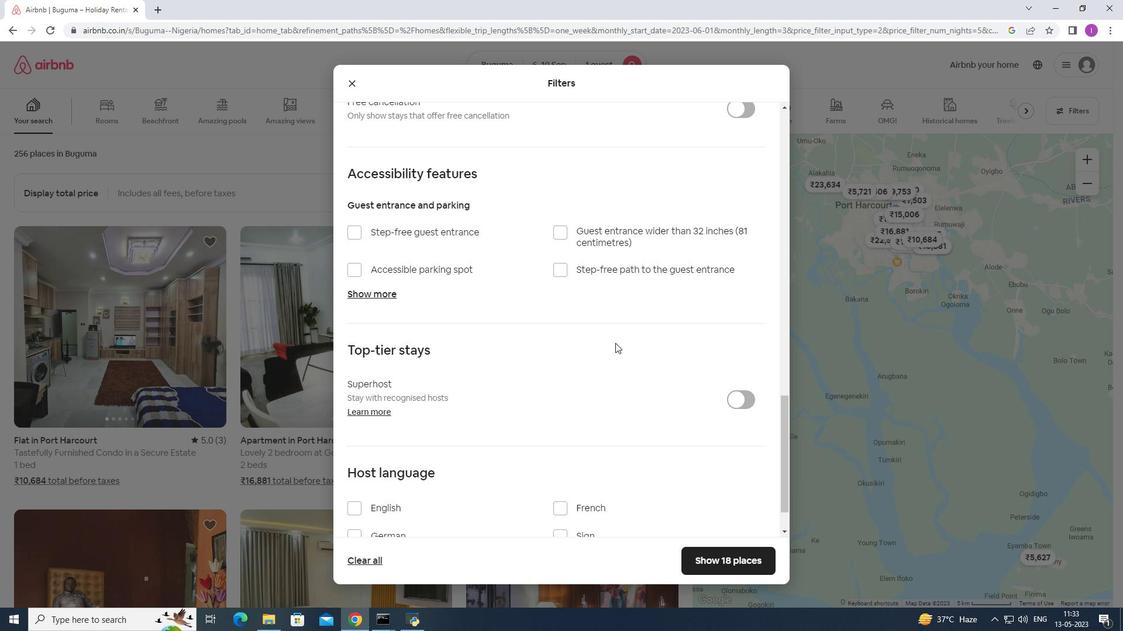 
Action: Mouse scrolled (616, 342) with delta (0, 0)
Screenshot: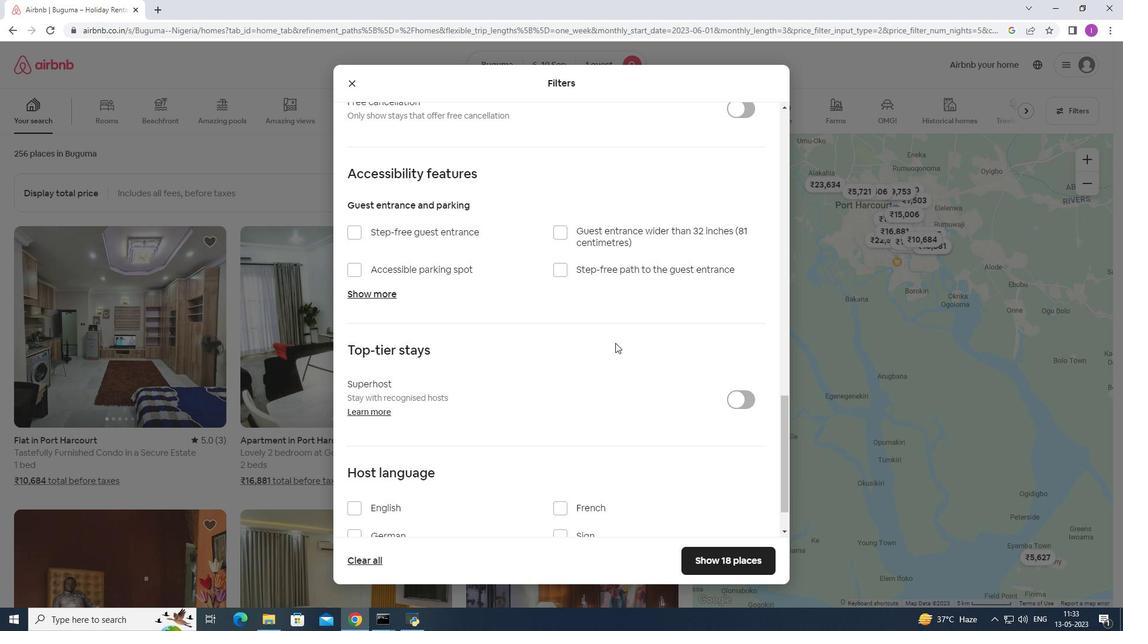 
Action: Mouse scrolled (616, 342) with delta (0, 0)
Screenshot: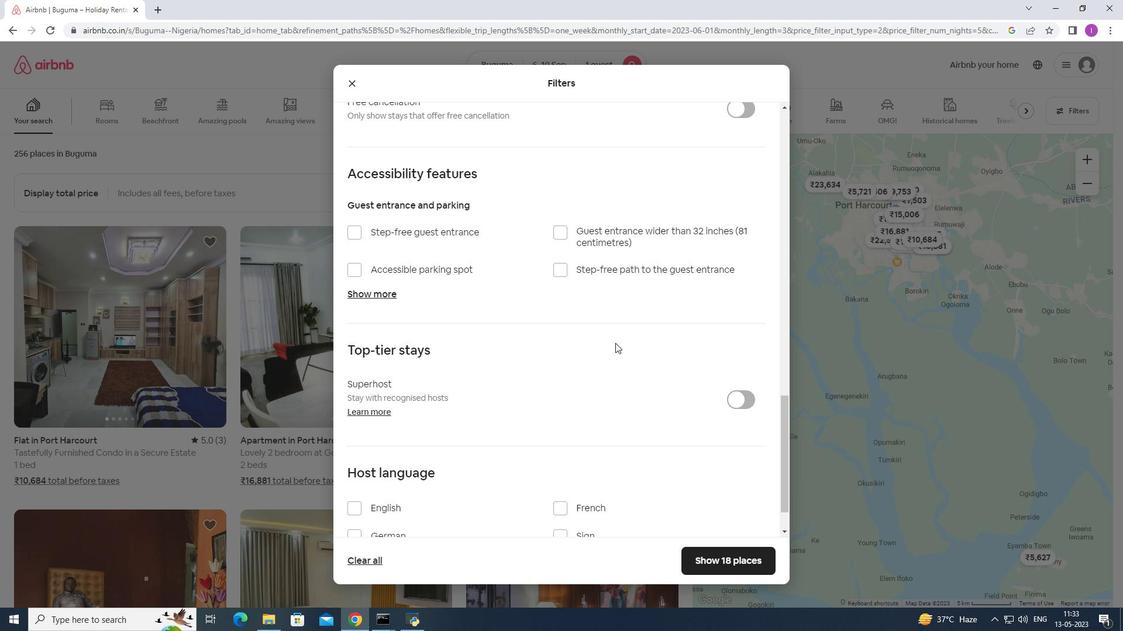 
Action: Mouse scrolled (616, 342) with delta (0, 0)
Screenshot: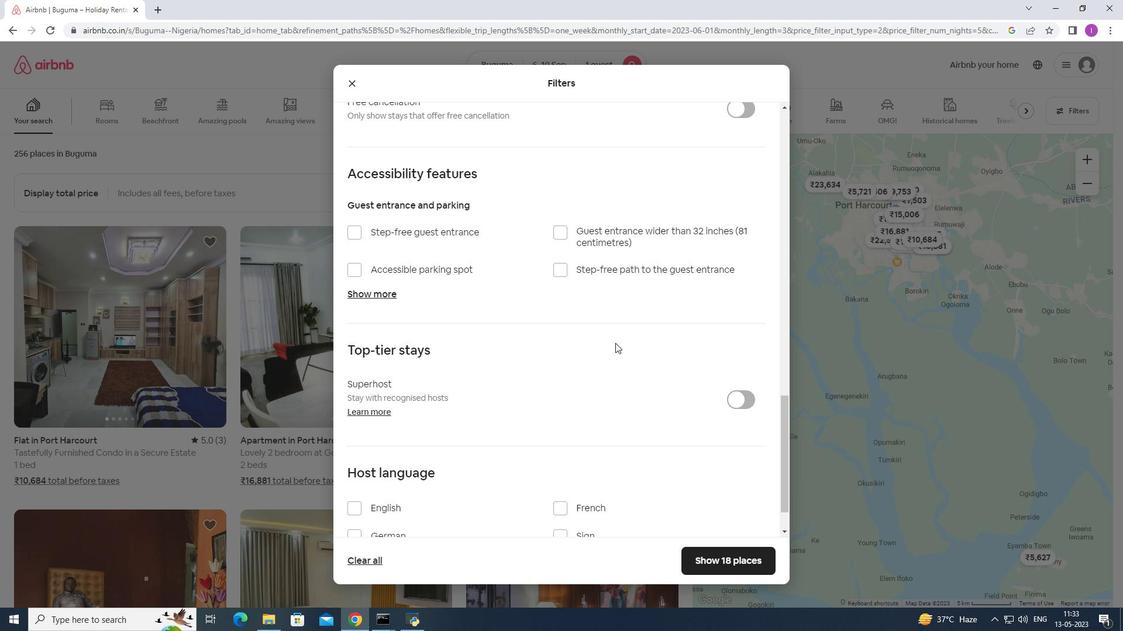 
Action: Mouse scrolled (616, 342) with delta (0, 0)
Screenshot: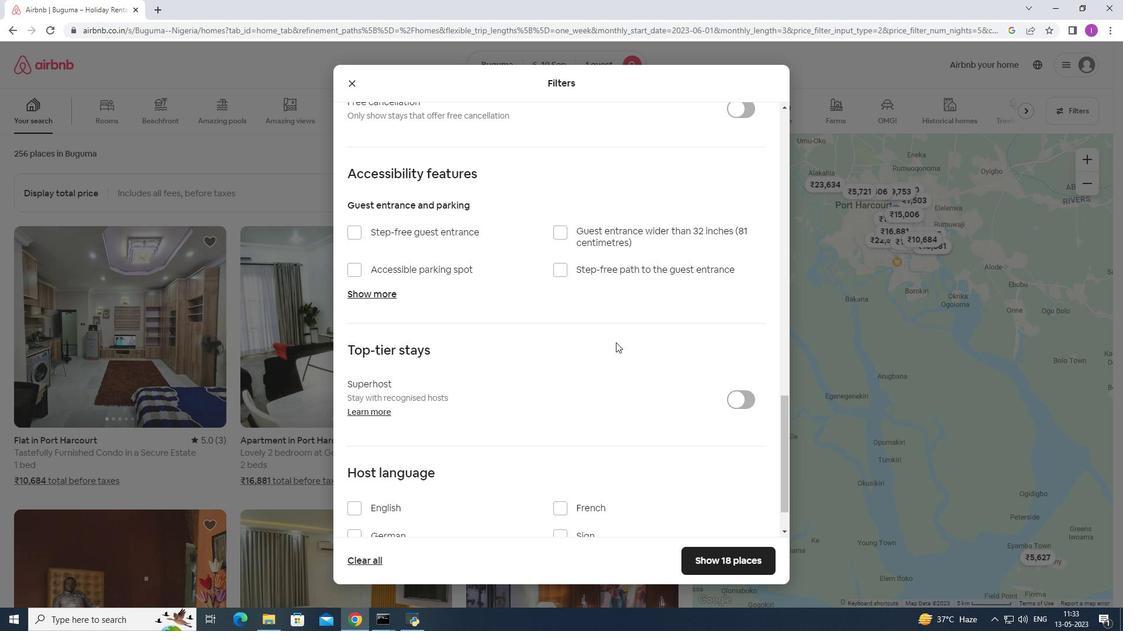 
Action: Mouse moved to (613, 343)
Screenshot: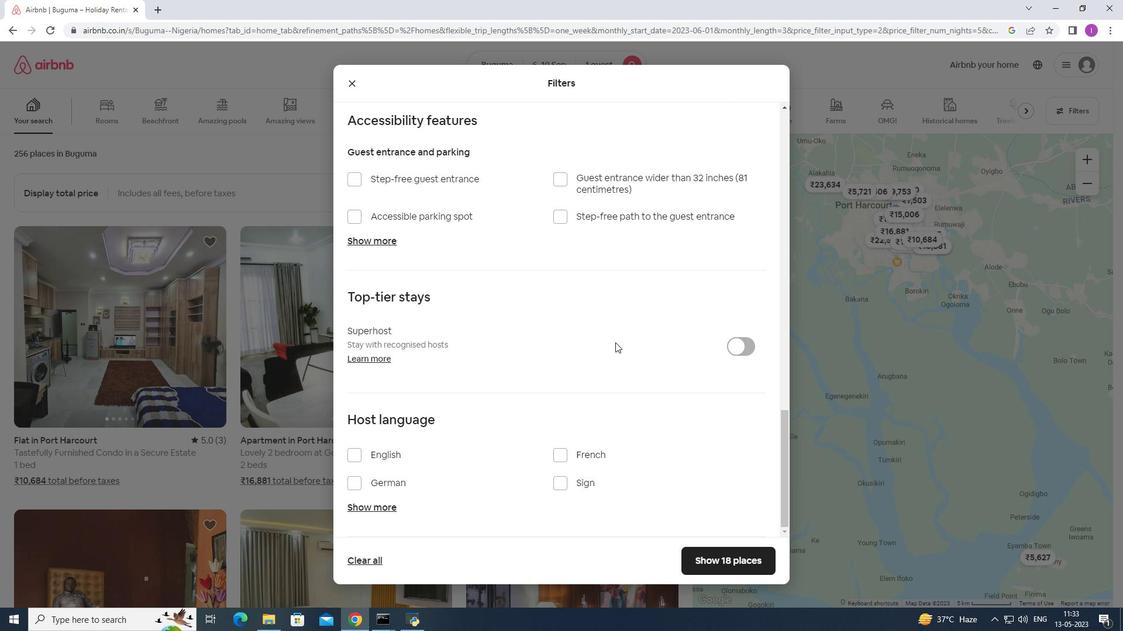
Action: Mouse scrolled (613, 342) with delta (0, 0)
Screenshot: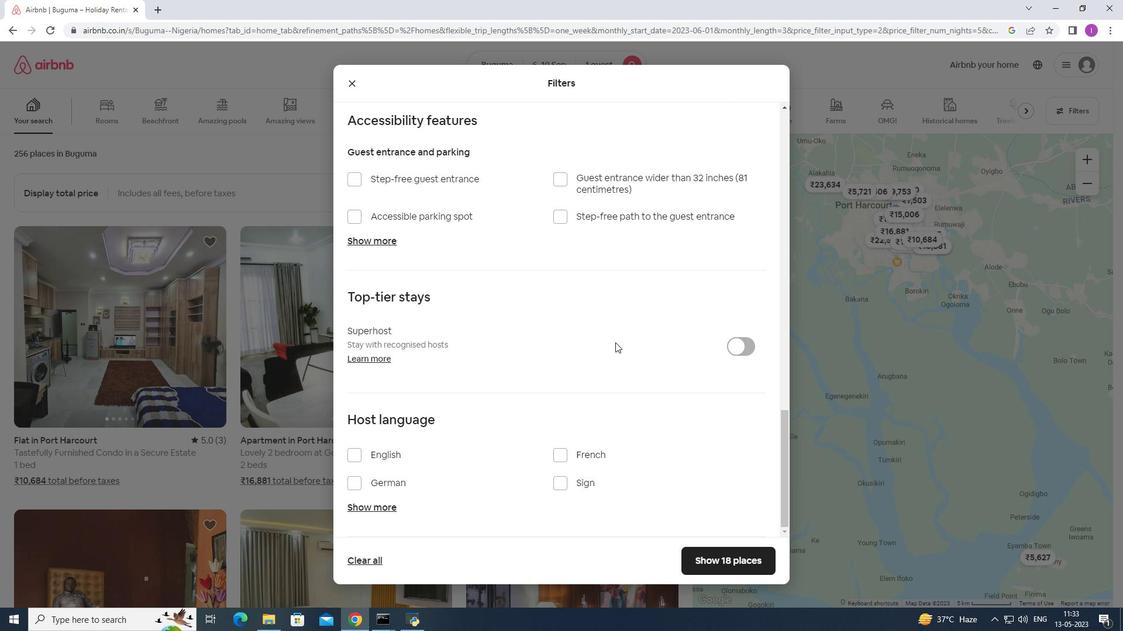 
Action: Mouse moved to (613, 345)
Screenshot: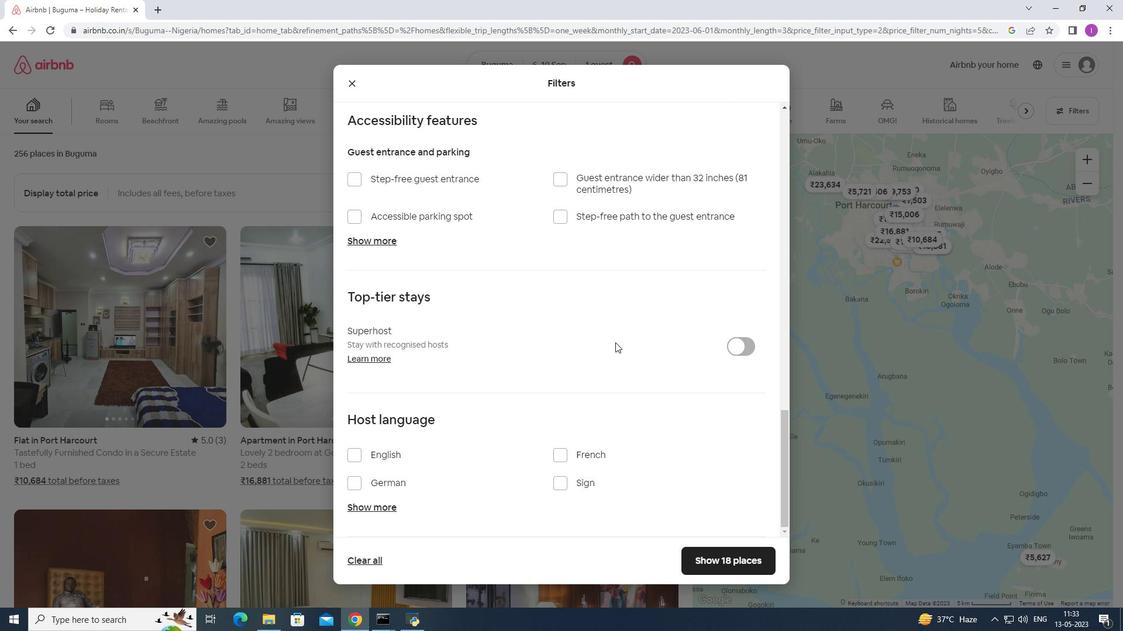 
Action: Mouse scrolled (613, 344) with delta (0, 0)
Screenshot: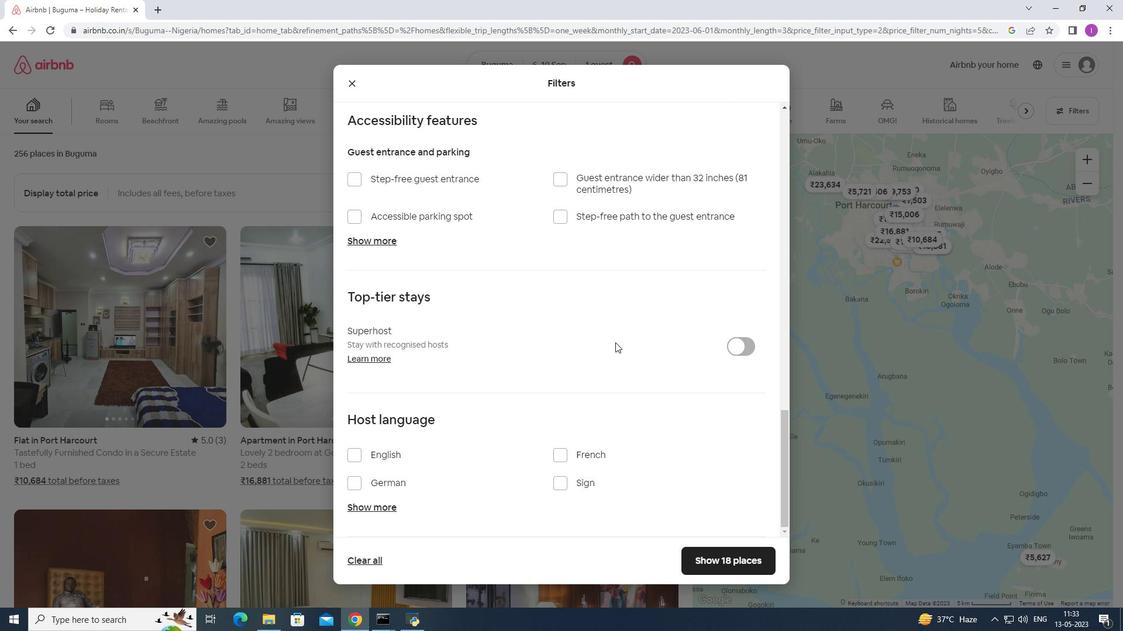 
Action: Mouse moved to (613, 345)
Screenshot: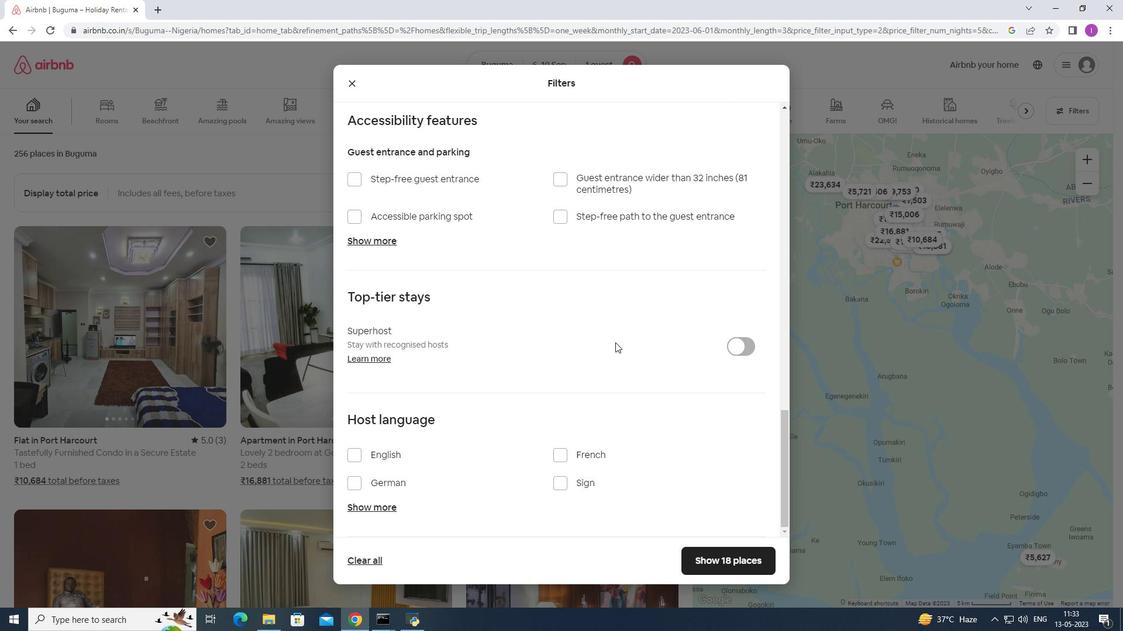 
Action: Mouse scrolled (613, 345) with delta (0, 0)
Screenshot: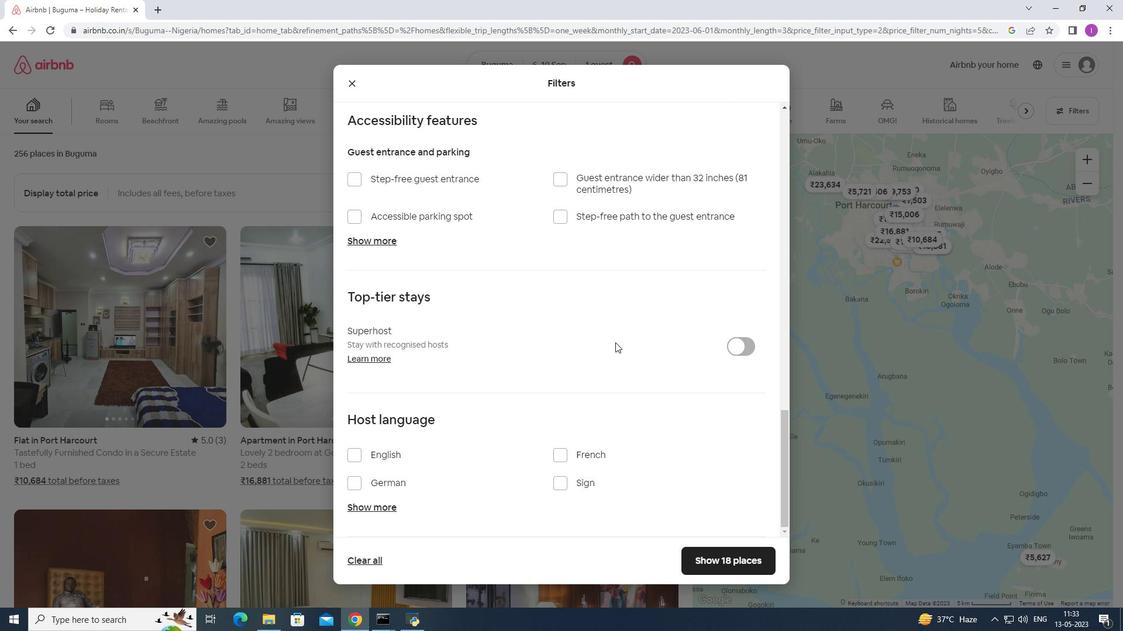 
Action: Mouse moved to (610, 348)
Screenshot: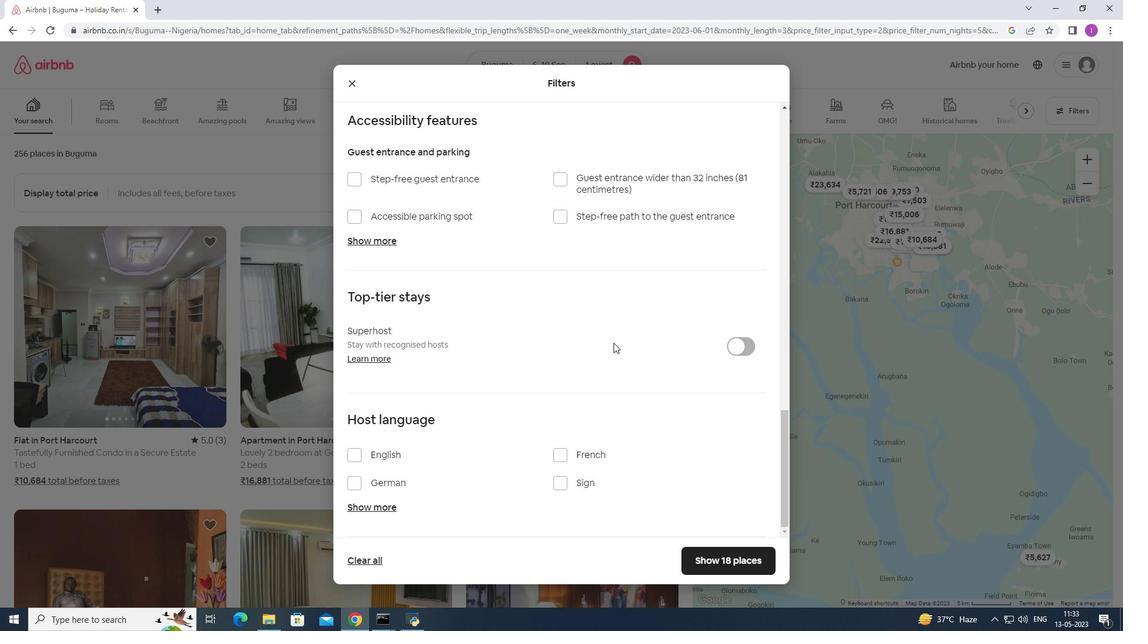 
Action: Mouse scrolled (610, 347) with delta (0, 0)
Screenshot: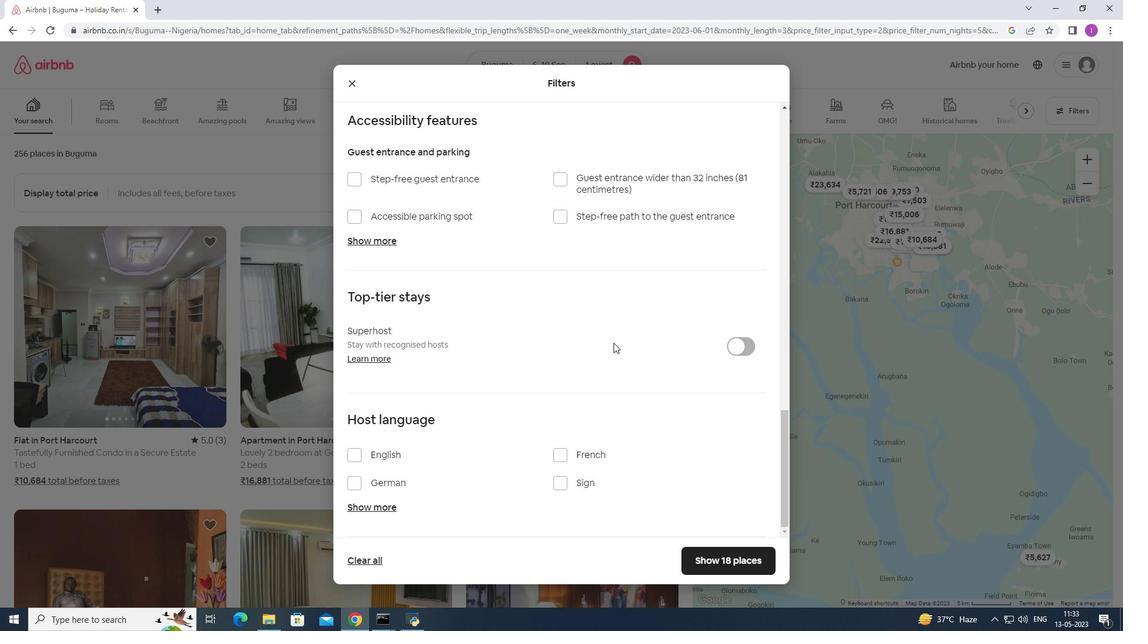 
Action: Mouse moved to (356, 453)
Screenshot: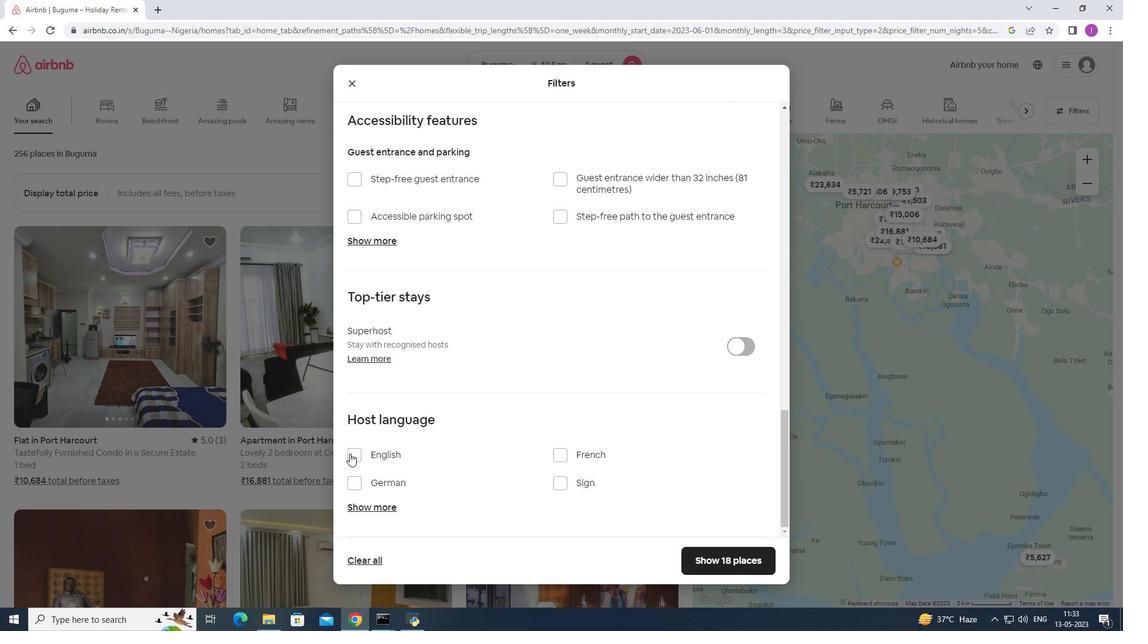 
Action: Mouse pressed left at (356, 453)
Screenshot: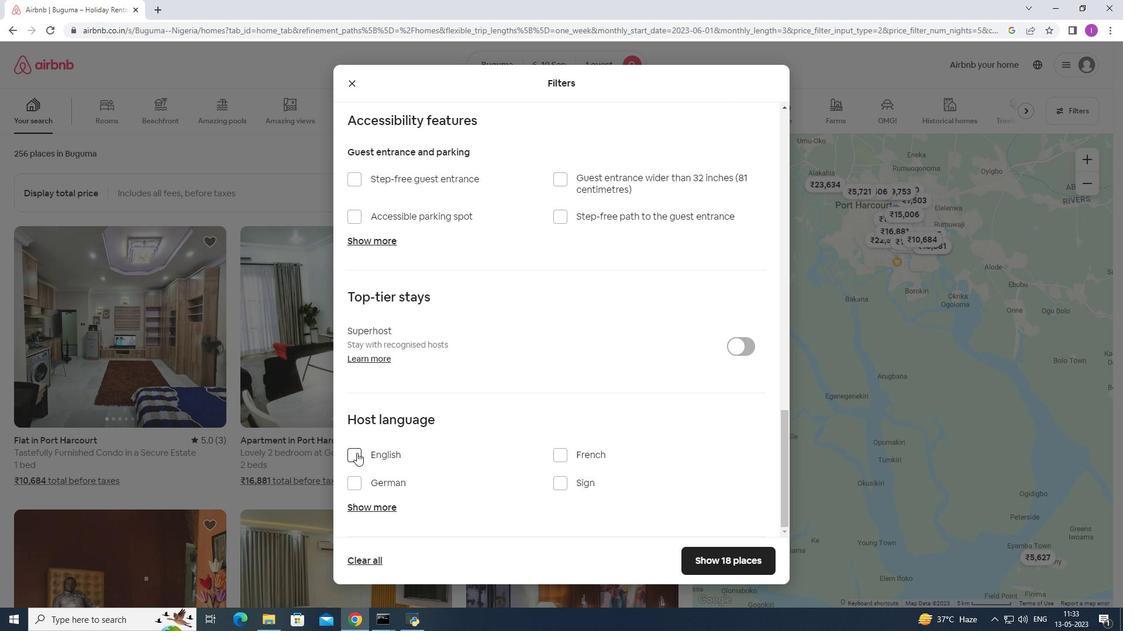 
Action: Mouse moved to (759, 551)
Screenshot: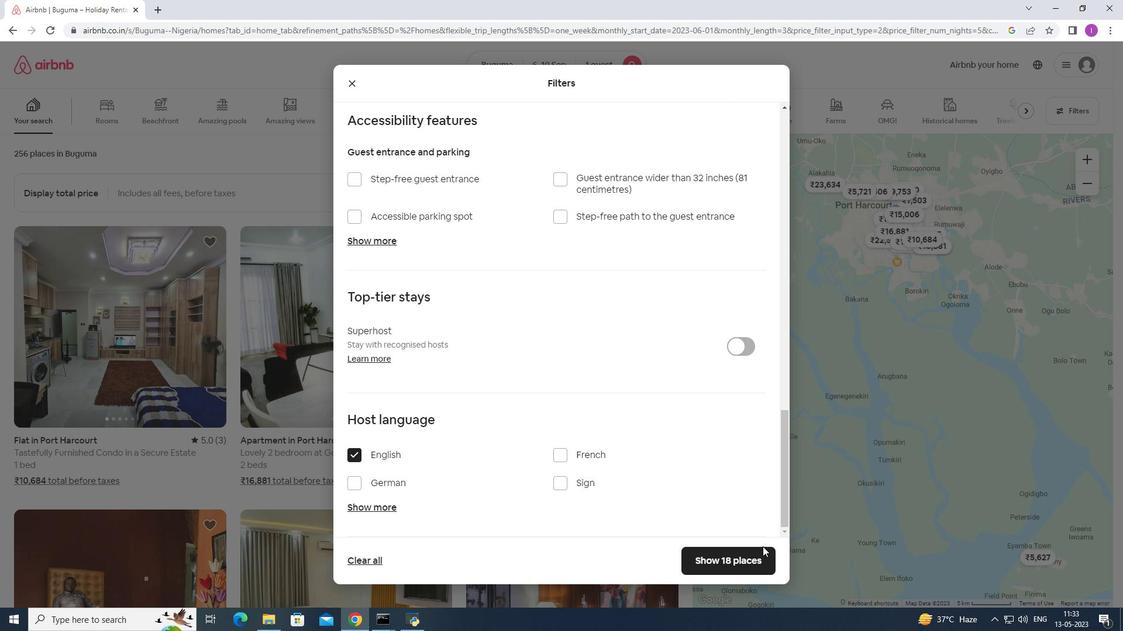 
Action: Mouse pressed left at (759, 551)
Screenshot: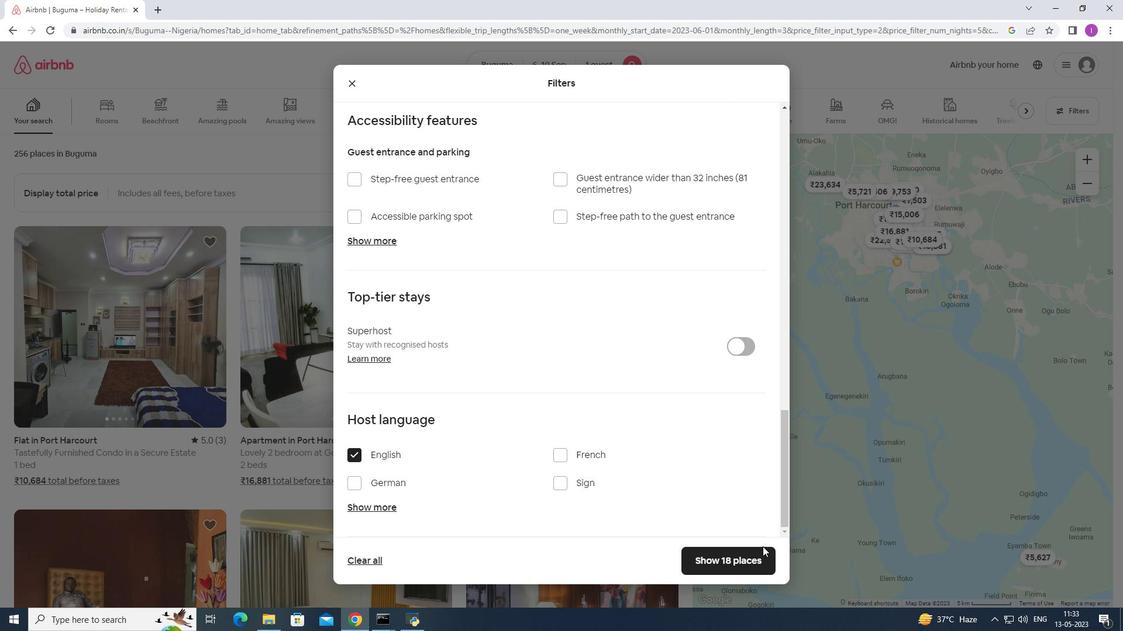 
Action: Mouse moved to (733, 514)
Screenshot: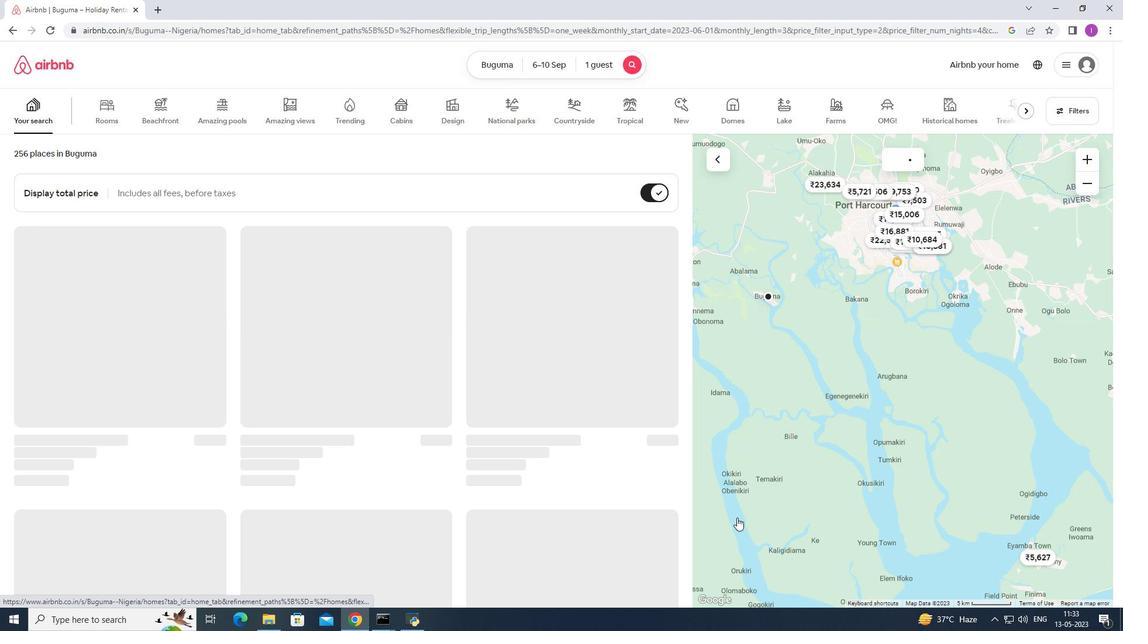 
